 Task: Add an event with the title Second Marketing Campaign Review and Optimization Strategies, date '2023/10/20', time 8:30 AM to 10:30 AMand add a description: Welcome to the Coffee Meeting with a Potential Investor, an exciting opportunity to connect, share your business vision, and explore potential investment opportunities. This meeting is designed to foster a mutually beneficial relationship between you and the investor, providing a platform to discuss your business goals, growth strategies, and the potential for collaboration.Select event color  Basil . Add location for the event as: 321 The Blue Mosque, Istanbul, Turkey, logged in from the account softage.10@softage.netand send the event invitation to softage.7@softage.net and softage.8@softage.net. Set a reminder for the event Annually on May 173
Action: Mouse moved to (68, 113)
Screenshot: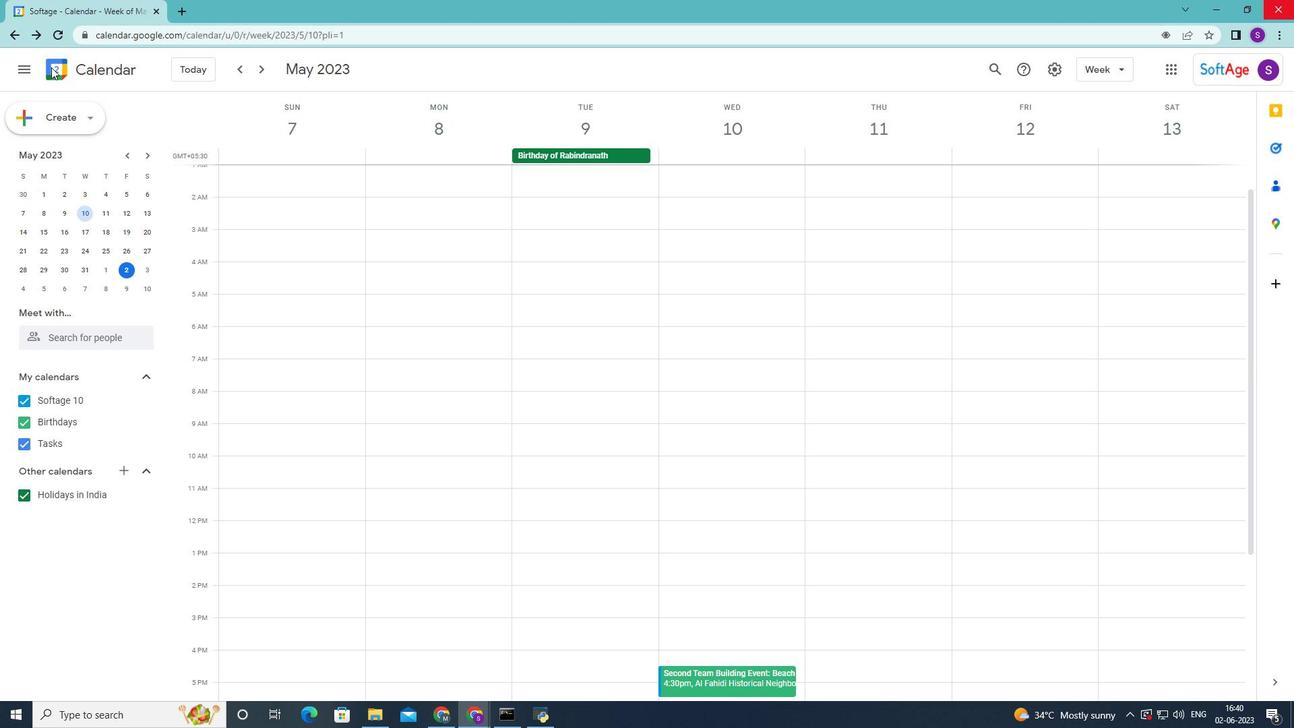 
Action: Mouse pressed left at (68, 113)
Screenshot: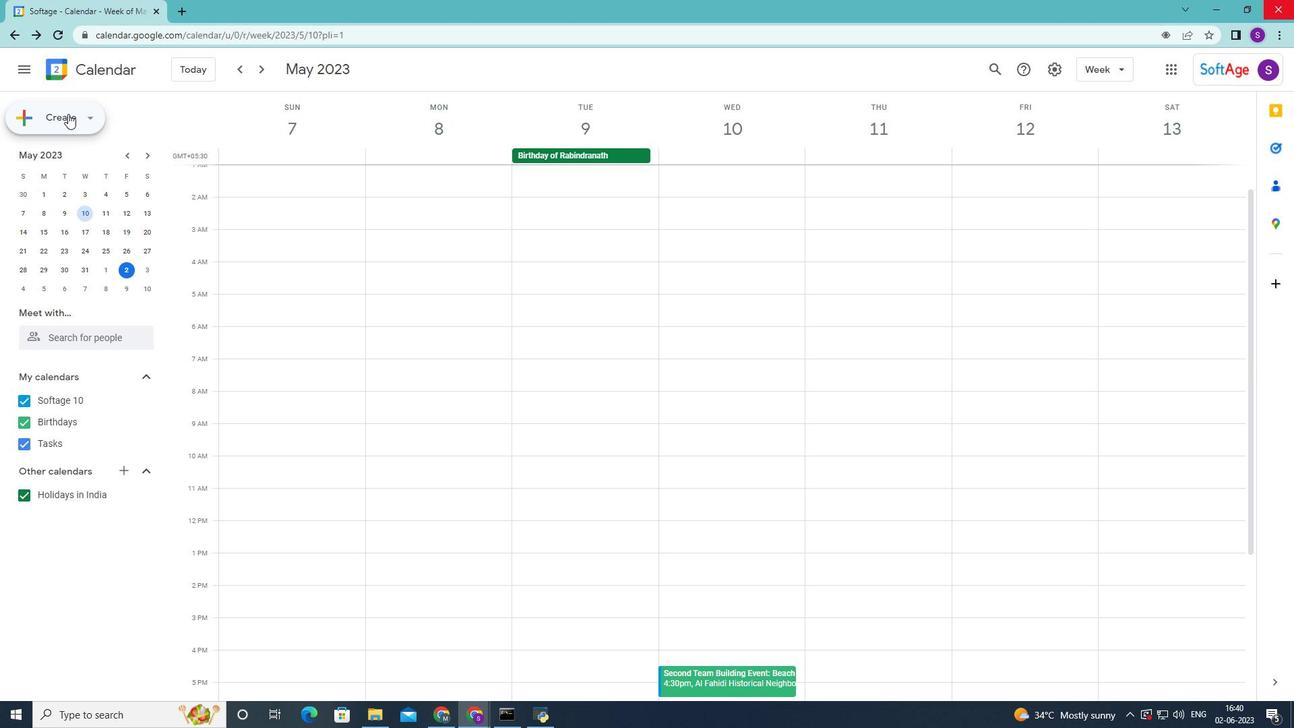 
Action: Mouse moved to (101, 156)
Screenshot: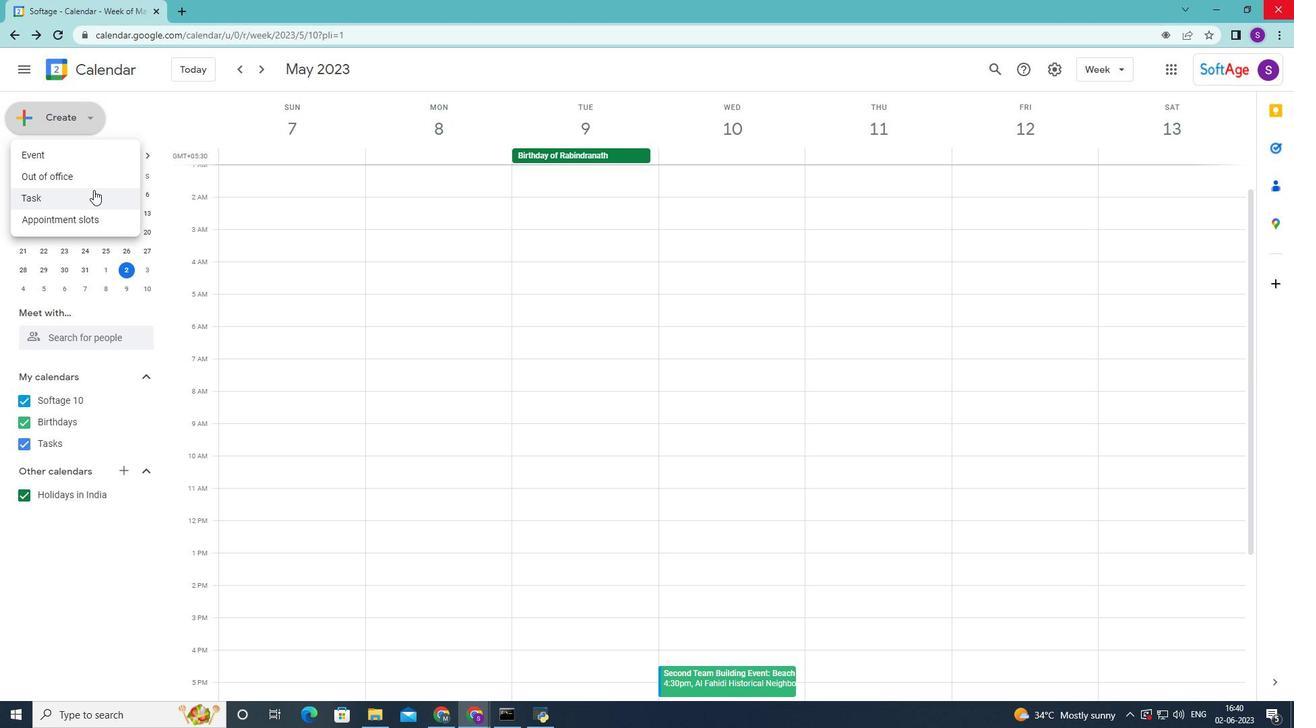 
Action: Mouse pressed left at (101, 156)
Screenshot: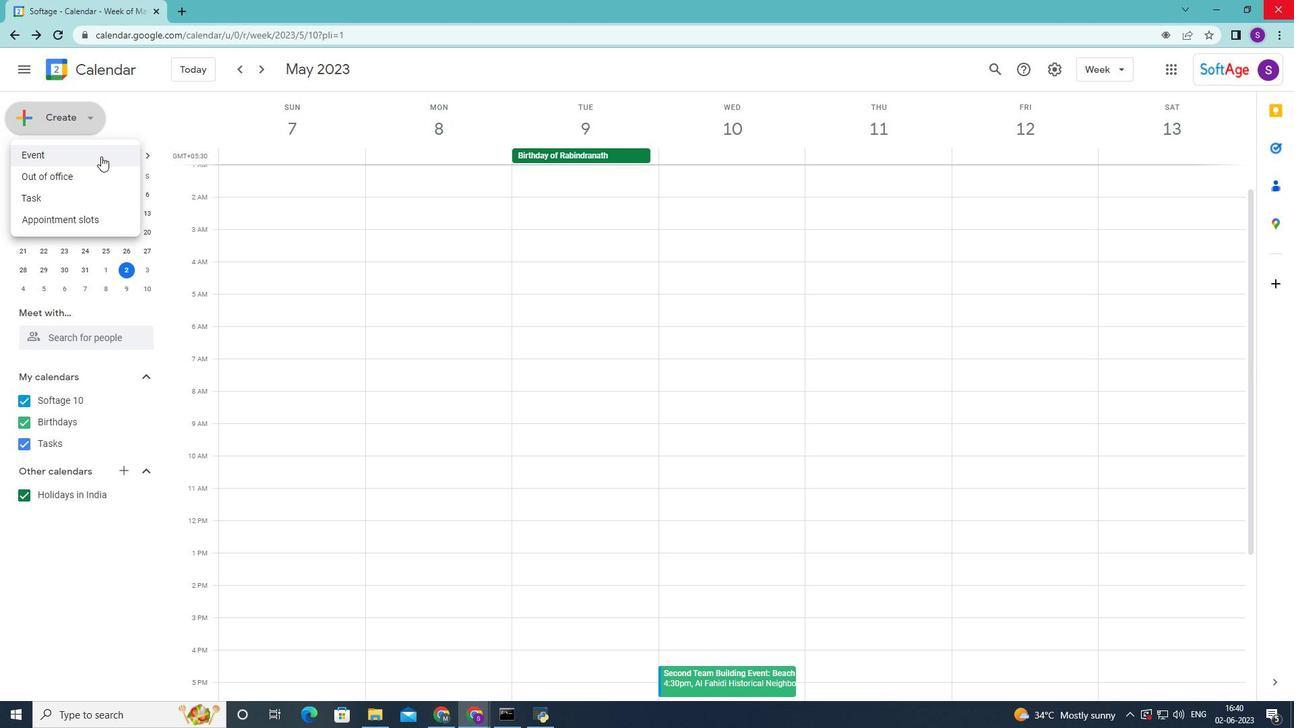 
Action: Mouse moved to (467, 367)
Screenshot: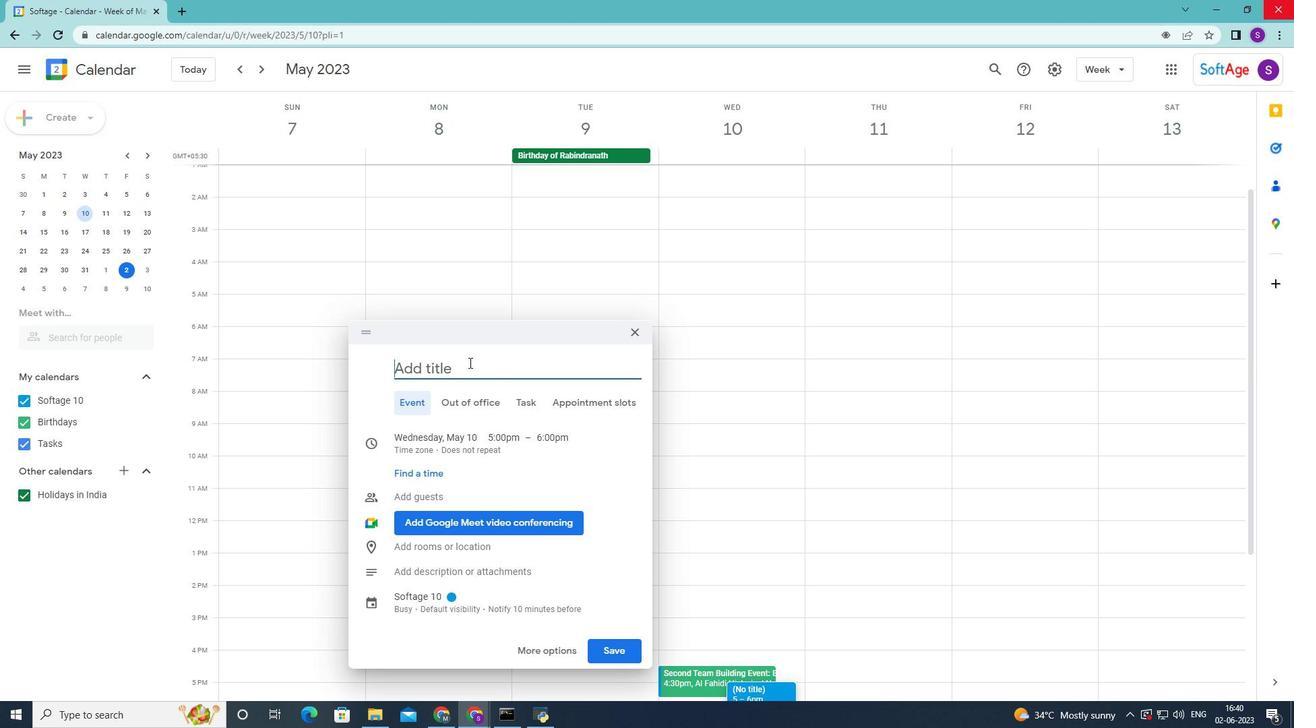 
Action: Mouse pressed left at (467, 367)
Screenshot: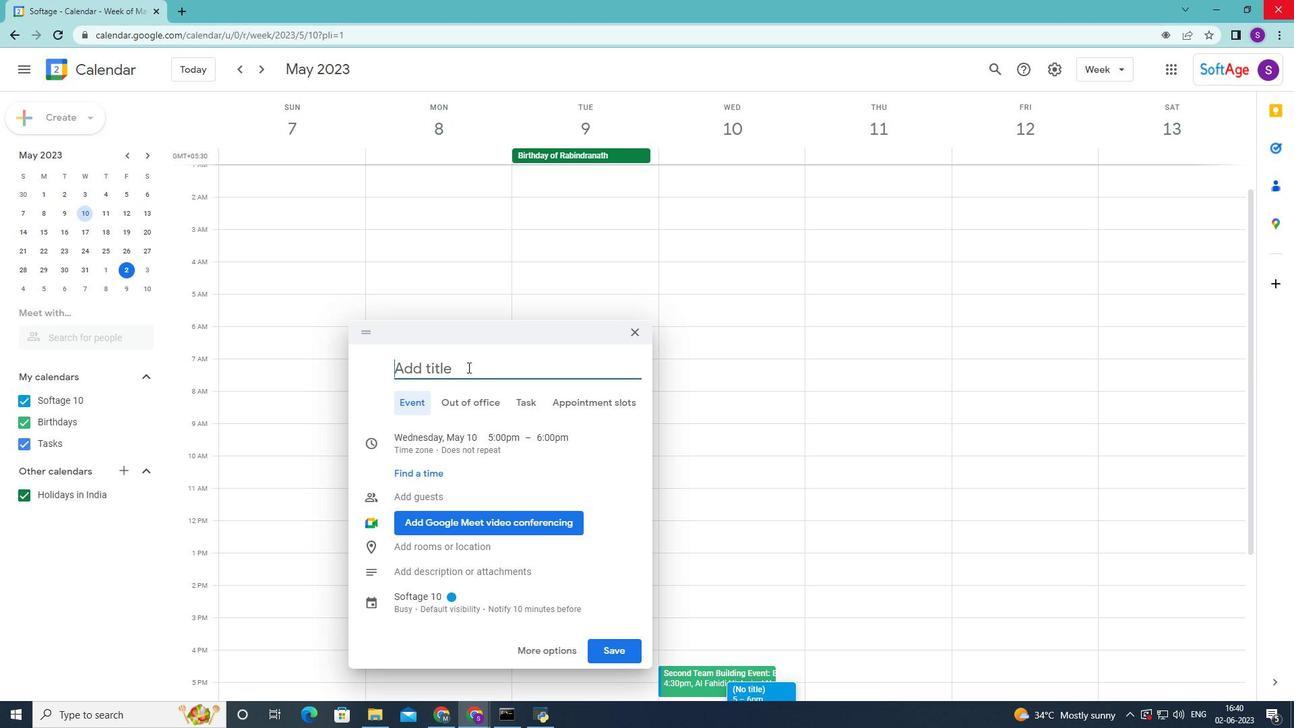 
Action: Mouse moved to (635, 537)
Screenshot: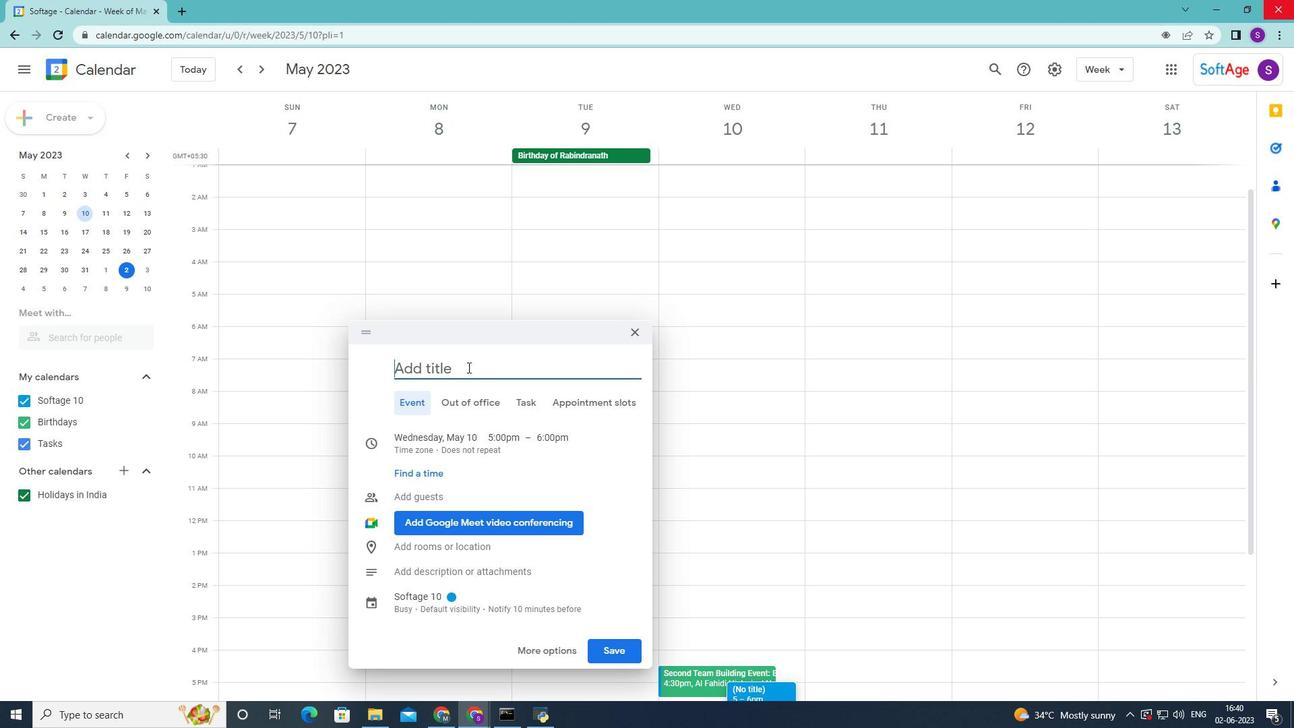 
Action: Key pressed <Key.shift>Marketing<Key.space><Key.shift>Campaign<Key.space><Key.shift>Review<Key.space>and<Key.space>optima<Key.backspace>izaton<Key.space><Key.backspace><Key.backspace><Key.backspace>ion<Key.space><Key.shift>Strategies<Key.space>
Screenshot: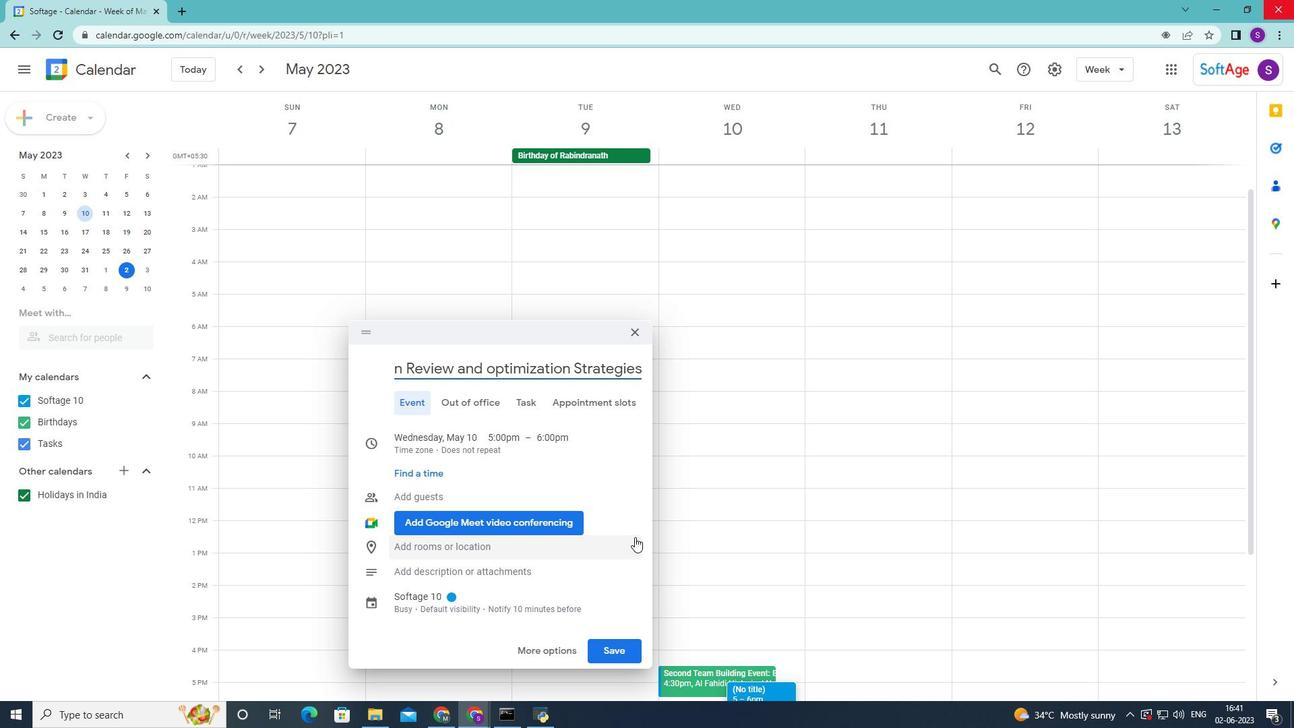 
Action: Mouse moved to (573, 555)
Screenshot: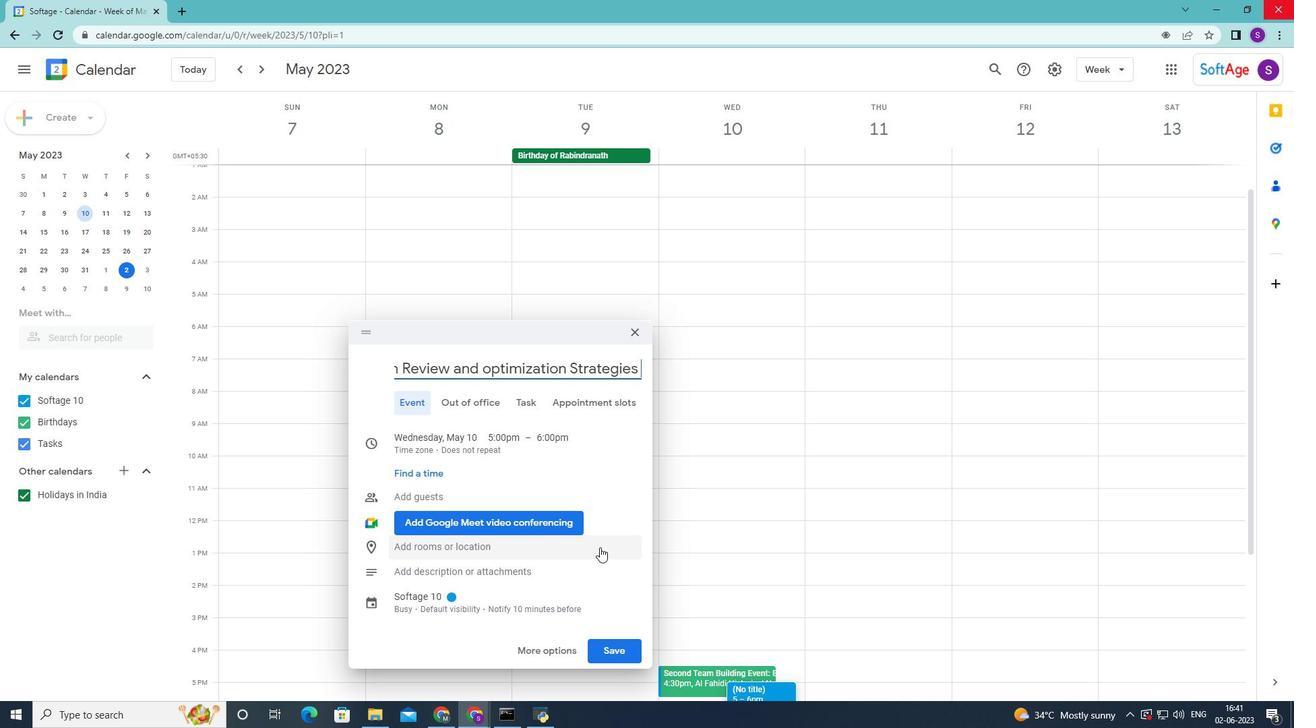 
Action: Mouse pressed left at (573, 555)
Screenshot: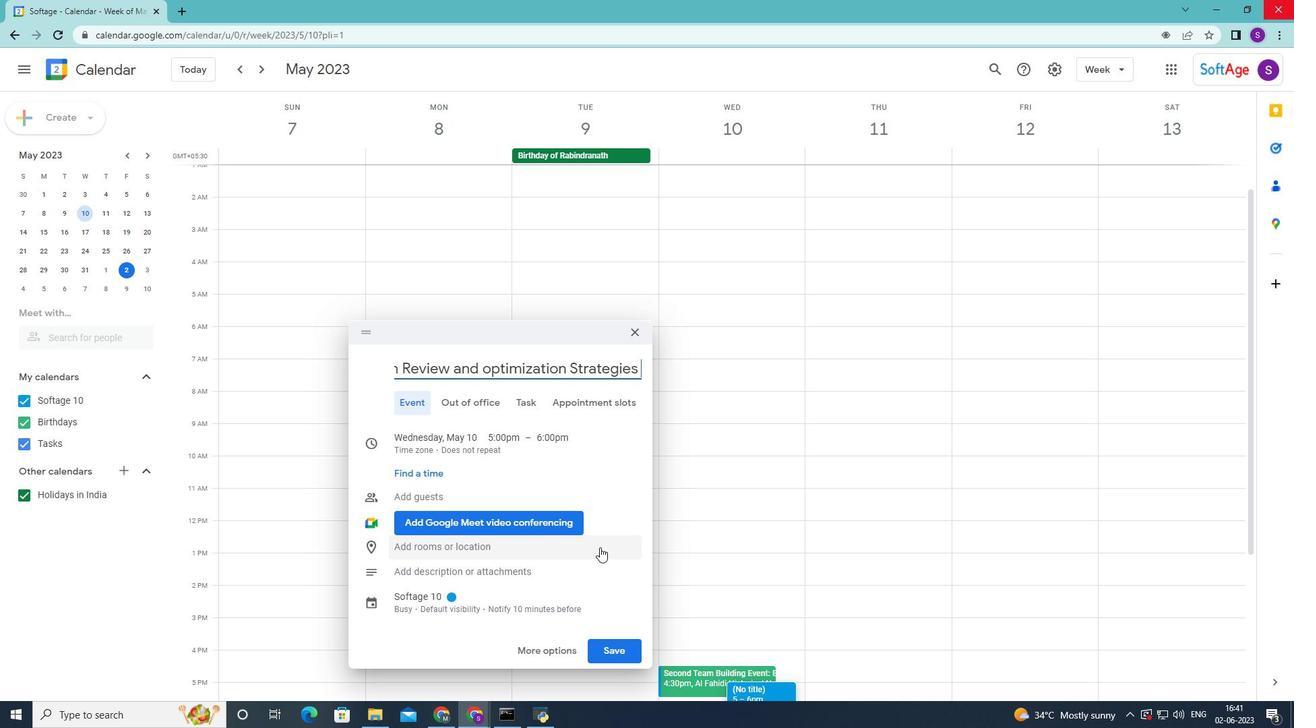 
Action: Mouse moved to (476, 440)
Screenshot: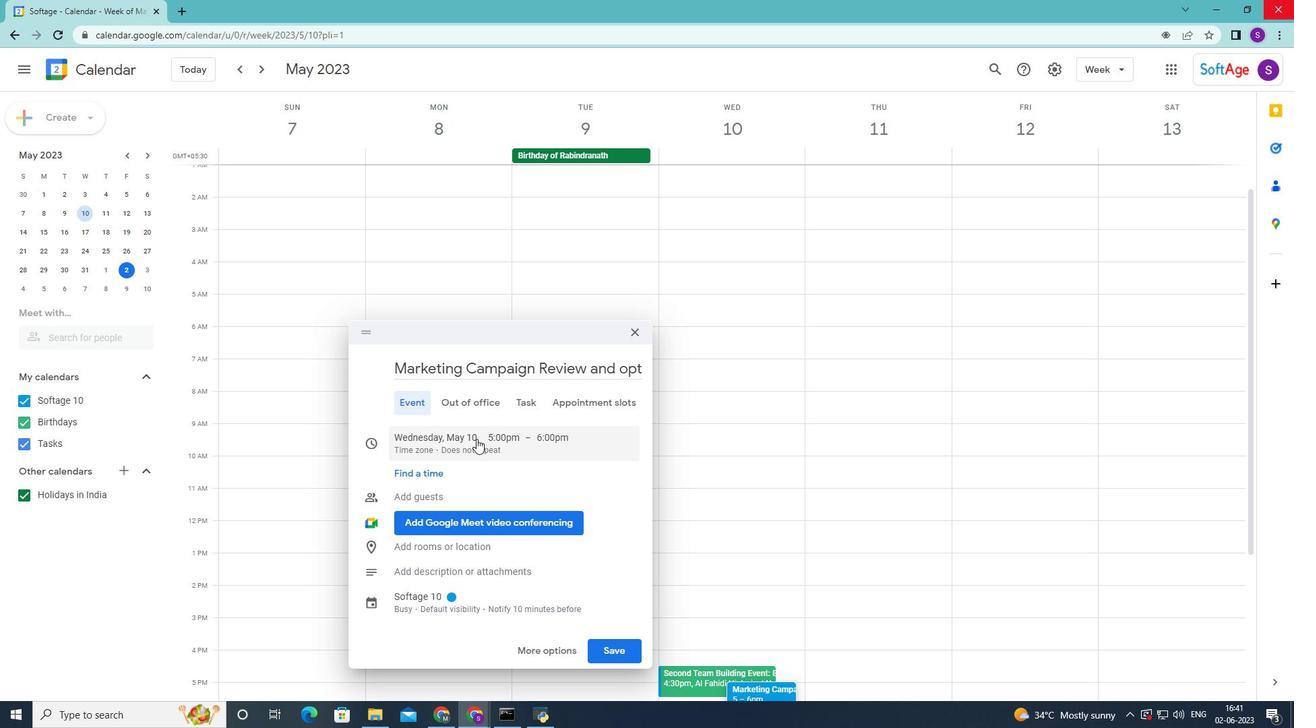 
Action: Mouse pressed left at (476, 440)
Screenshot: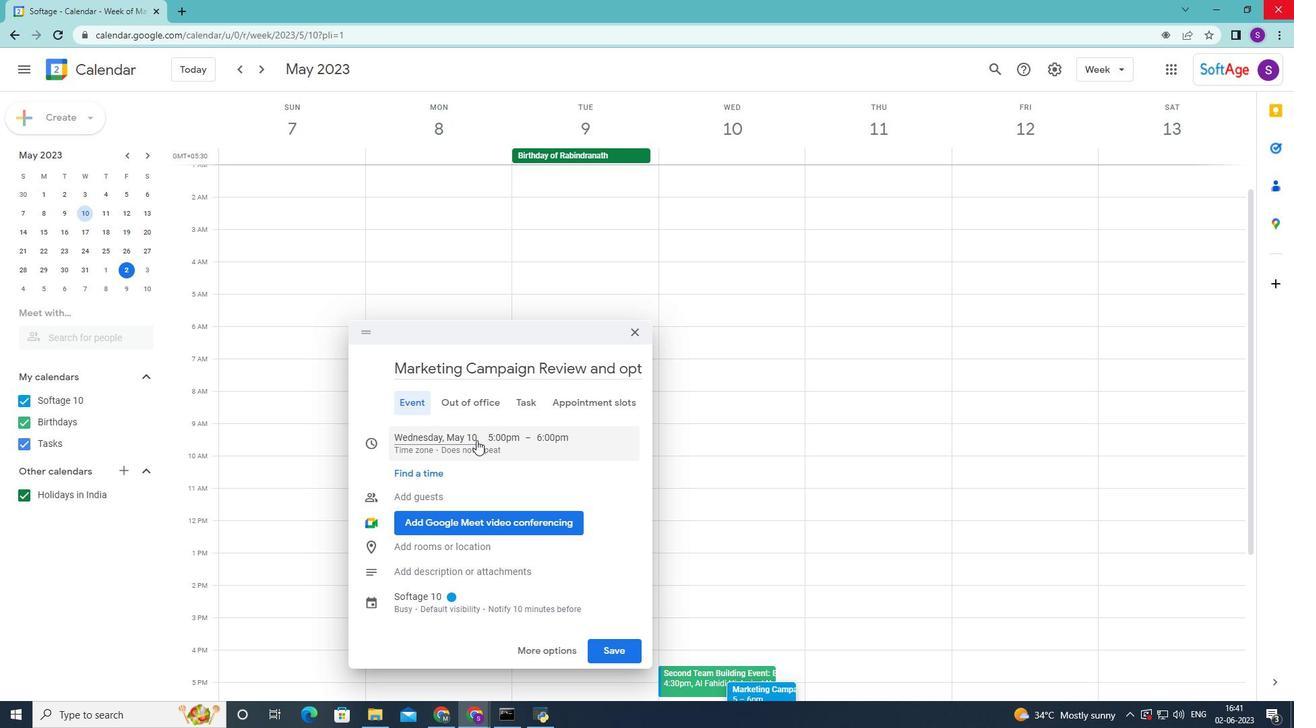 
Action: Mouse moved to (559, 427)
Screenshot: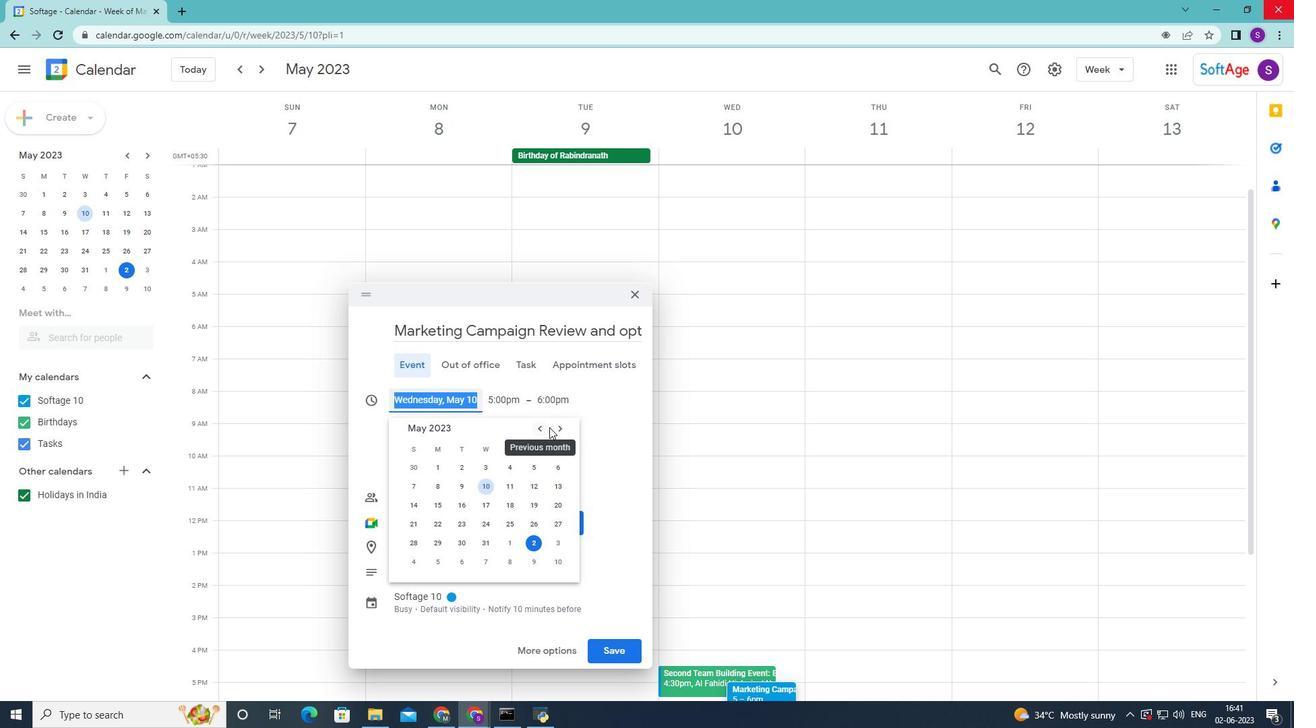 
Action: Mouse pressed left at (559, 427)
Screenshot: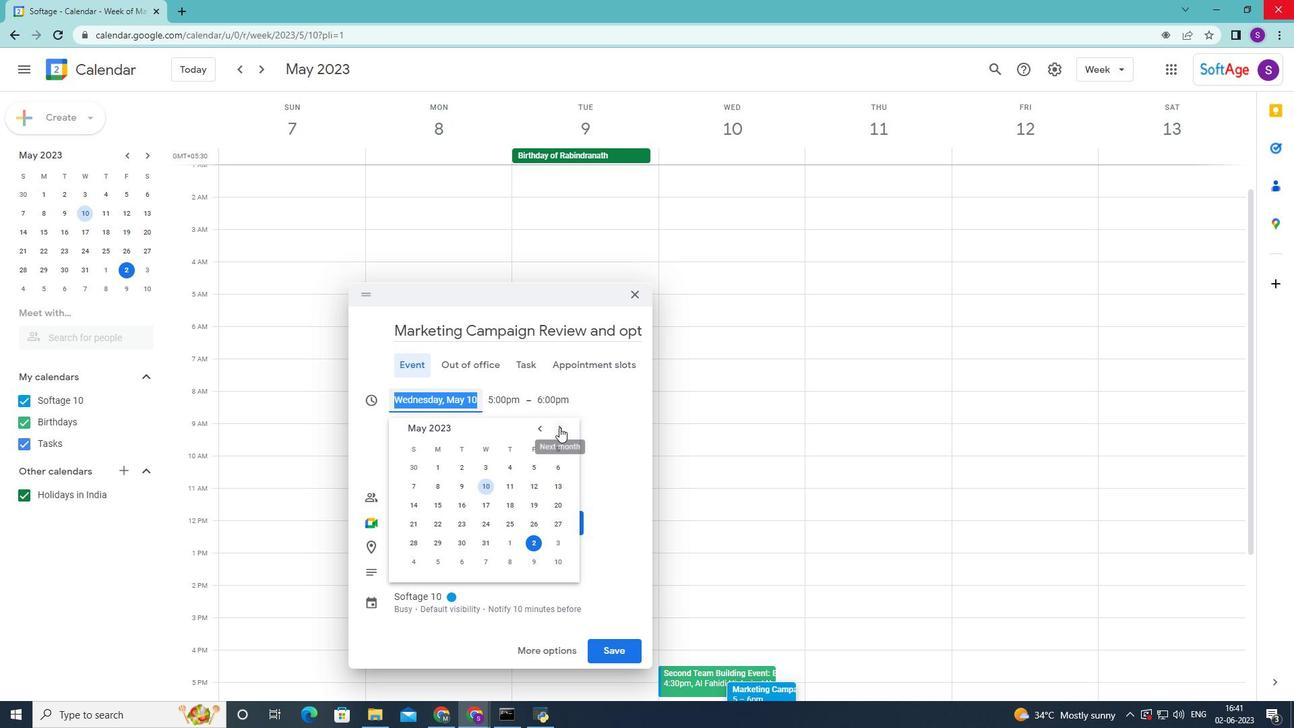 
Action: Mouse pressed left at (559, 427)
Screenshot: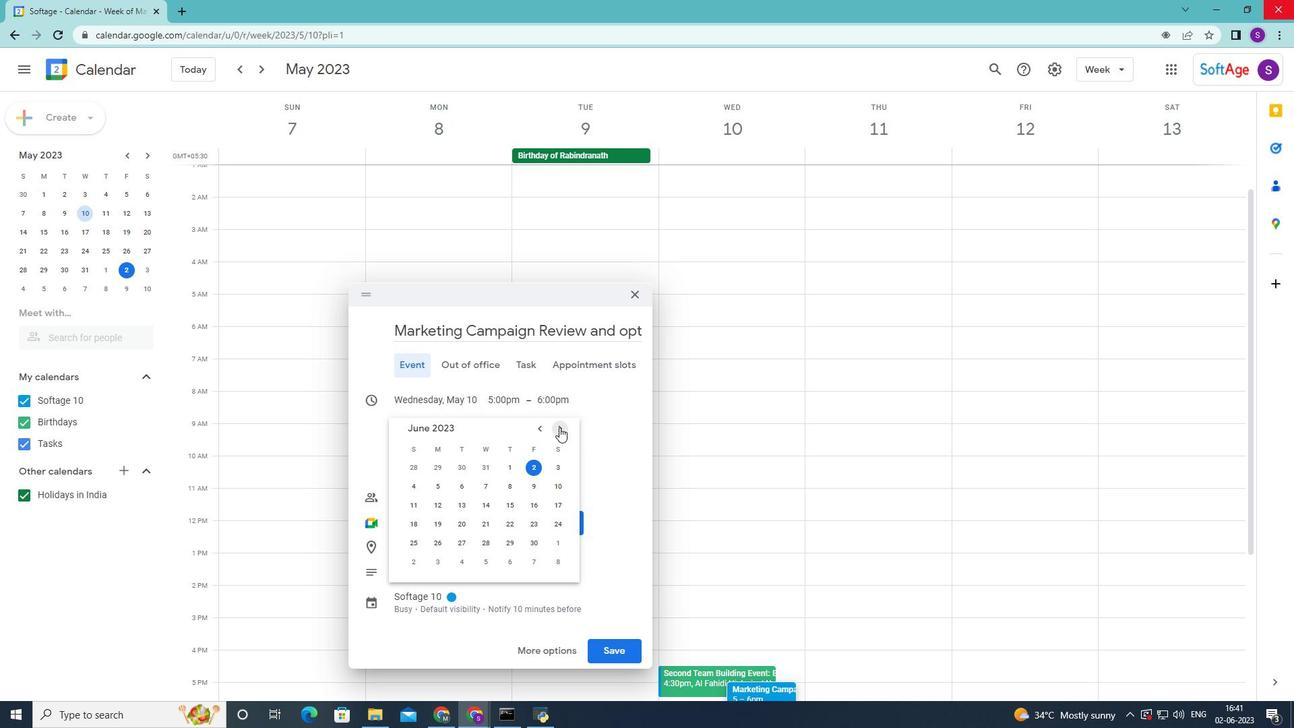 
Action: Mouse pressed left at (559, 427)
Screenshot: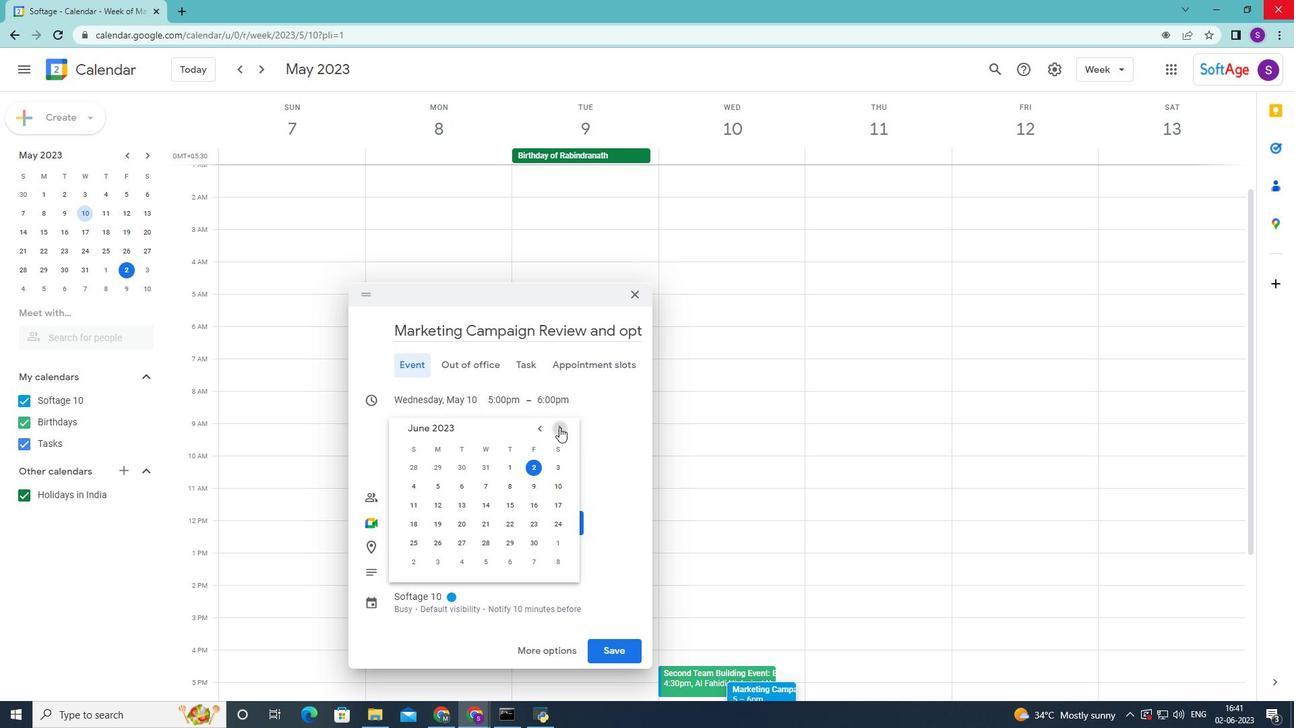 
Action: Mouse pressed left at (559, 427)
Screenshot: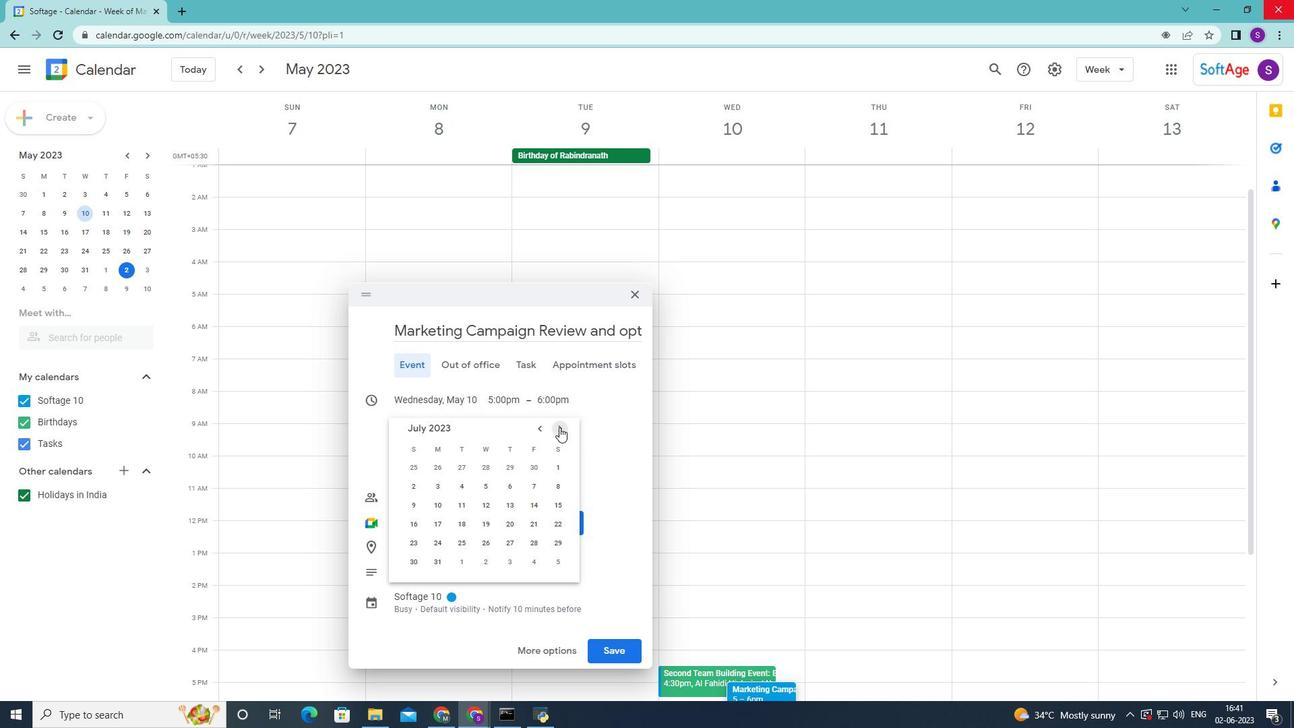 
Action: Mouse pressed left at (559, 427)
Screenshot: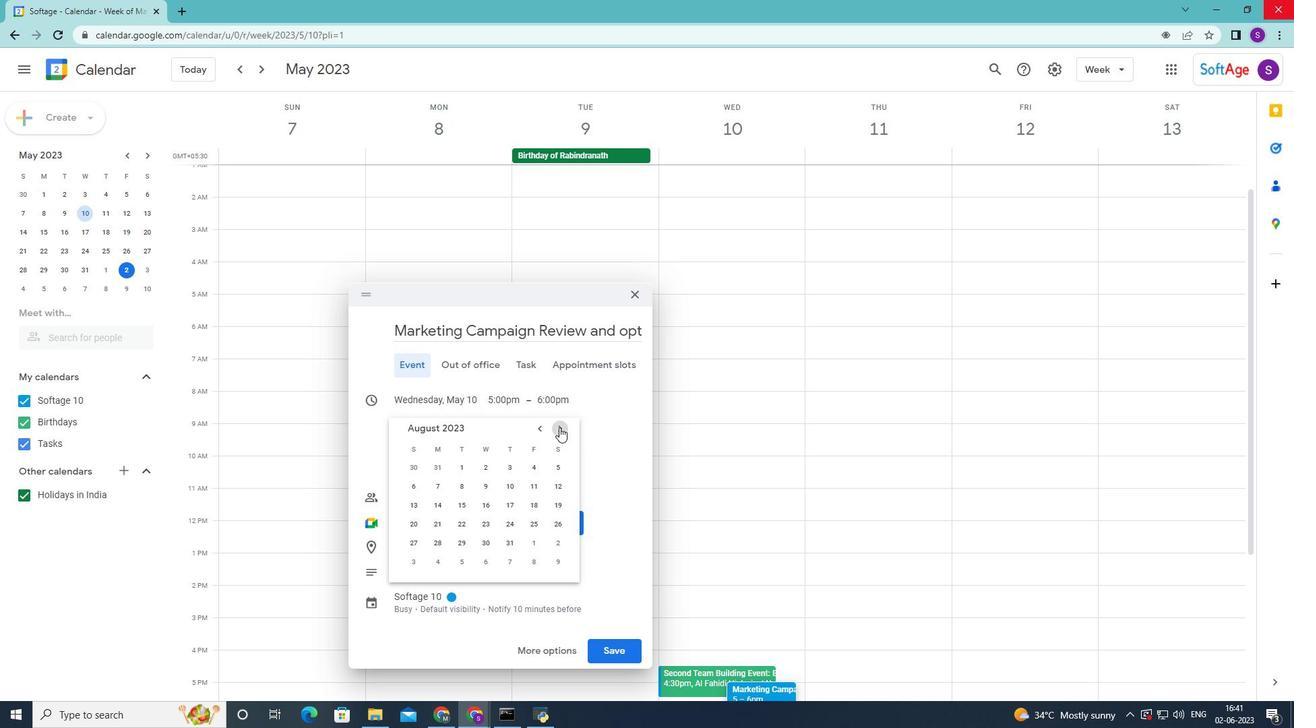 
Action: Mouse moved to (458, 485)
Screenshot: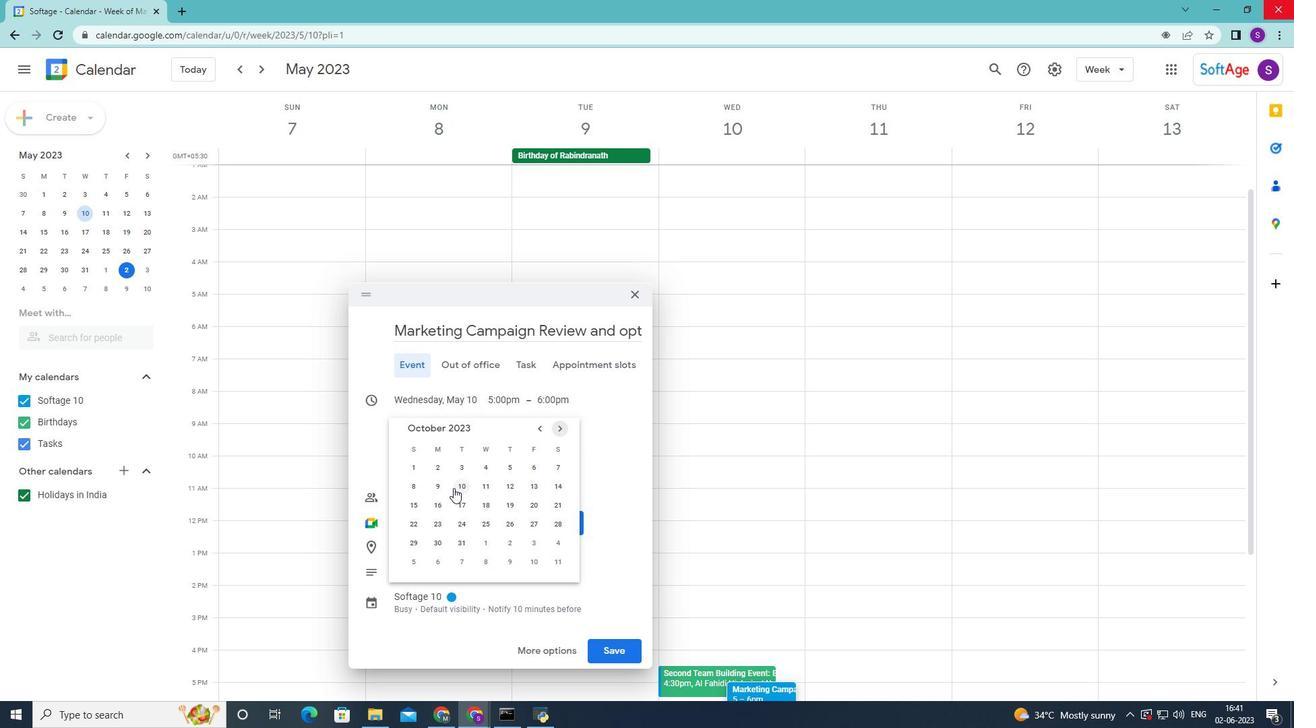 
Action: Mouse pressed left at (458, 485)
Screenshot: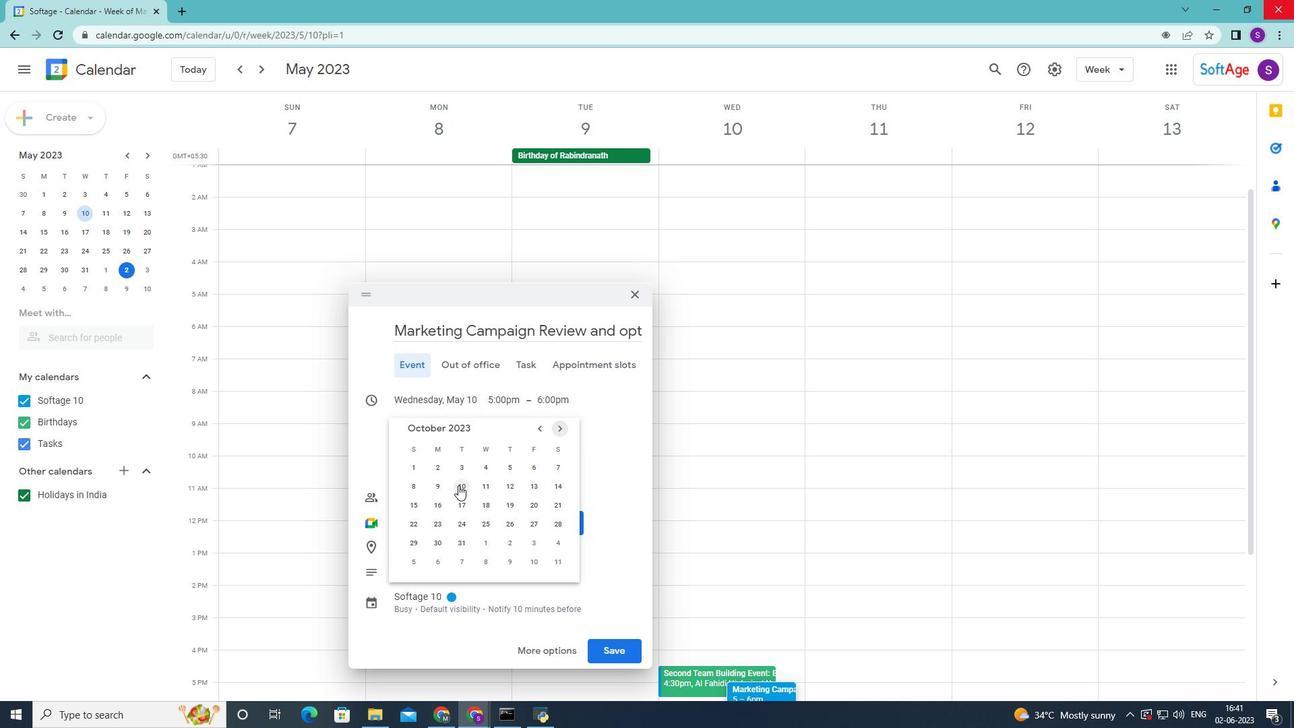 
Action: Mouse moved to (357, 403)
Screenshot: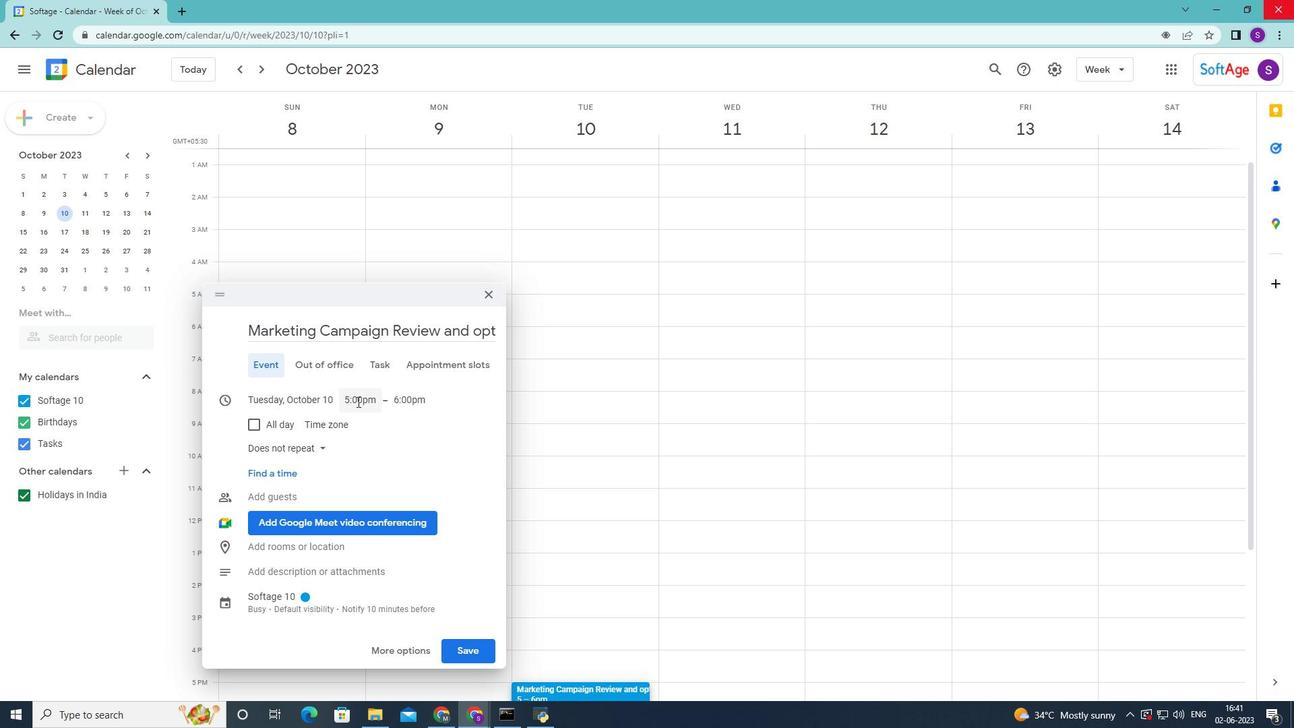 
Action: Mouse pressed left at (357, 403)
Screenshot: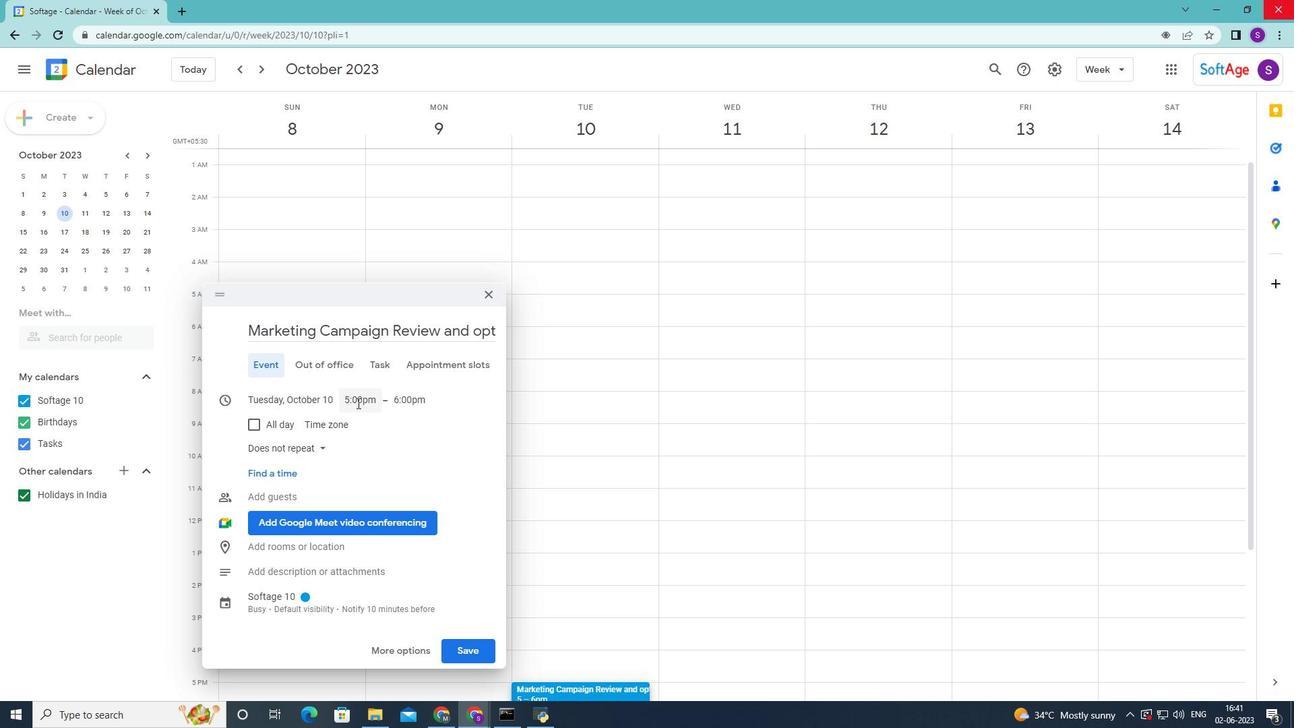 
Action: Mouse moved to (380, 469)
Screenshot: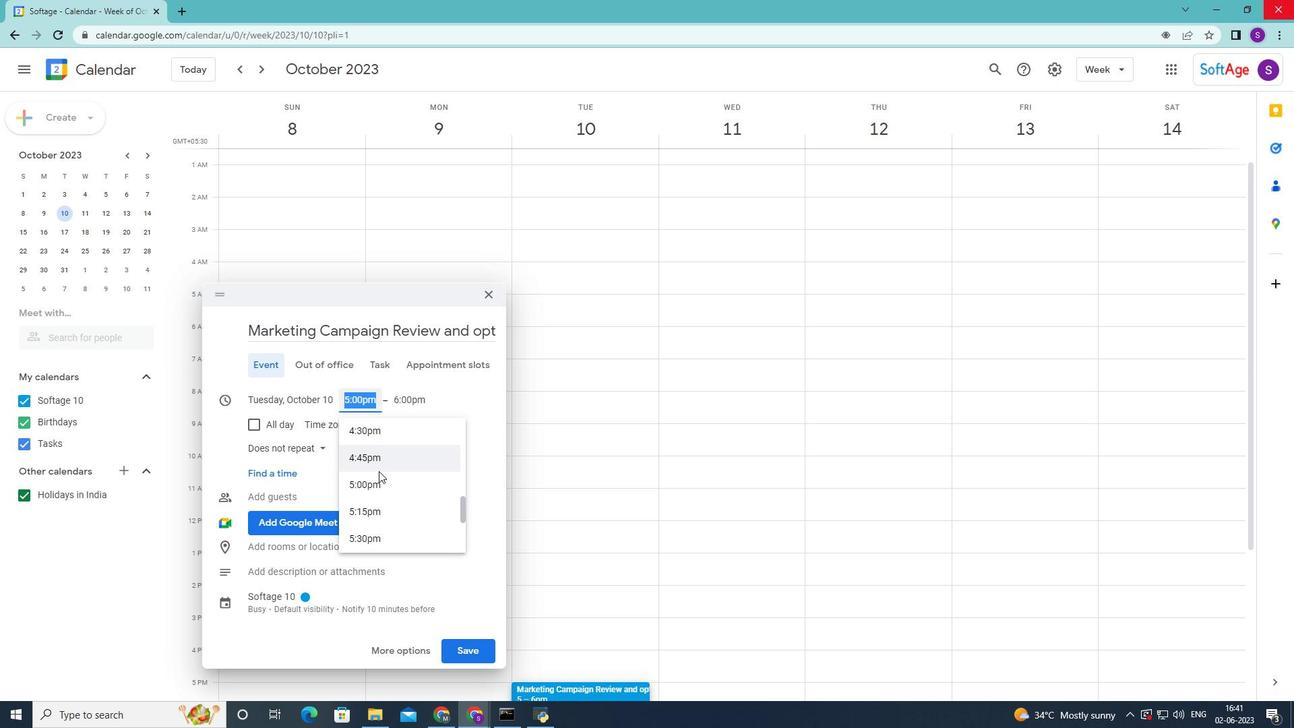 
Action: Mouse scrolled (380, 470) with delta (0, 0)
Screenshot: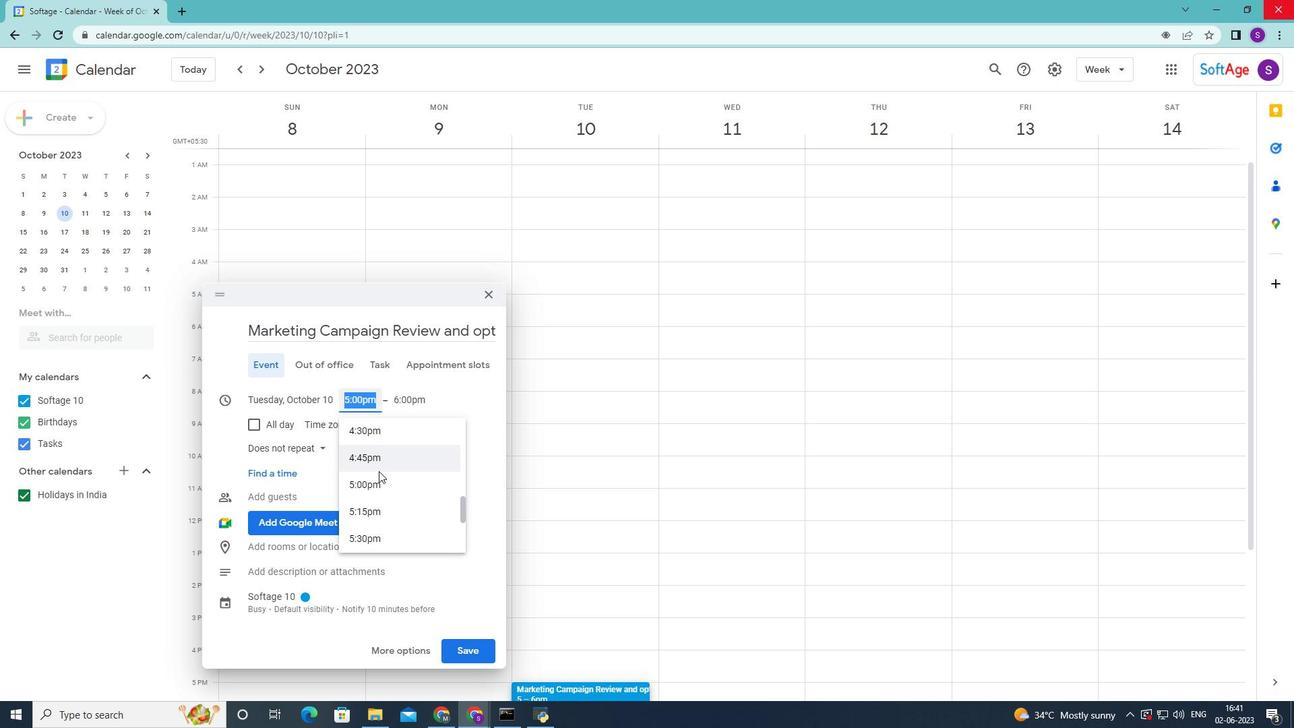 
Action: Mouse scrolled (380, 470) with delta (0, 0)
Screenshot: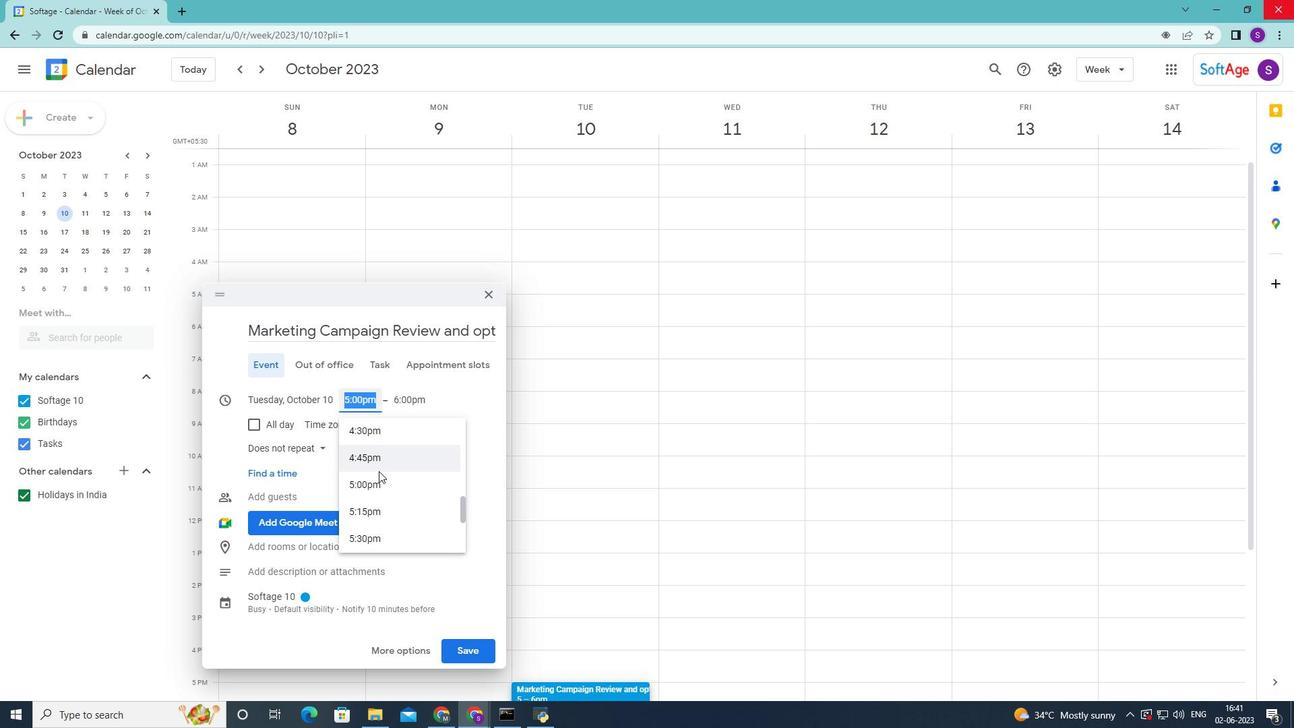 
Action: Mouse moved to (381, 467)
Screenshot: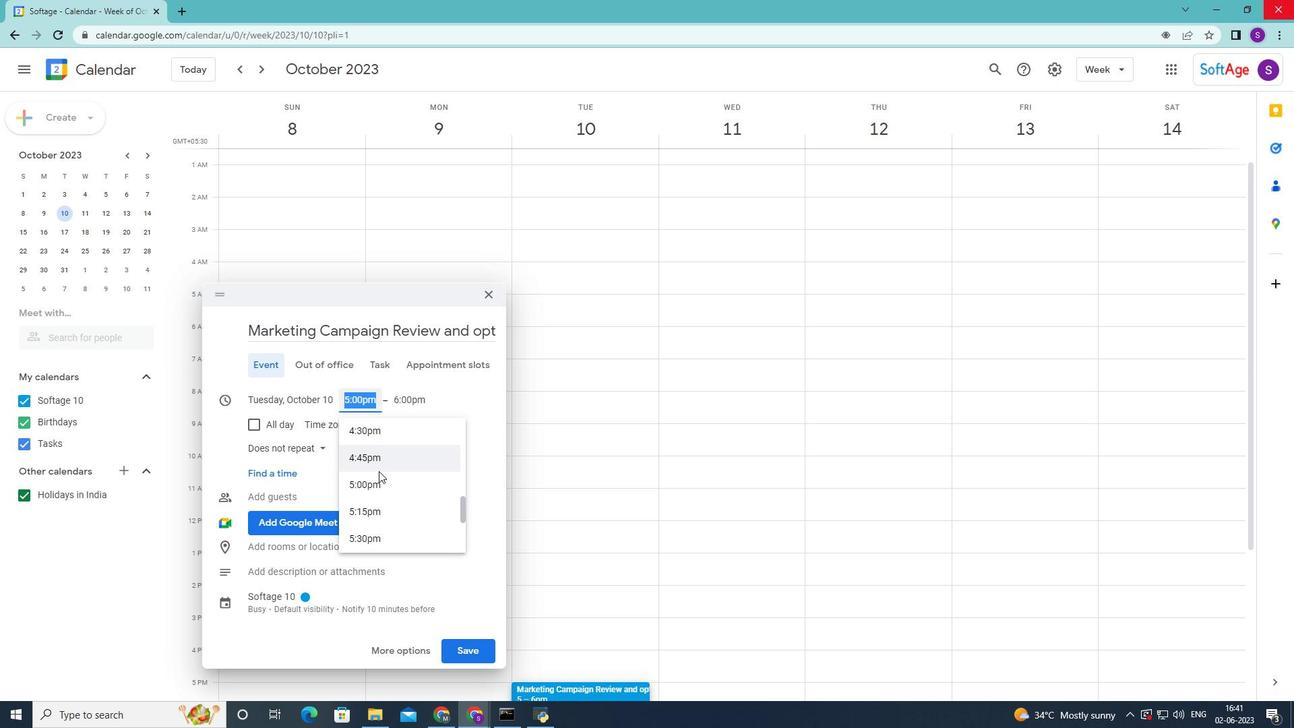 
Action: Mouse scrolled (380, 469) with delta (0, 0)
Screenshot: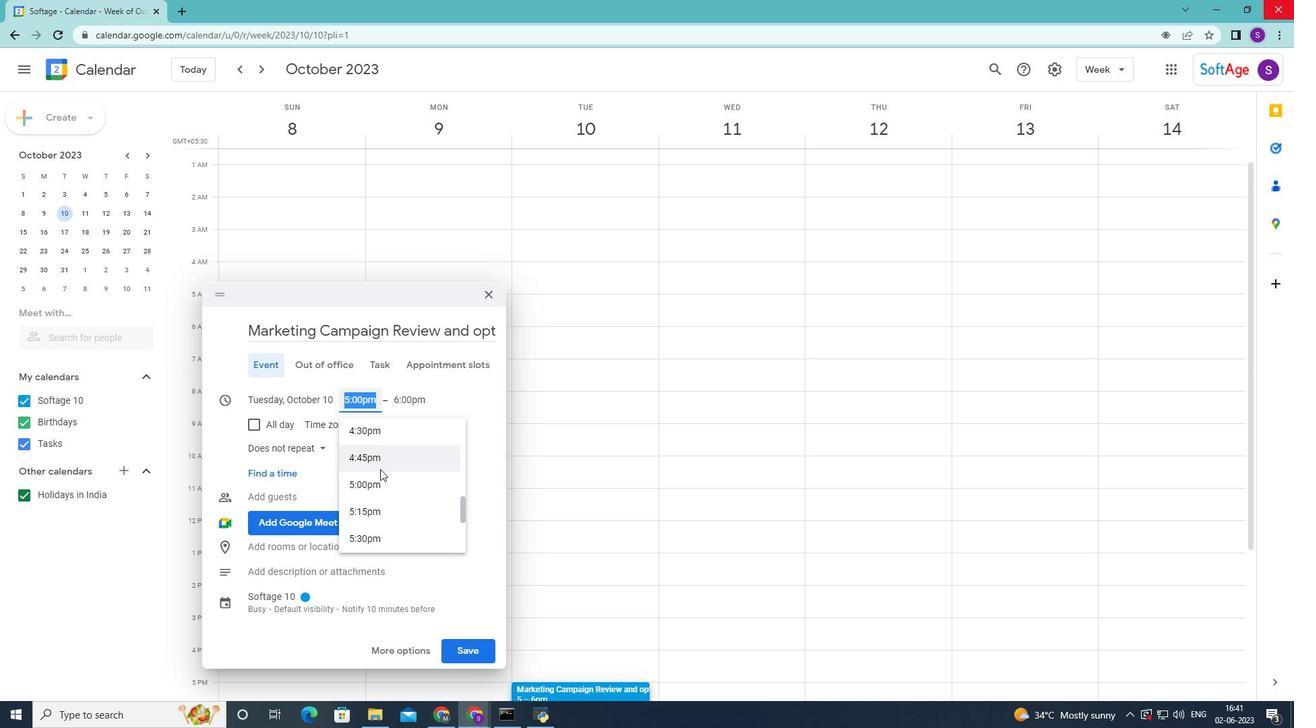 
Action: Mouse scrolled (381, 467) with delta (0, 0)
Screenshot: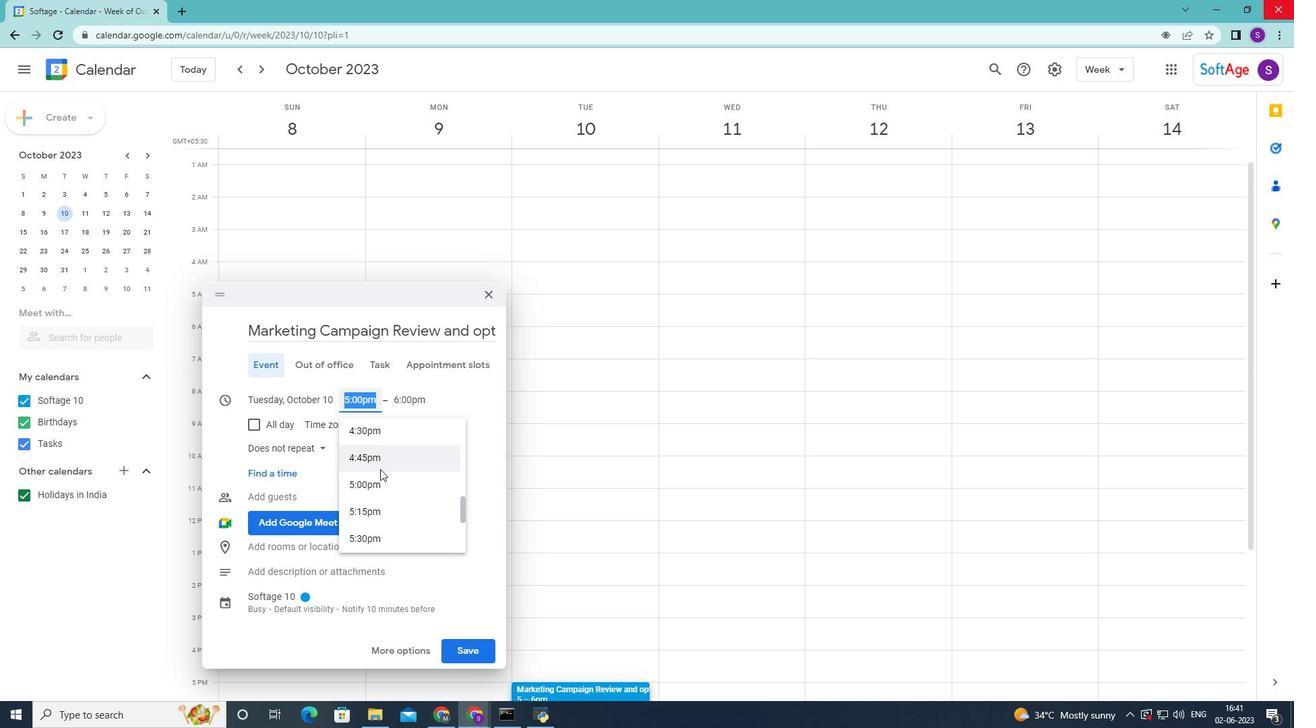 
Action: Mouse moved to (386, 468)
Screenshot: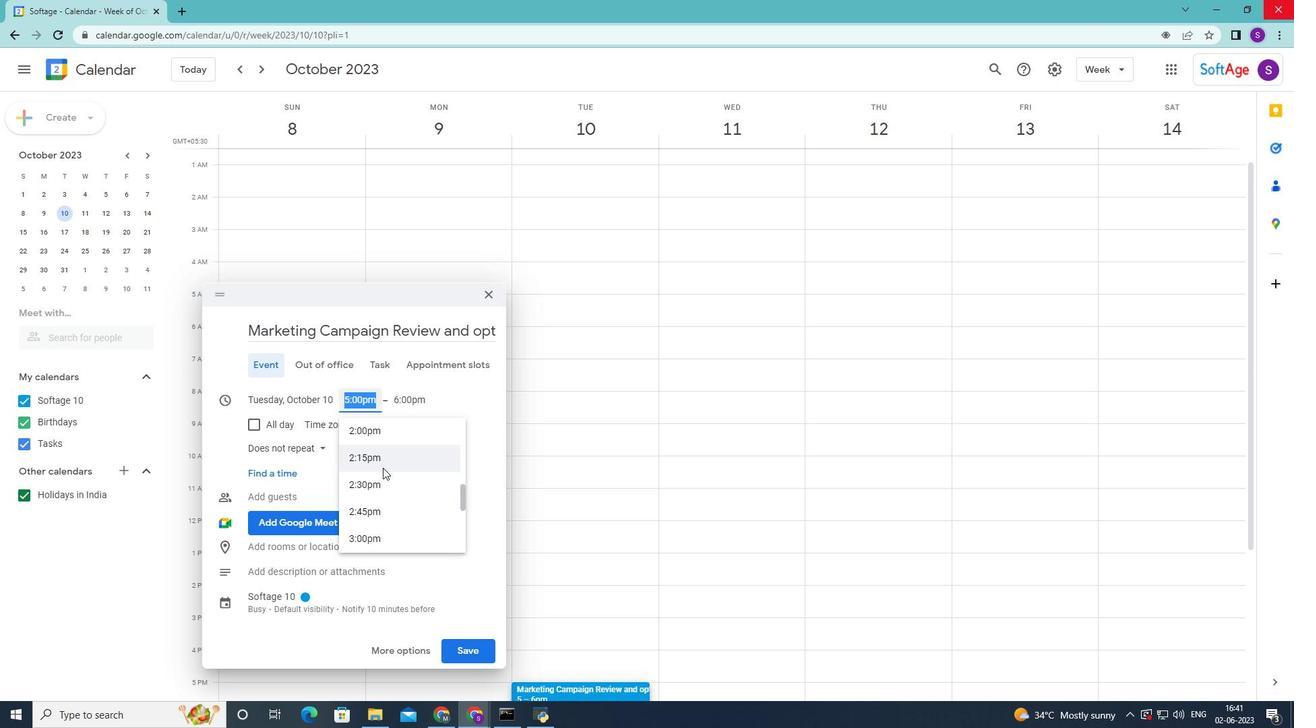 
Action: Mouse scrolled (386, 469) with delta (0, 0)
Screenshot: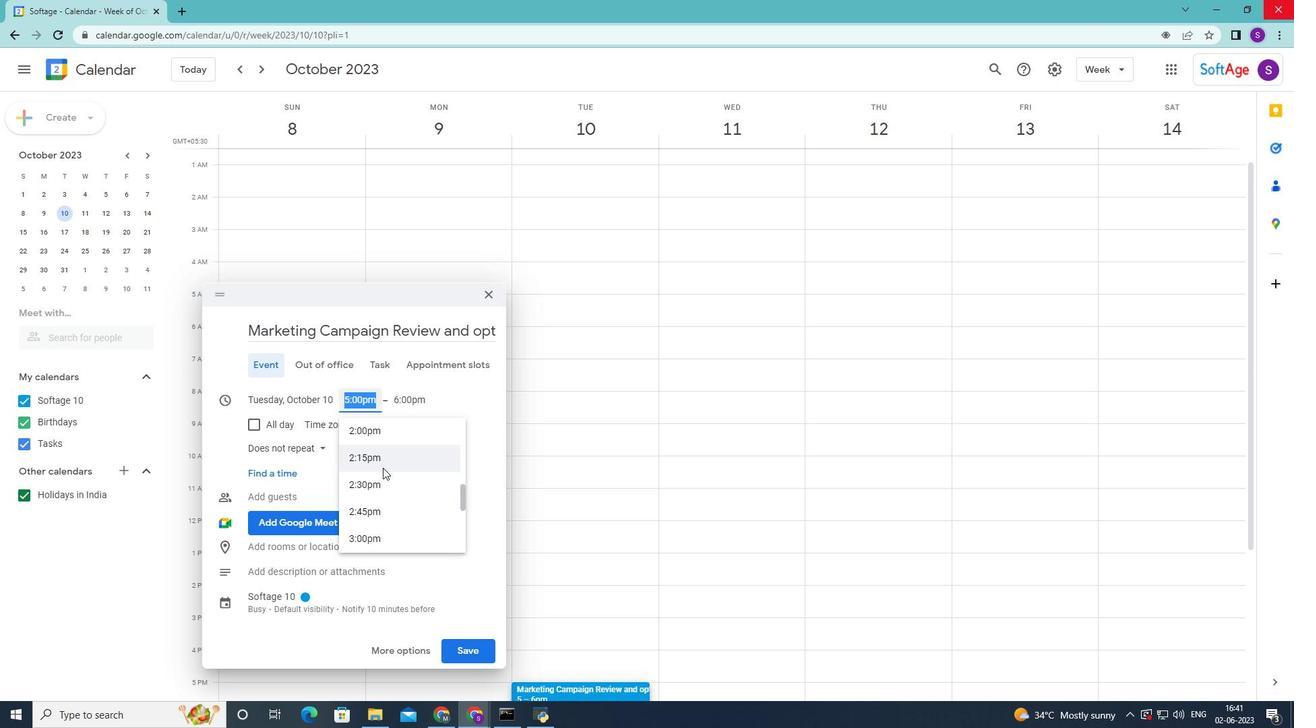 
Action: Mouse scrolled (386, 469) with delta (0, 0)
Screenshot: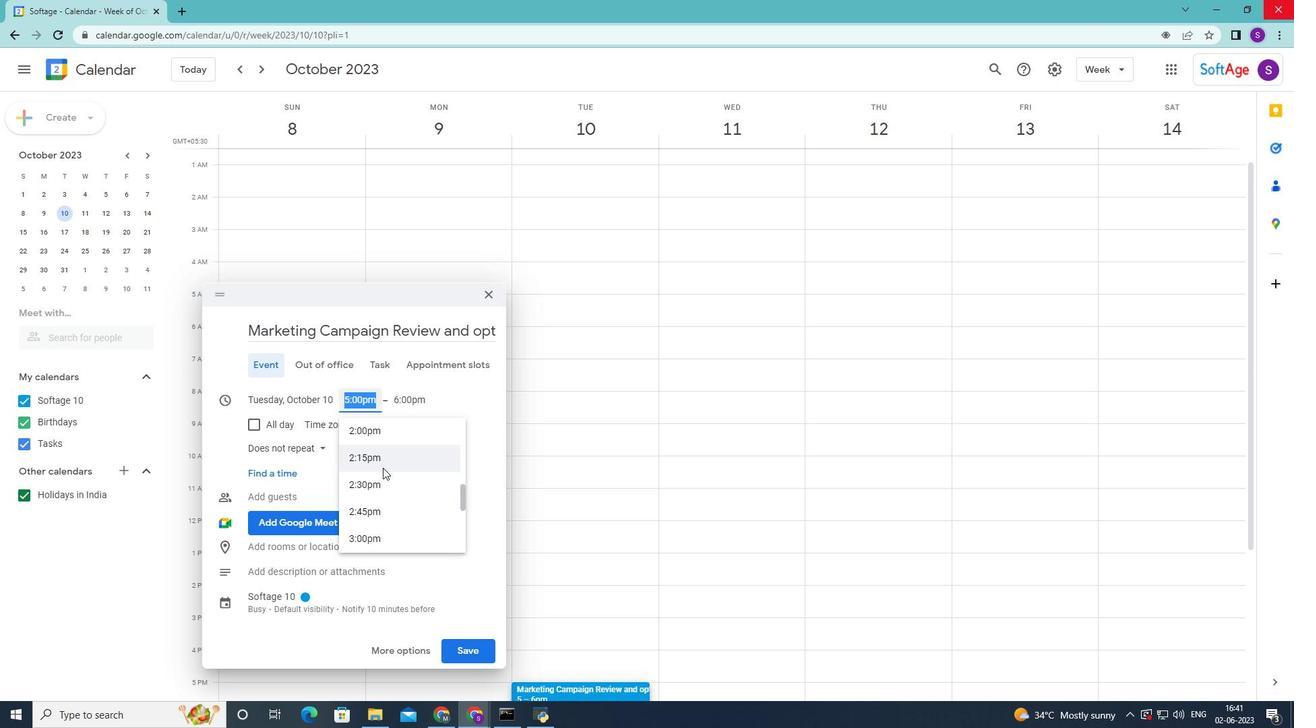 
Action: Mouse scrolled (386, 469) with delta (0, 0)
Screenshot: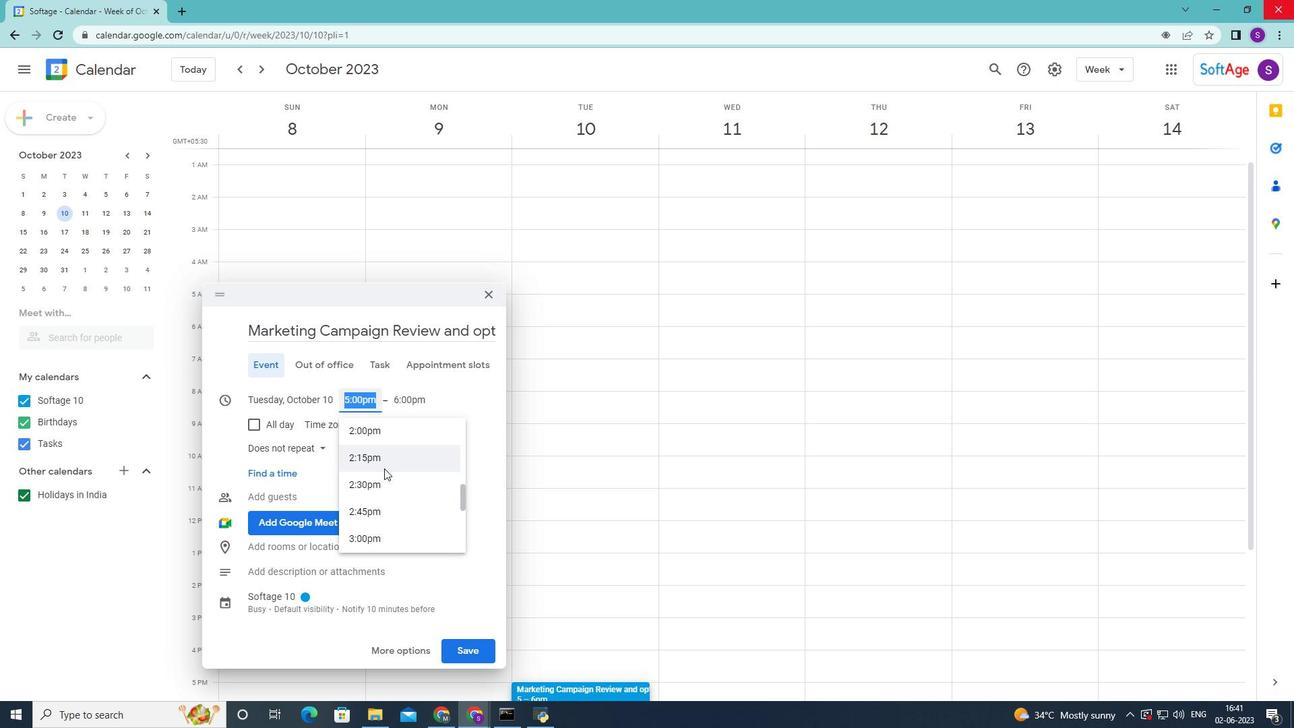 
Action: Mouse scrolled (386, 469) with delta (0, 0)
Screenshot: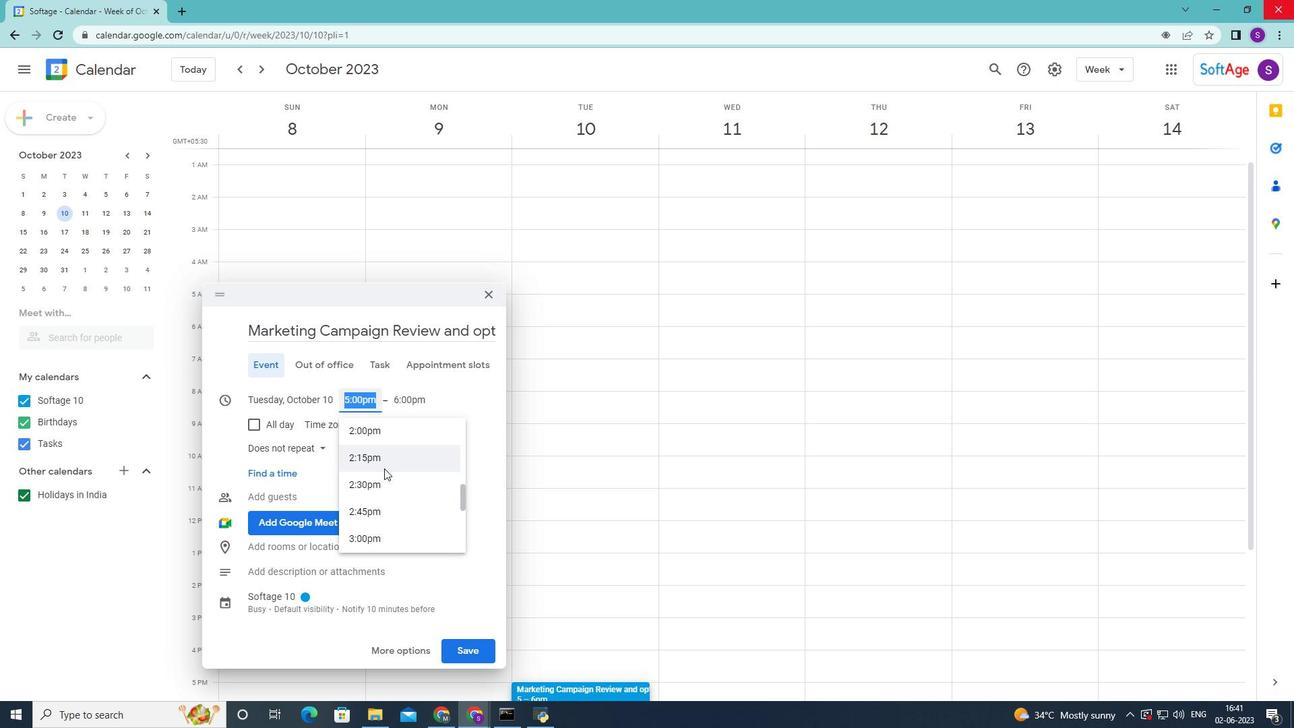 
Action: Mouse moved to (386, 468)
Screenshot: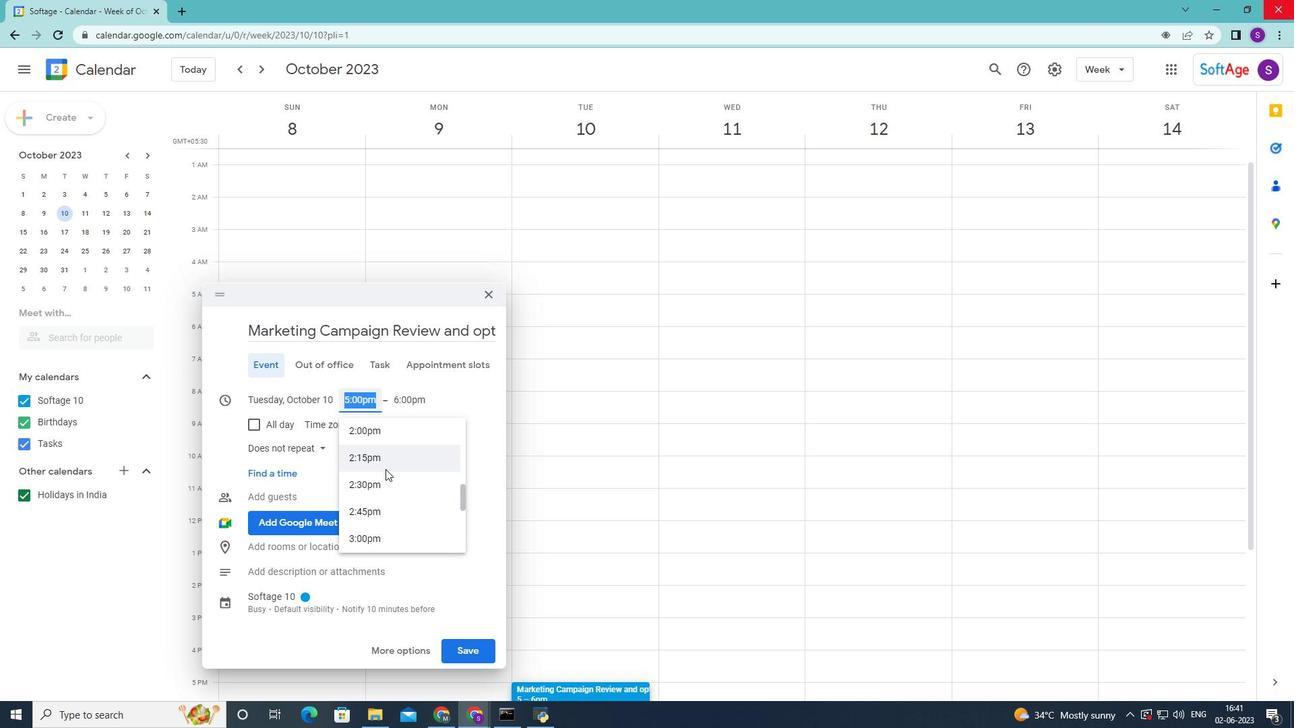 
Action: Mouse scrolled (386, 469) with delta (0, 0)
Screenshot: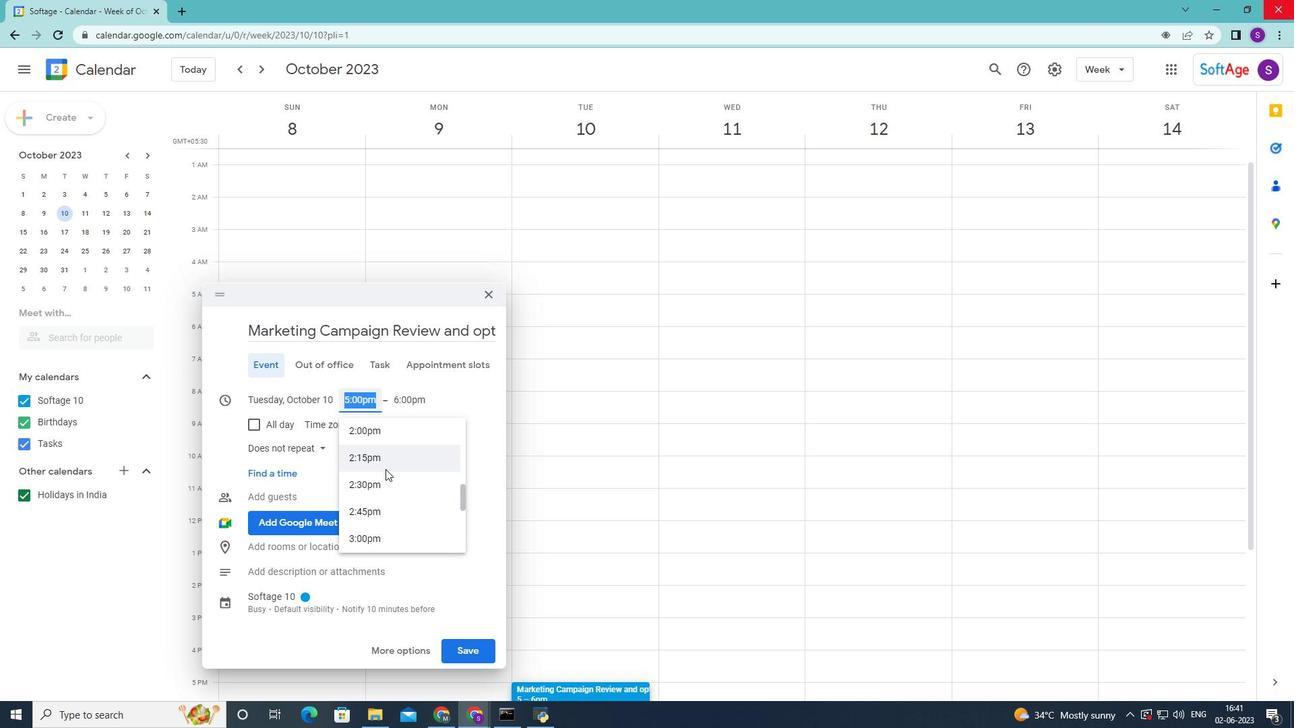 
Action: Mouse moved to (387, 468)
Screenshot: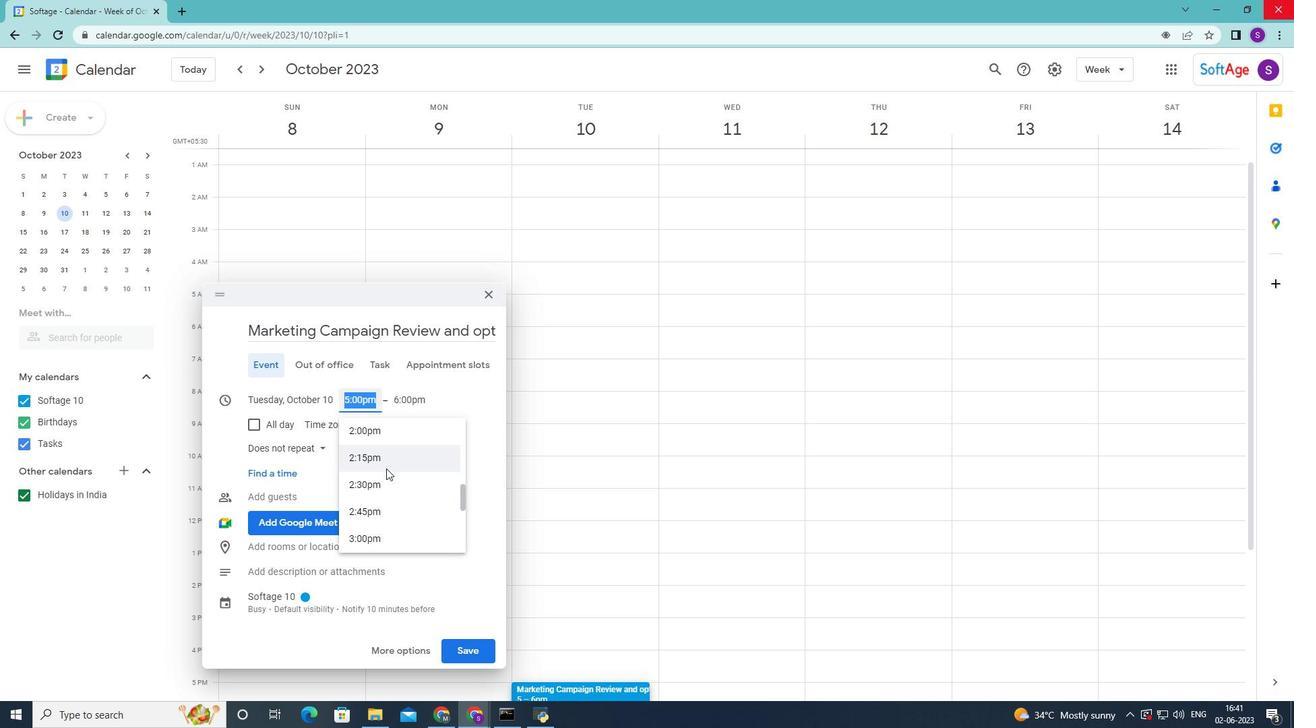 
Action: Mouse scrolled (387, 469) with delta (0, 0)
Screenshot: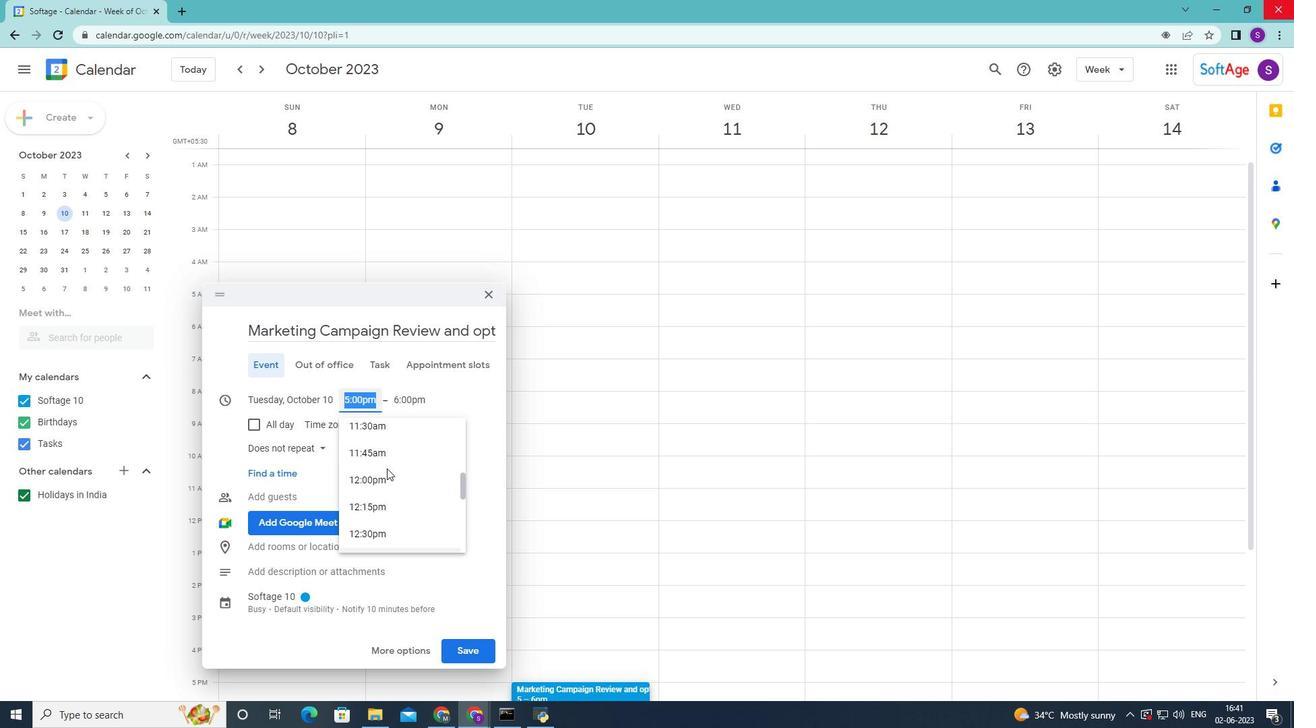 
Action: Mouse scrolled (387, 469) with delta (0, 0)
Screenshot: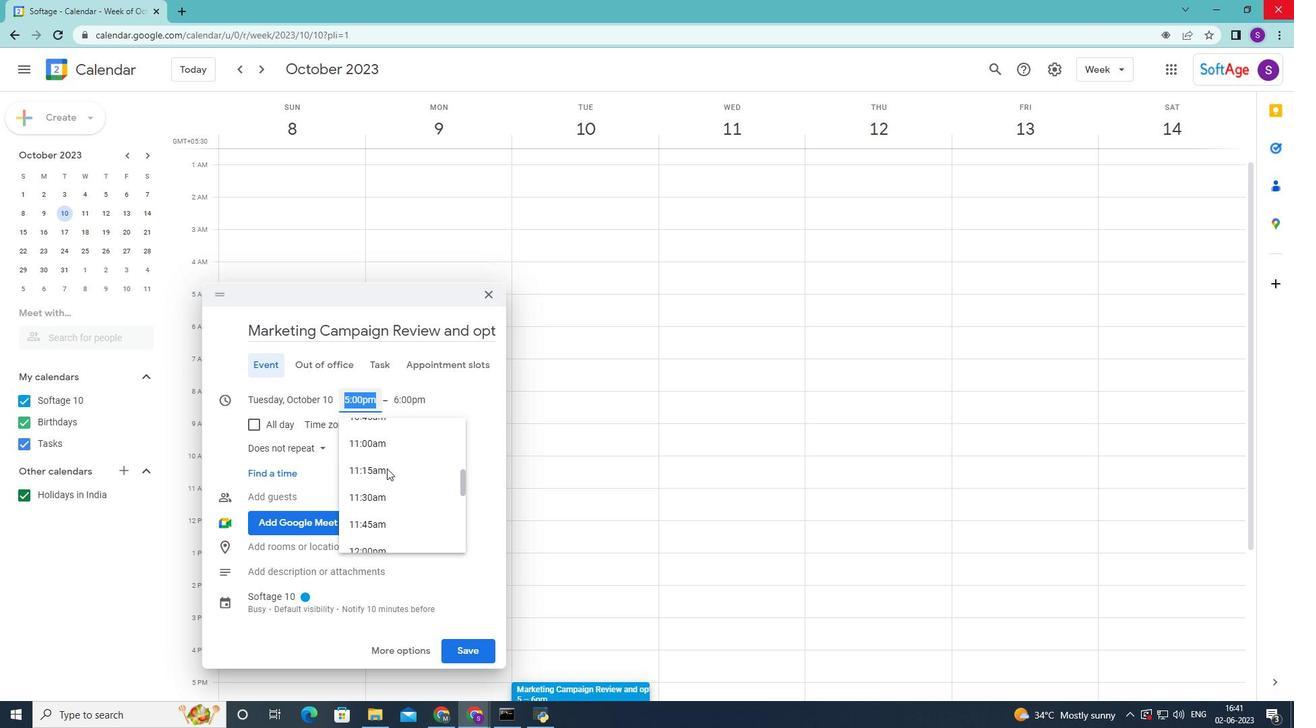 
Action: Mouse scrolled (387, 469) with delta (0, 0)
Screenshot: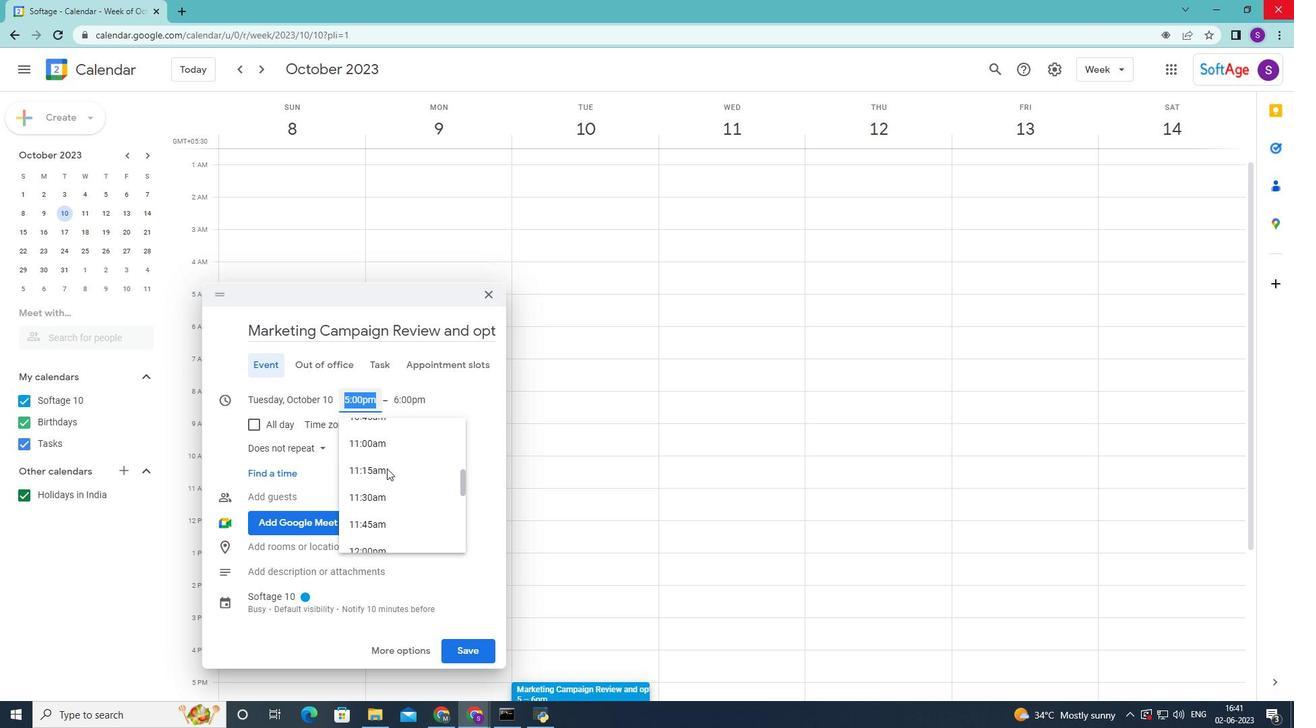 
Action: Mouse scrolled (387, 469) with delta (0, 0)
Screenshot: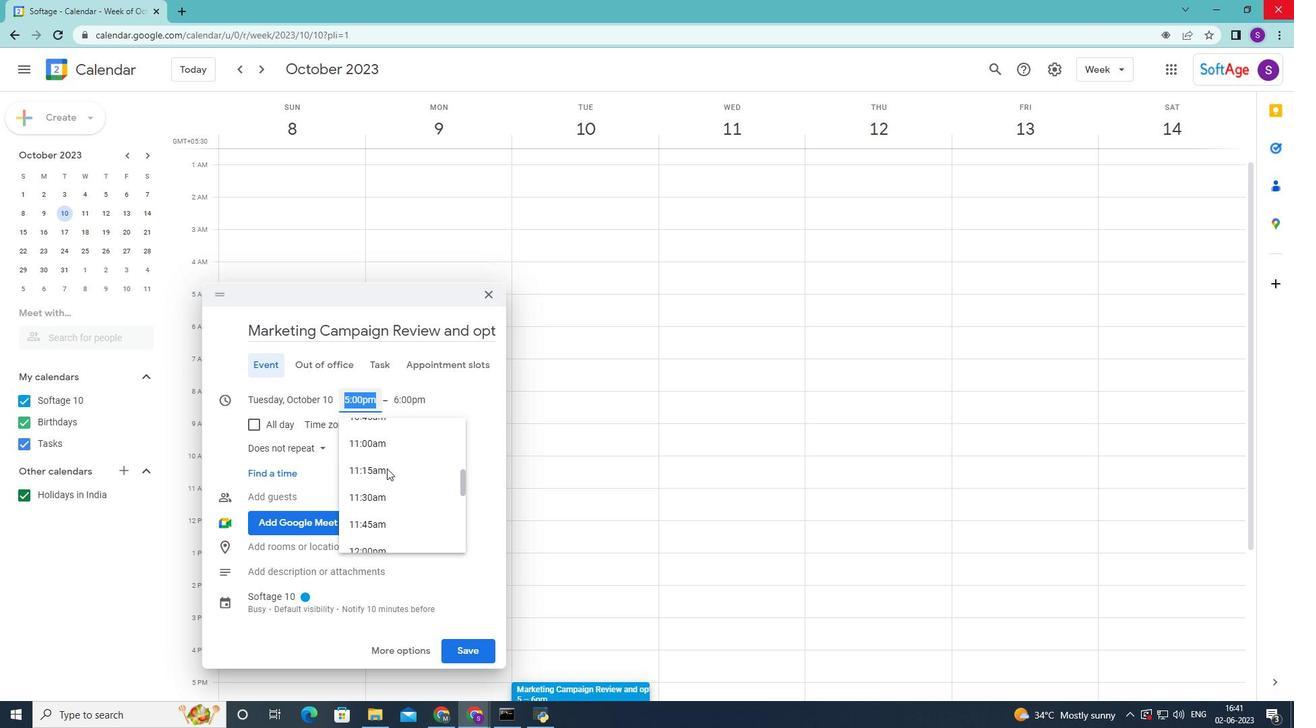 
Action: Mouse scrolled (387, 469) with delta (0, 0)
Screenshot: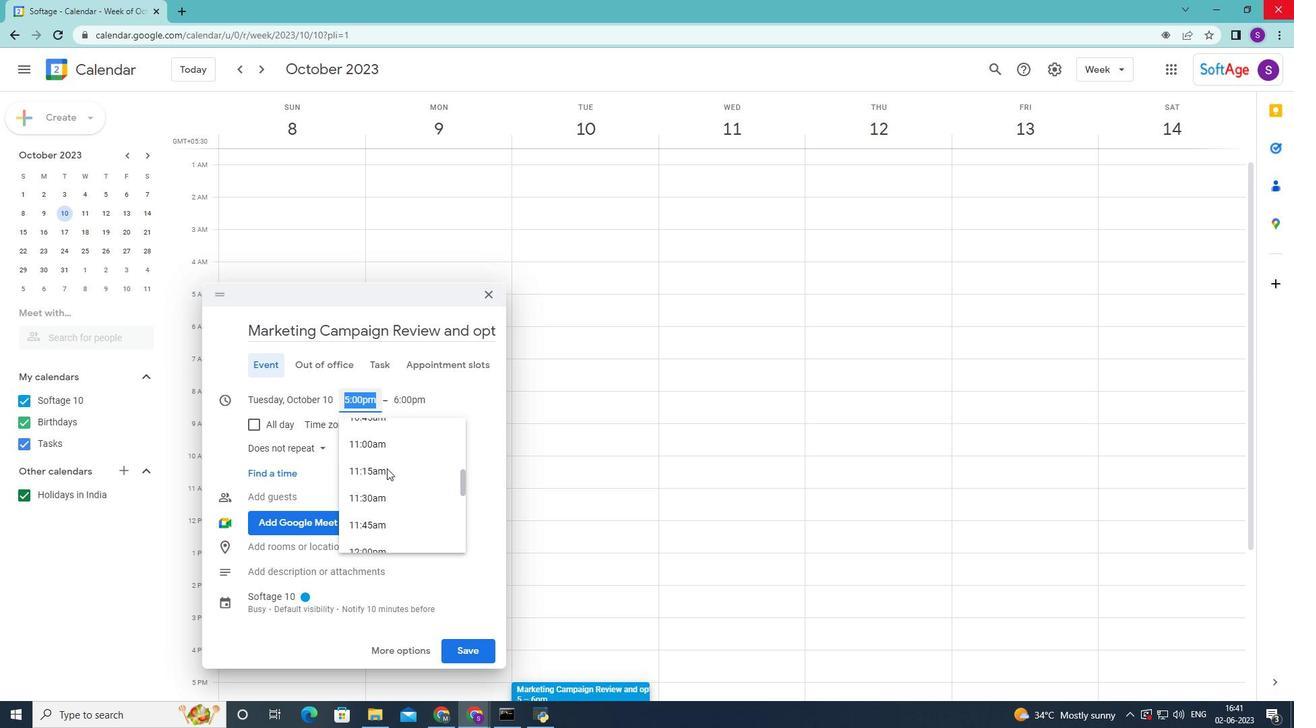 
Action: Mouse moved to (395, 511)
Screenshot: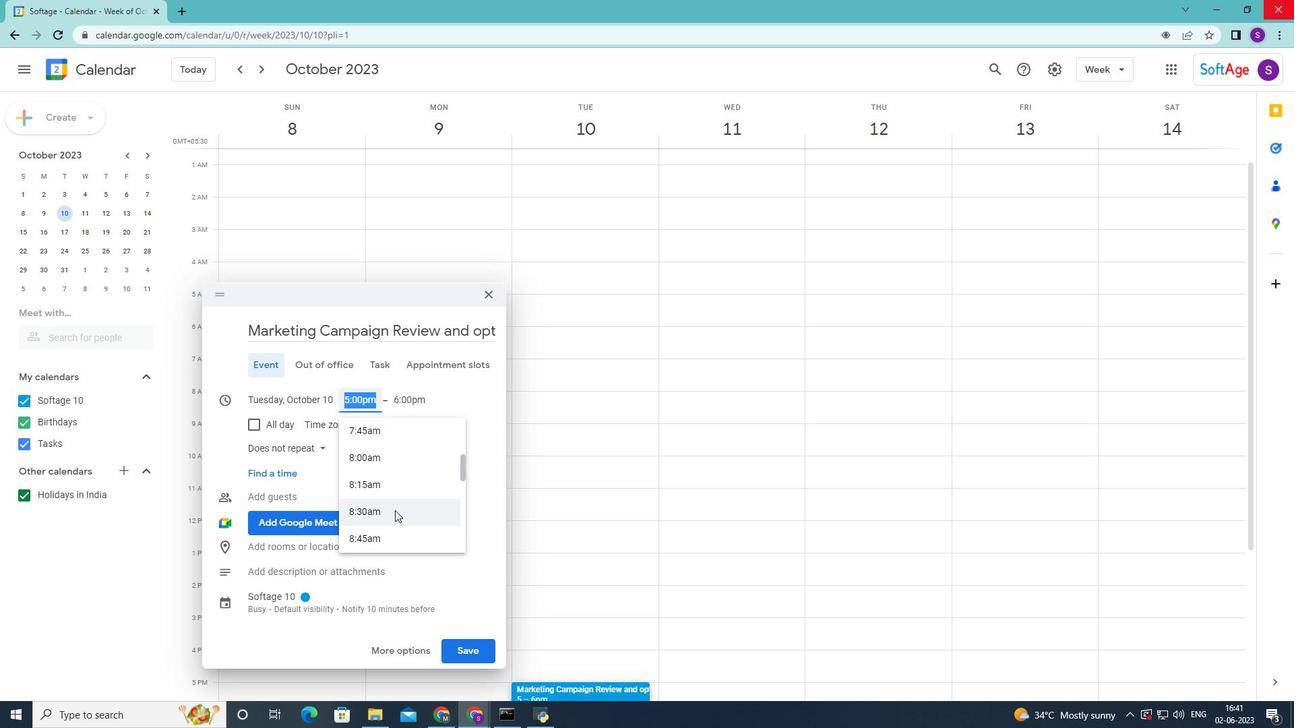 
Action: Mouse pressed left at (395, 511)
Screenshot: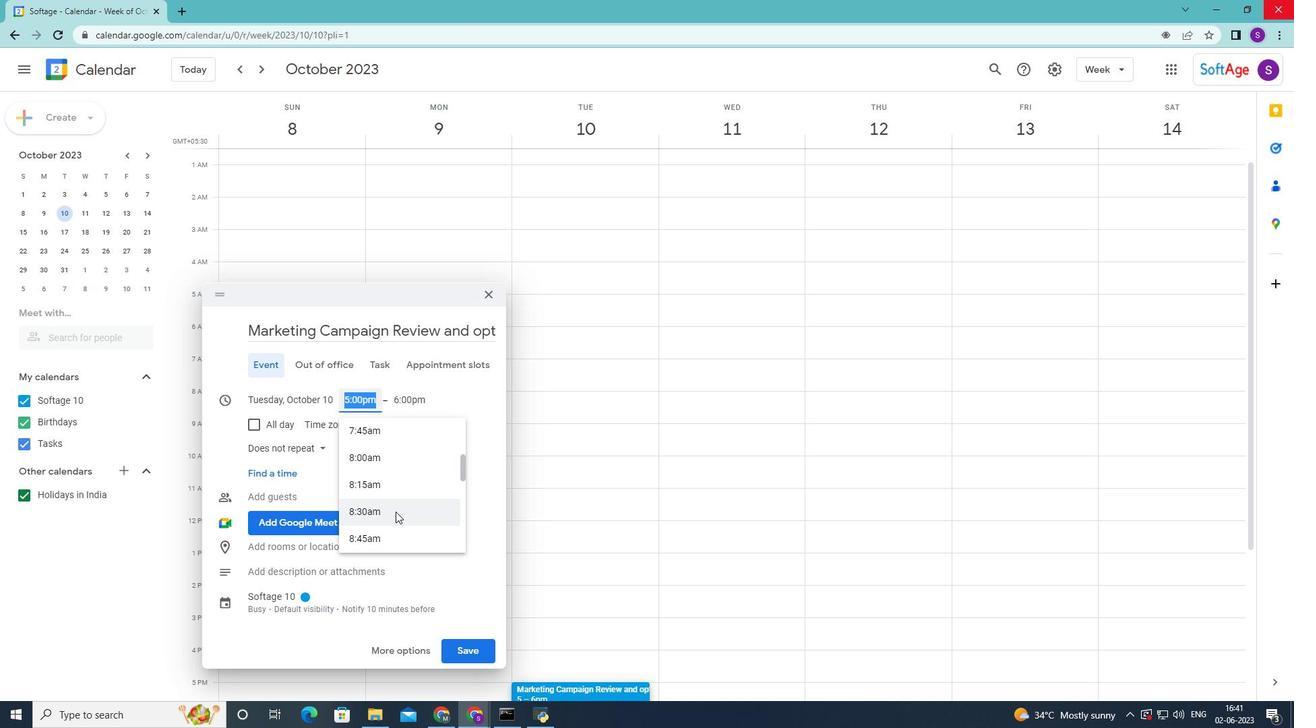 
Action: Mouse moved to (417, 318)
Screenshot: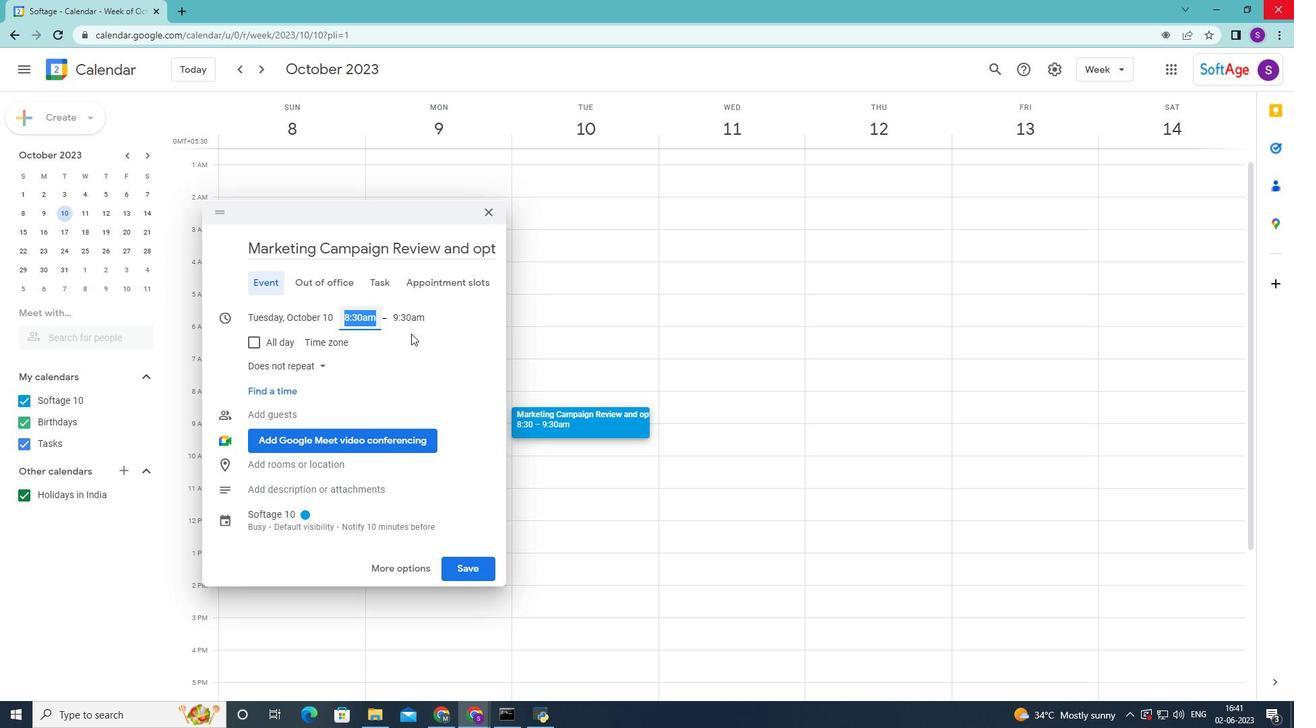 
Action: Mouse pressed left at (417, 318)
Screenshot: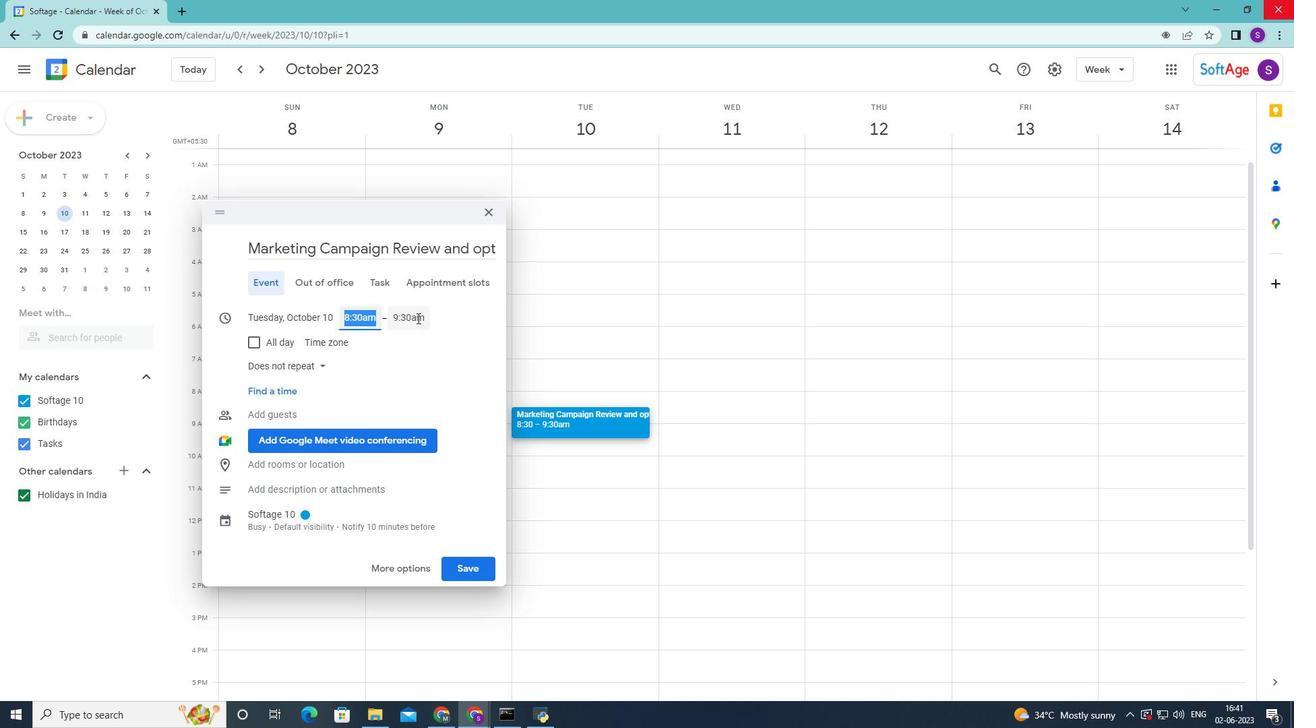 
Action: Mouse moved to (439, 407)
Screenshot: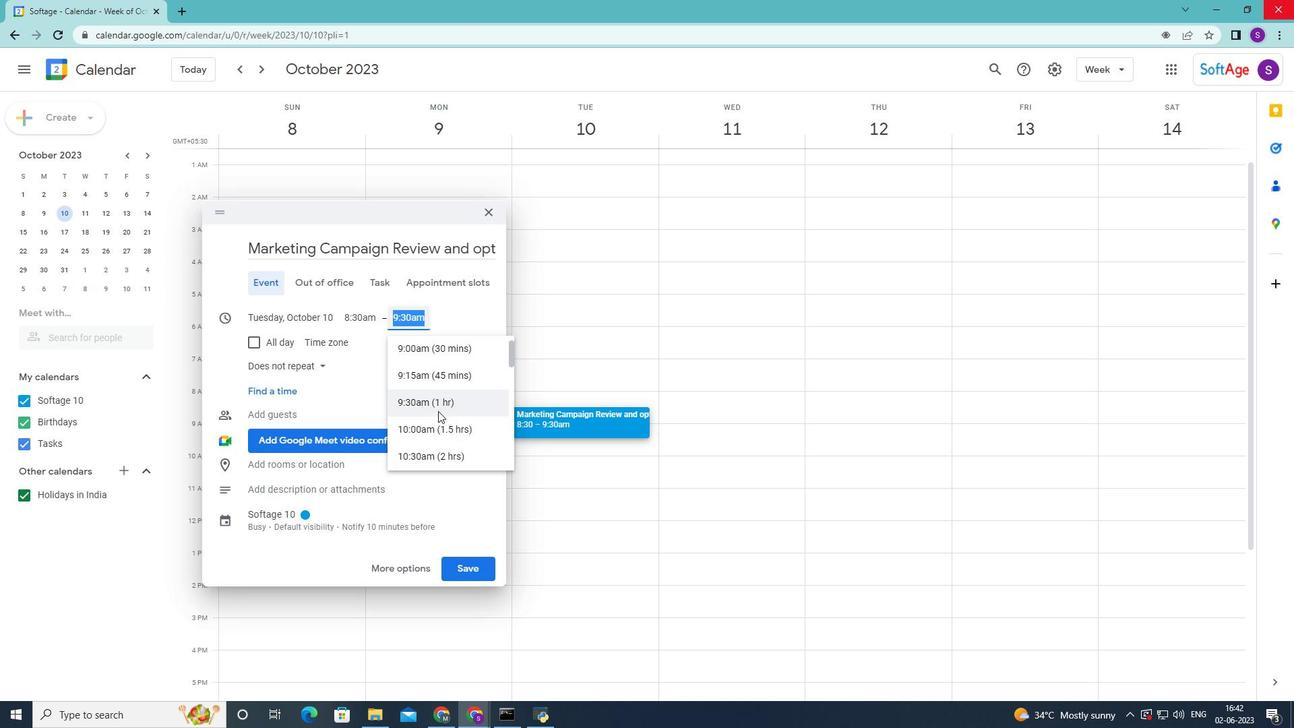 
Action: Mouse scrolled (439, 407) with delta (0, 0)
Screenshot: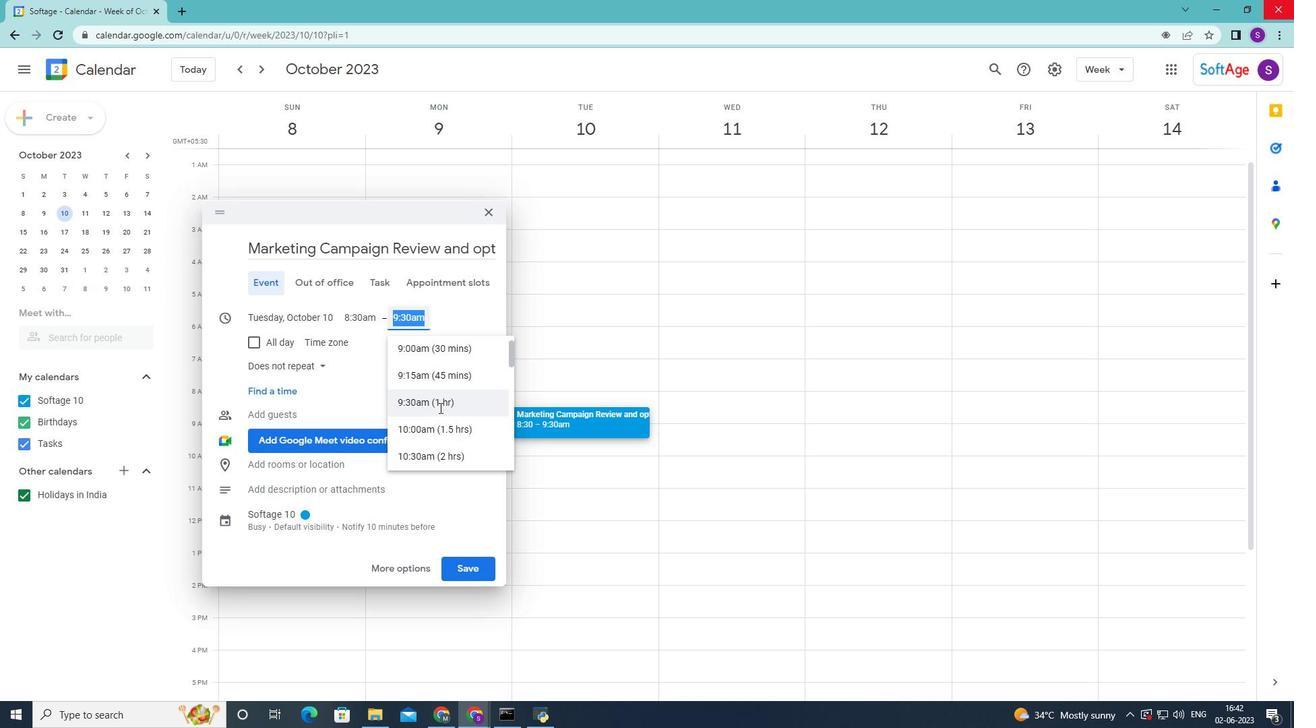 
Action: Mouse moved to (449, 392)
Screenshot: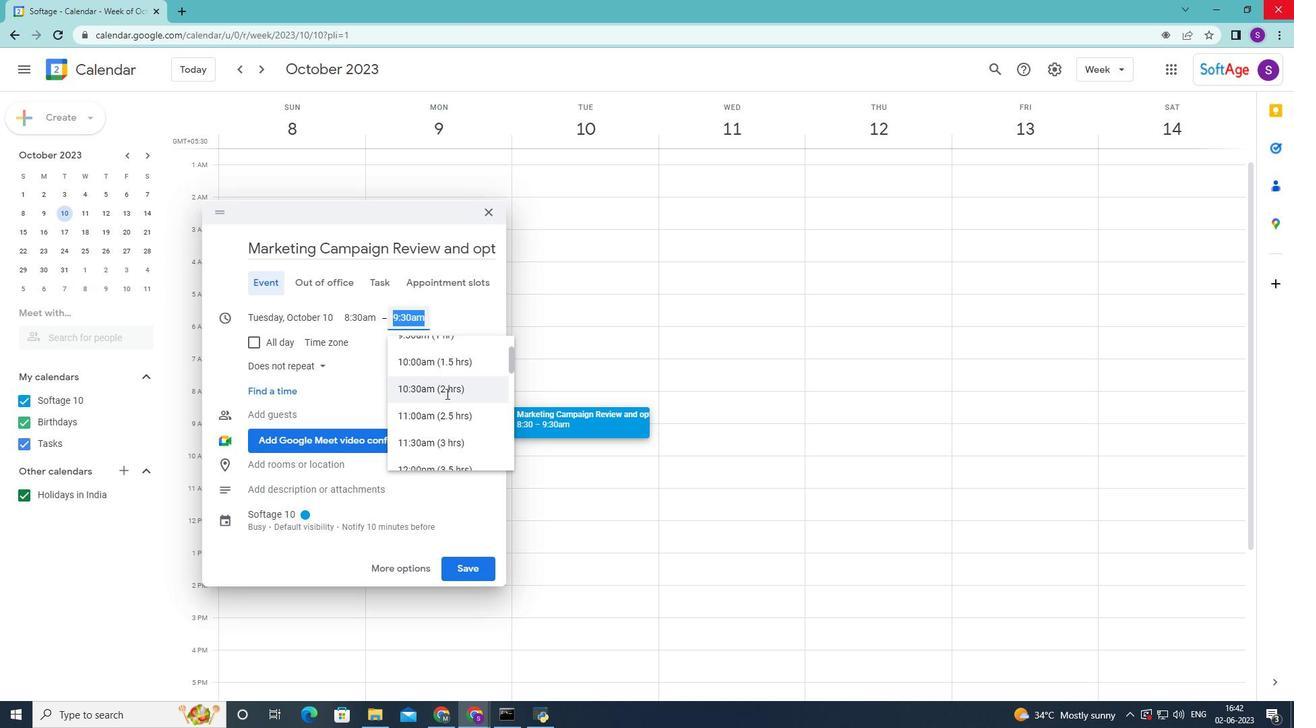 
Action: Mouse pressed left at (449, 392)
Screenshot: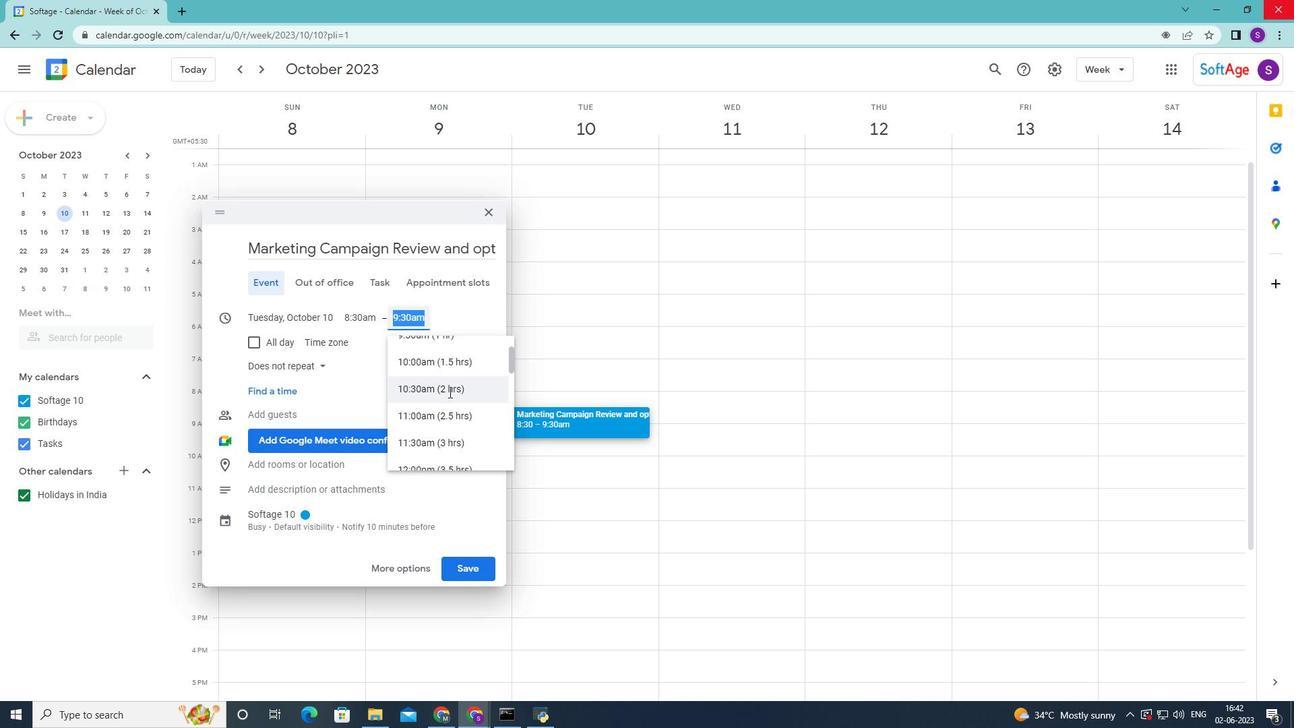 
Action: Mouse moved to (390, 578)
Screenshot: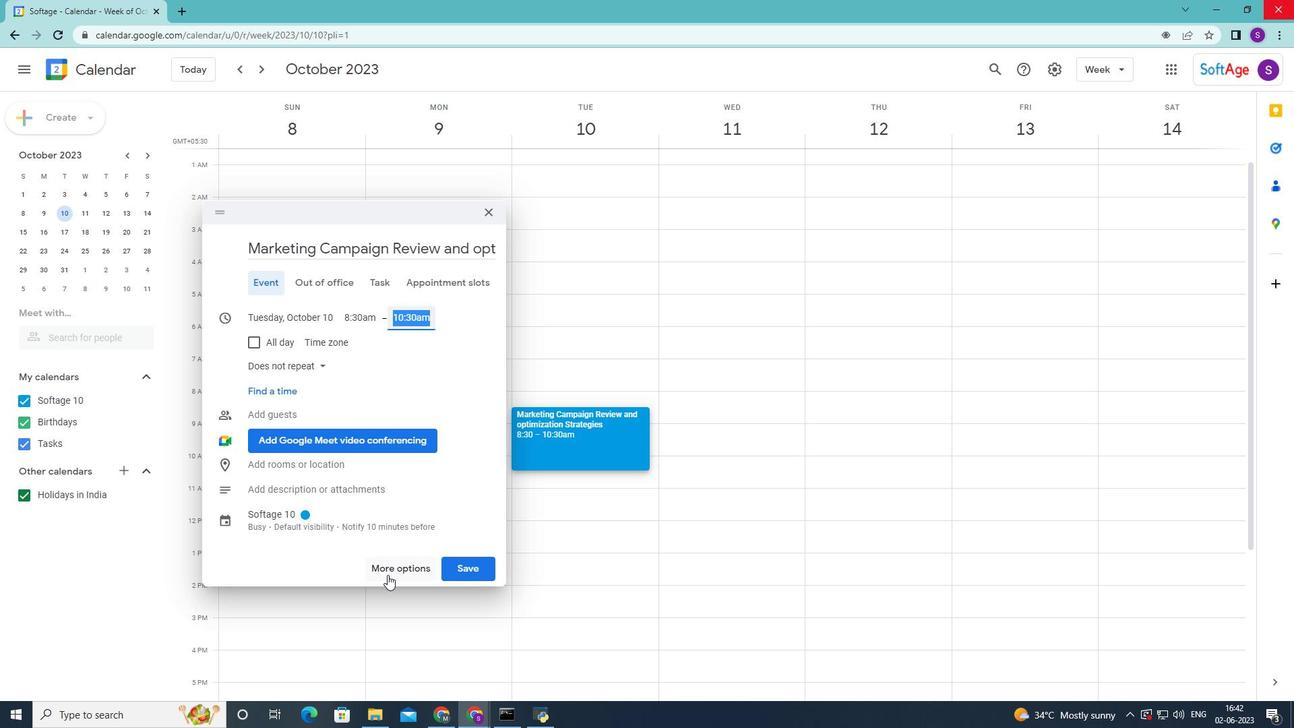 
Action: Mouse pressed left at (390, 578)
Screenshot: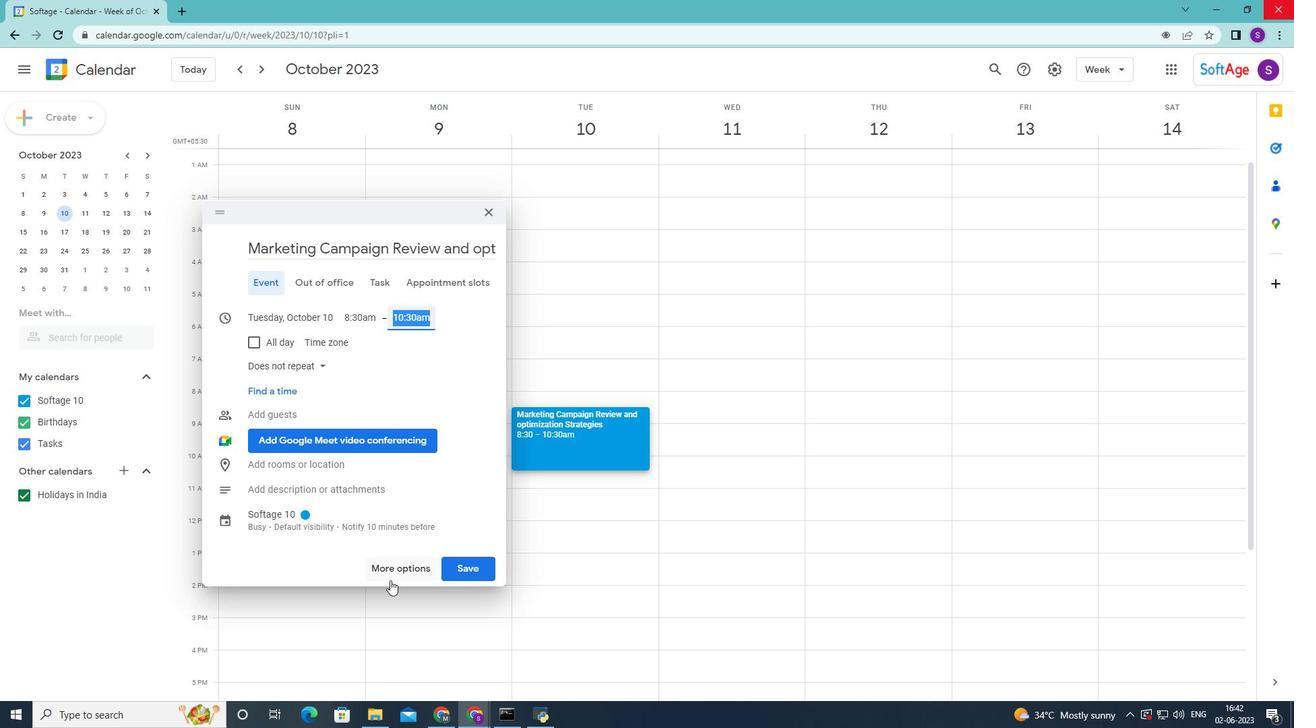 
Action: Mouse moved to (255, 480)
Screenshot: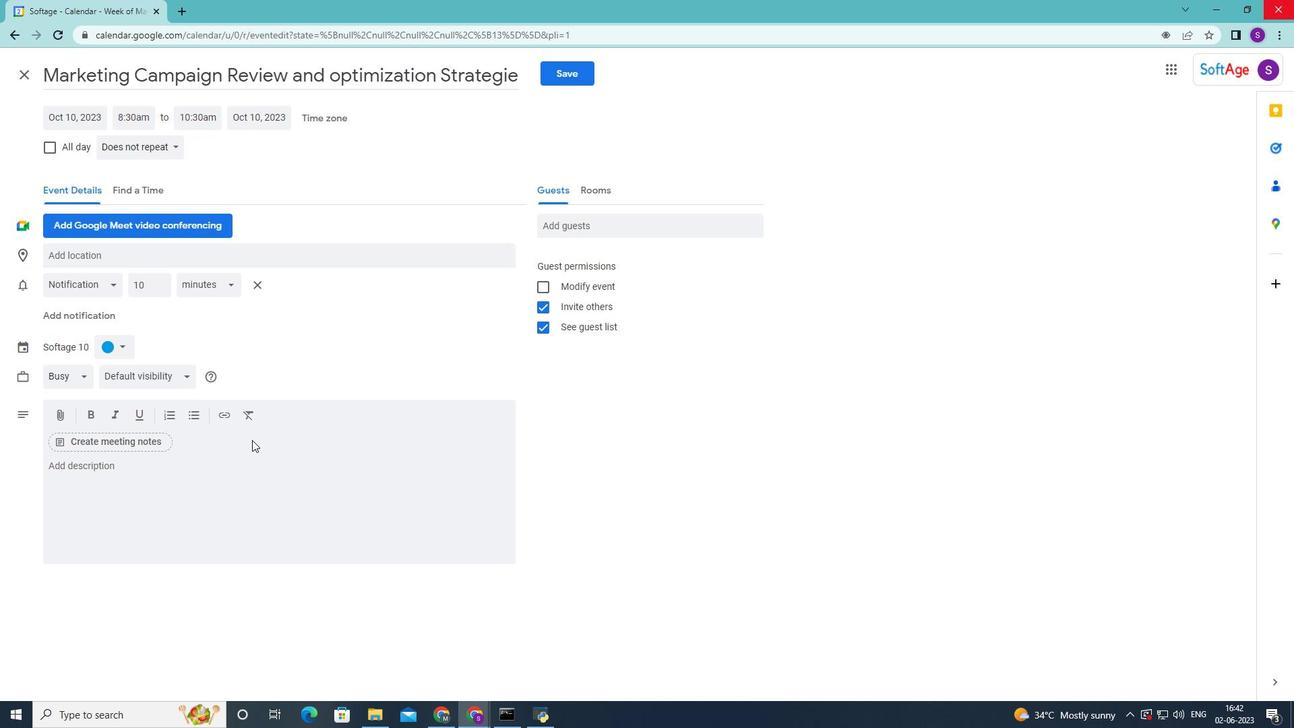 
Action: Mouse pressed left at (255, 480)
Screenshot: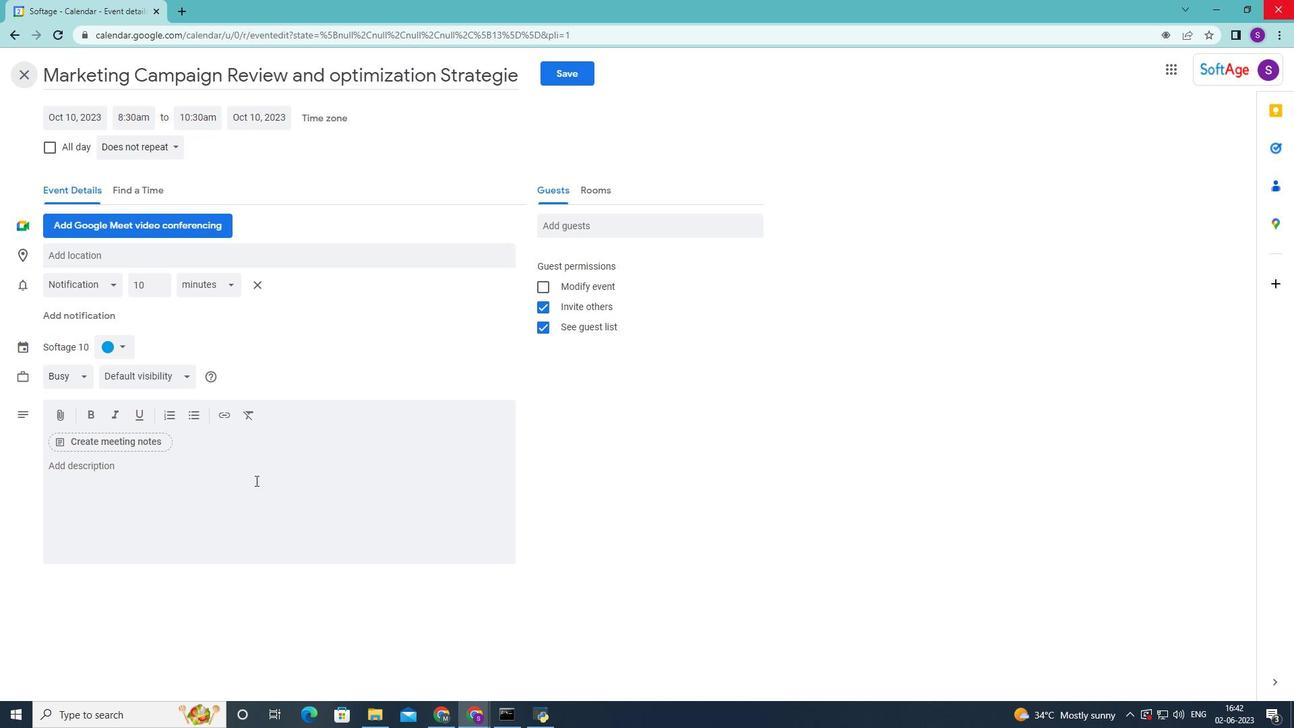 
Action: Mouse moved to (306, 445)
Screenshot: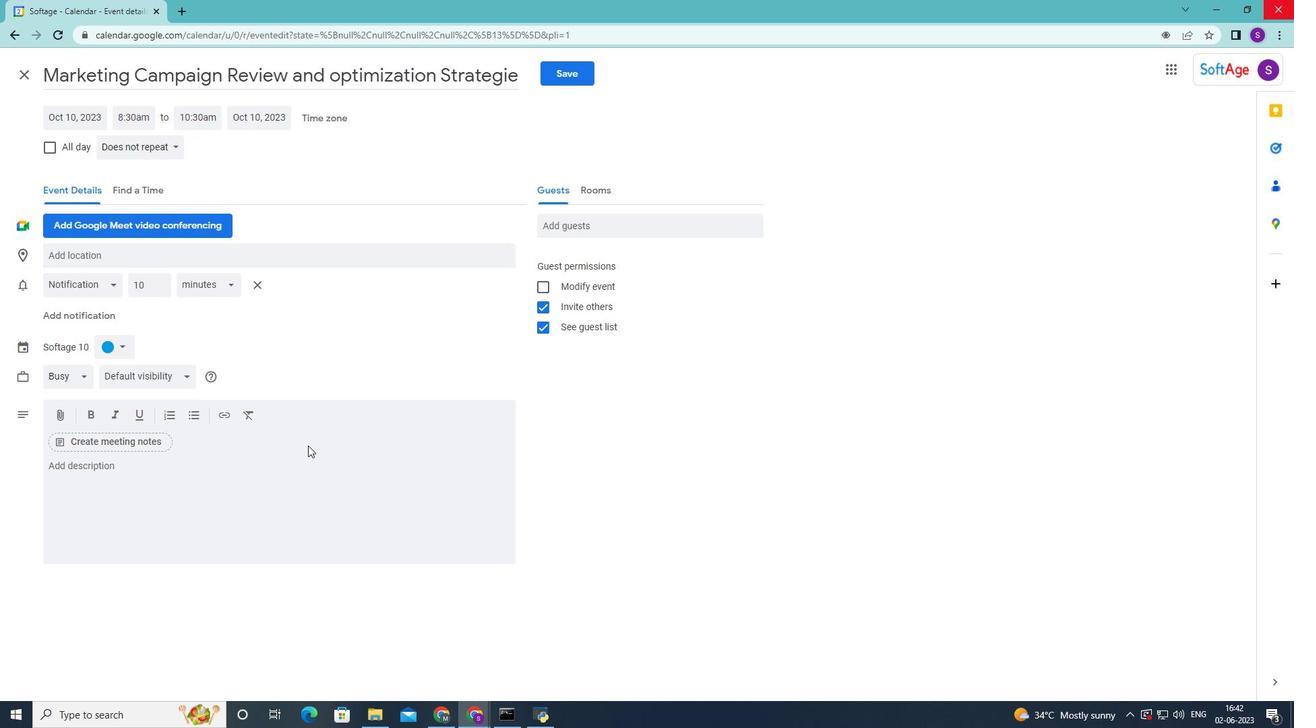 
Action: Key pressed <Key.shift>Welcome<Key.space>to<Key.space>the<Key.space>cofee<Key.space><Key.shift>Meeting<Key.space>
Screenshot: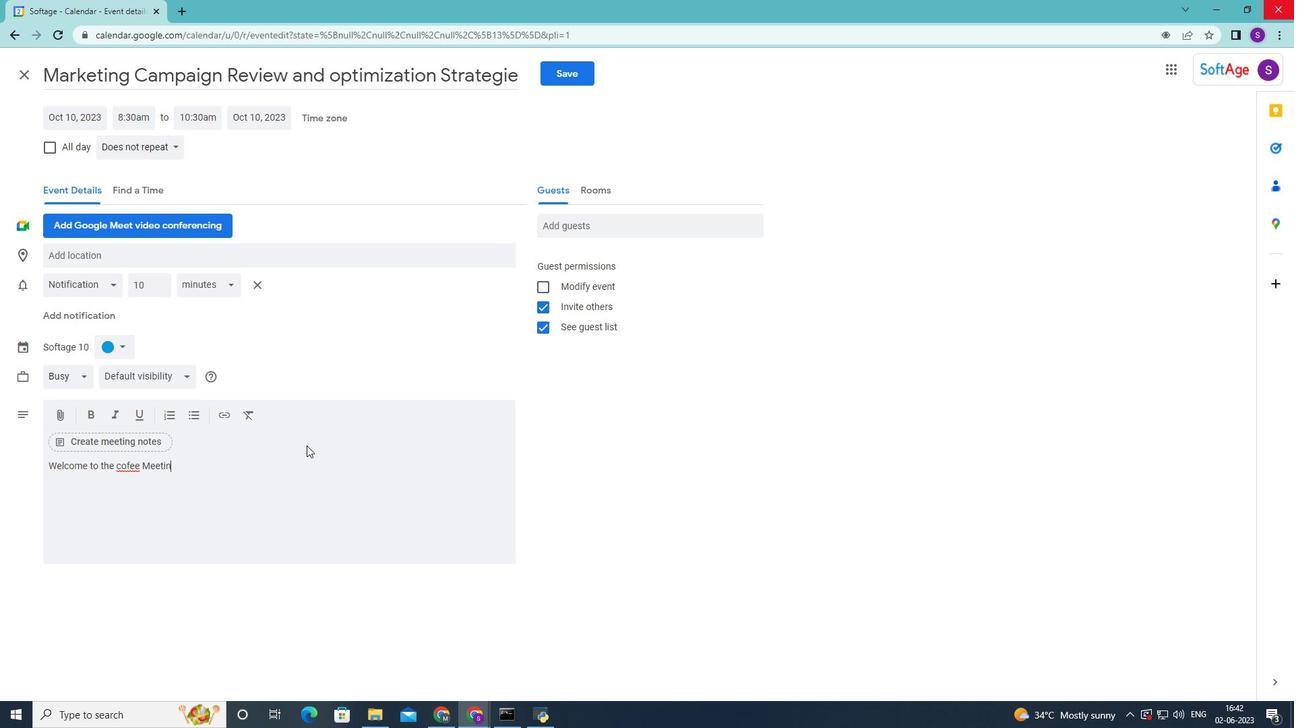 
Action: Mouse moved to (125, 467)
Screenshot: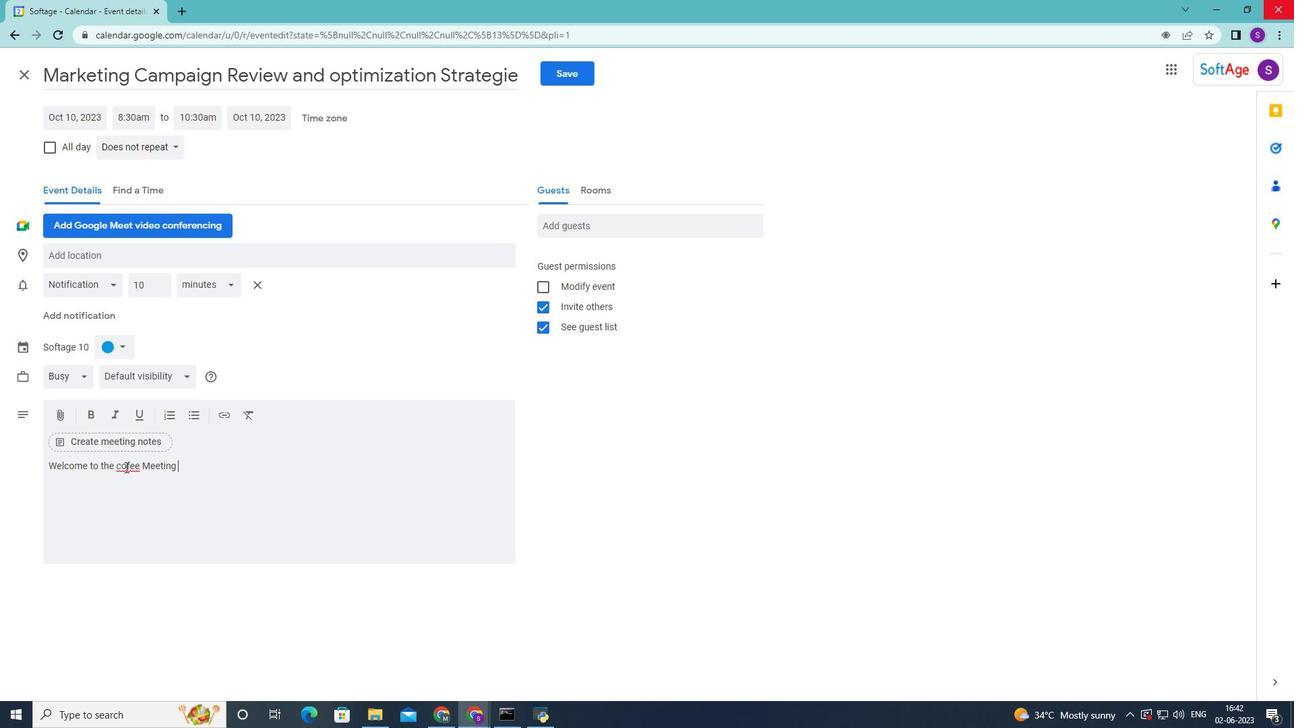 
Action: Mouse pressed left at (125, 467)
Screenshot: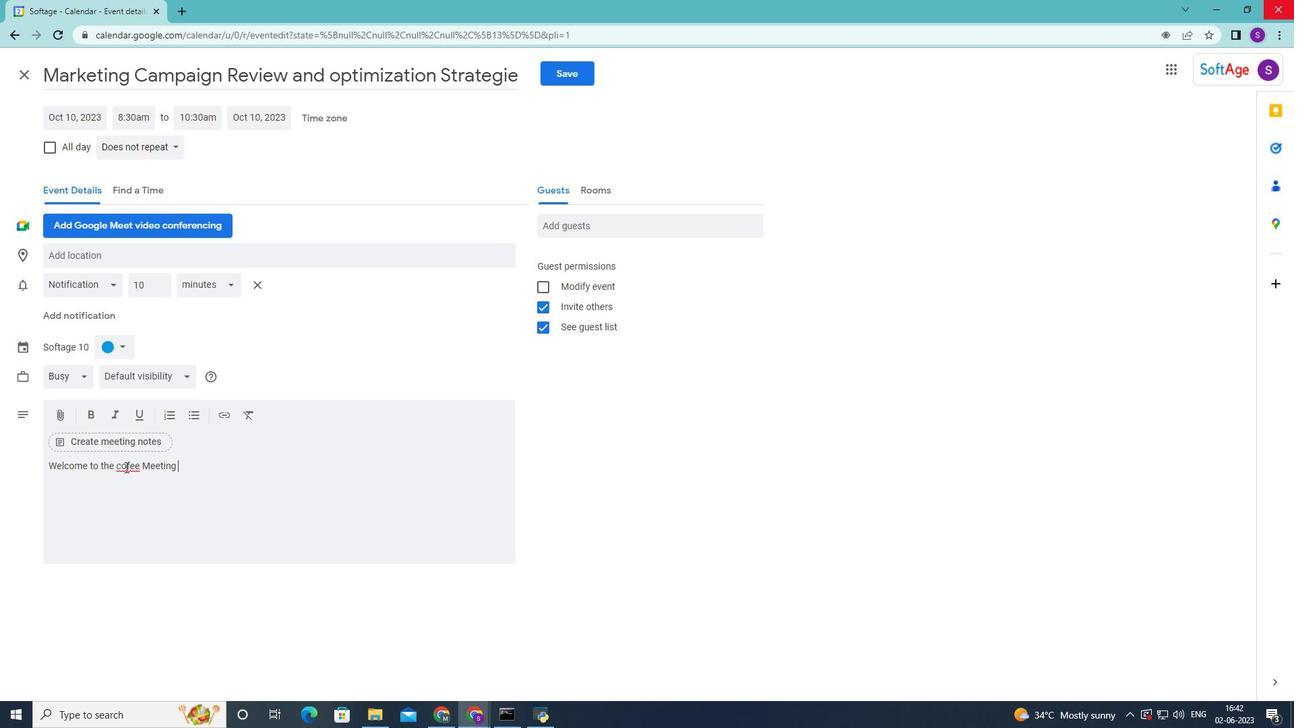 
Action: Mouse moved to (148, 474)
Screenshot: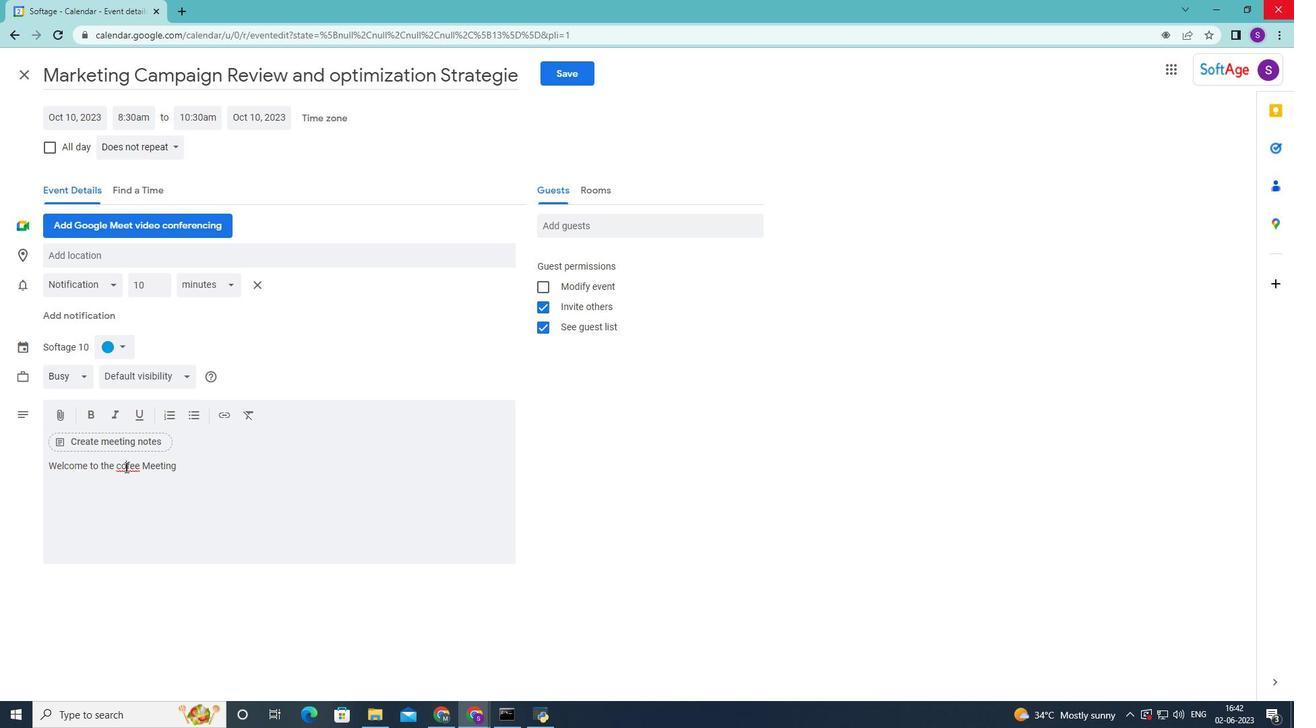 
Action: Key pressed <Key.left><Key.backspace><Key.shift>C
Screenshot: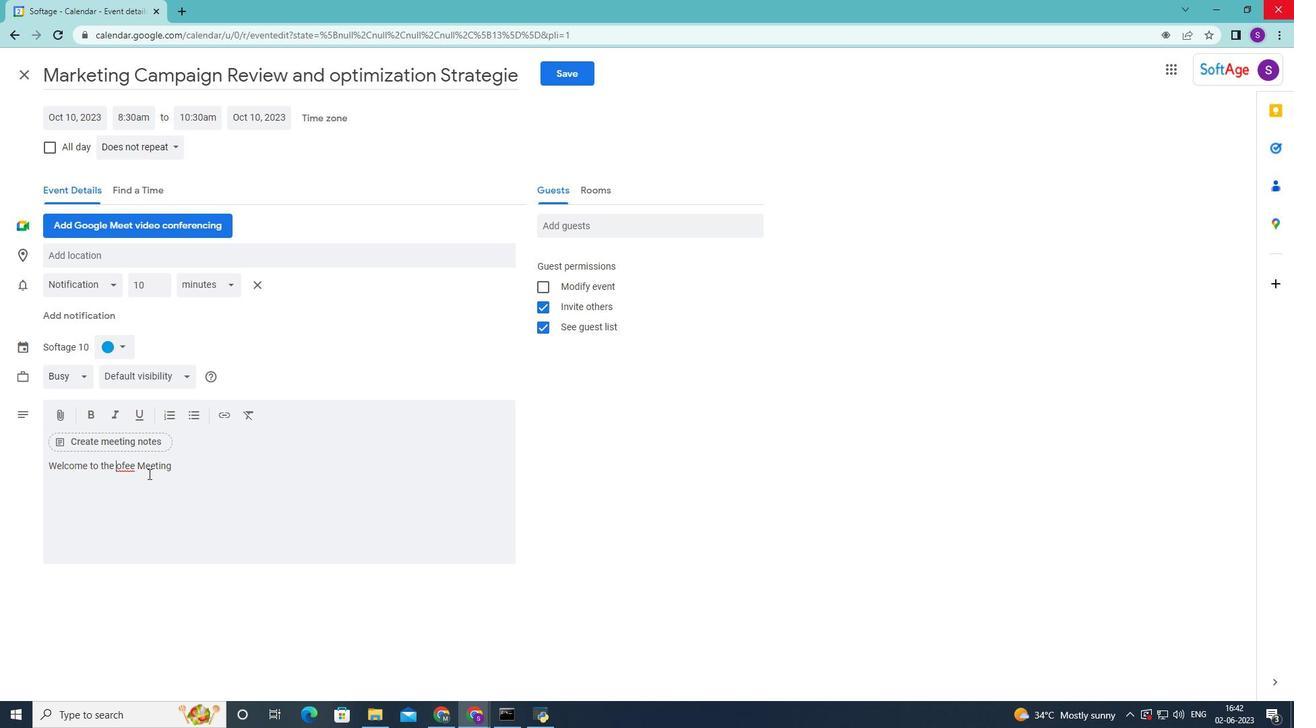 
Action: Mouse moved to (210, 475)
Screenshot: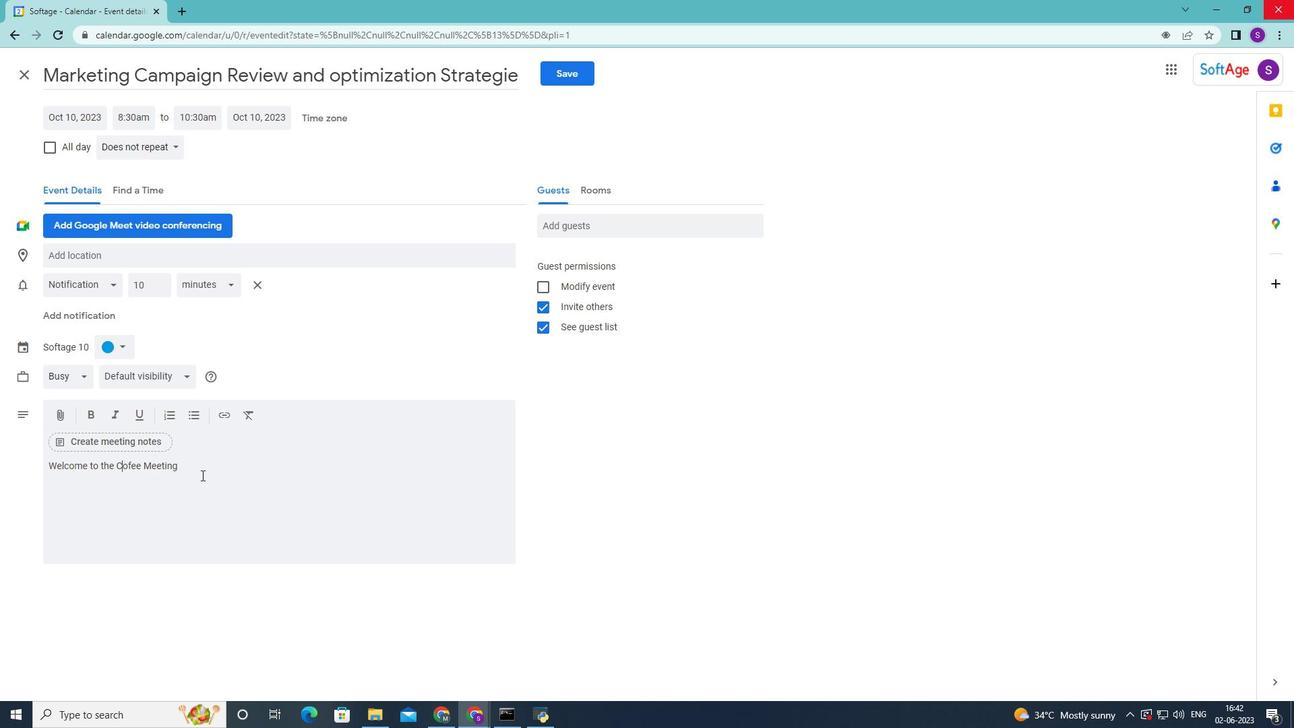 
Action: Mouse pressed left at (210, 475)
Screenshot: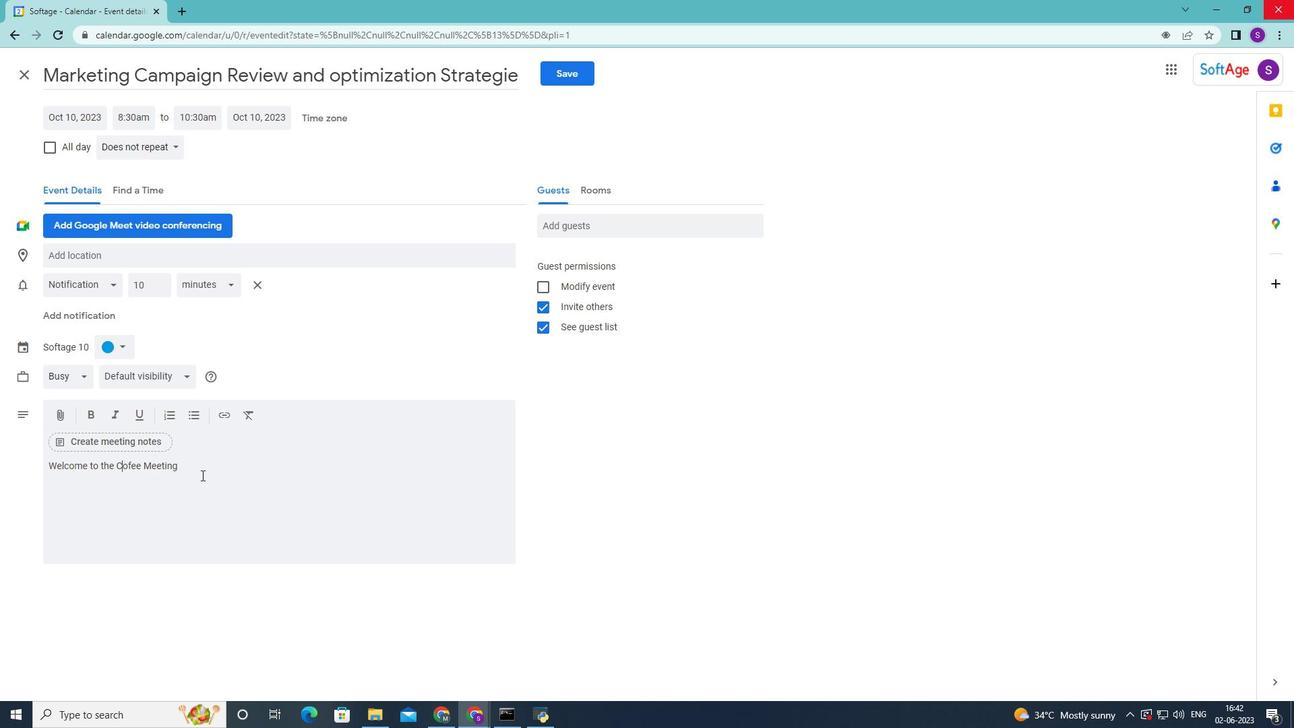 
Action: Key pressed with<Key.space>a<Key.space><Key.shift>P
Screenshot: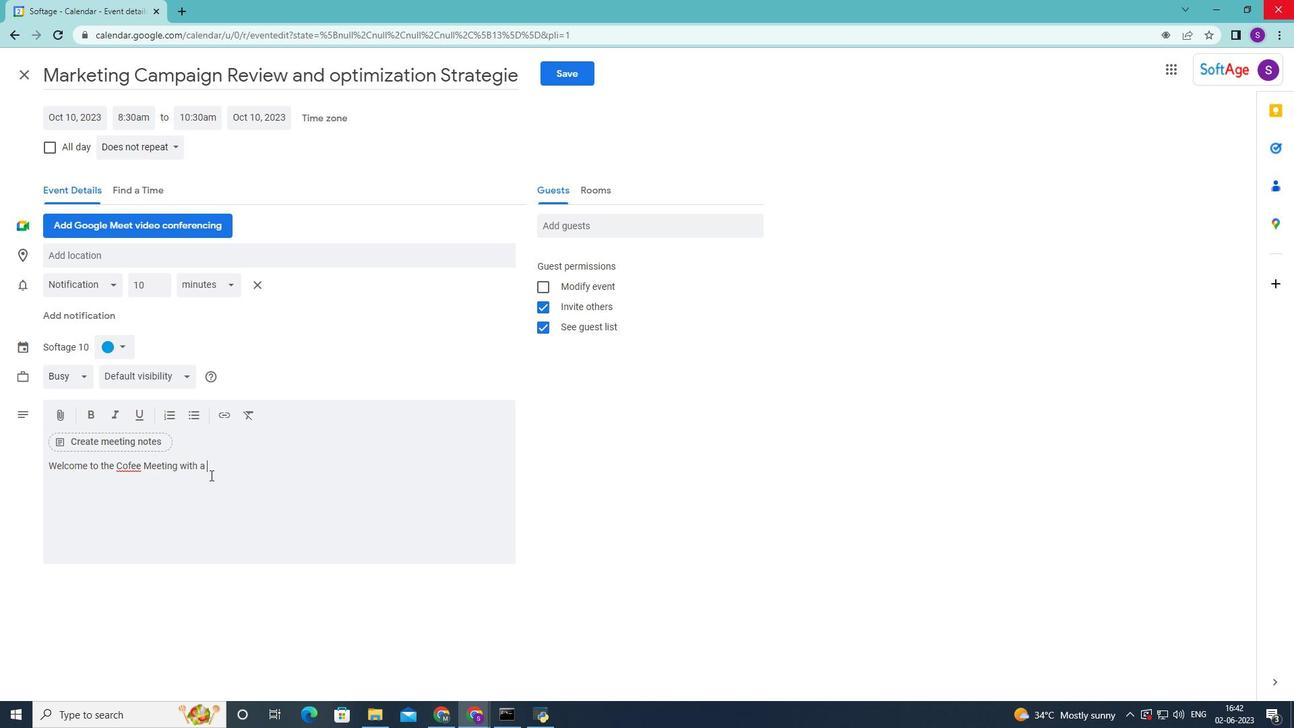 
Action: Mouse moved to (150, 447)
Screenshot: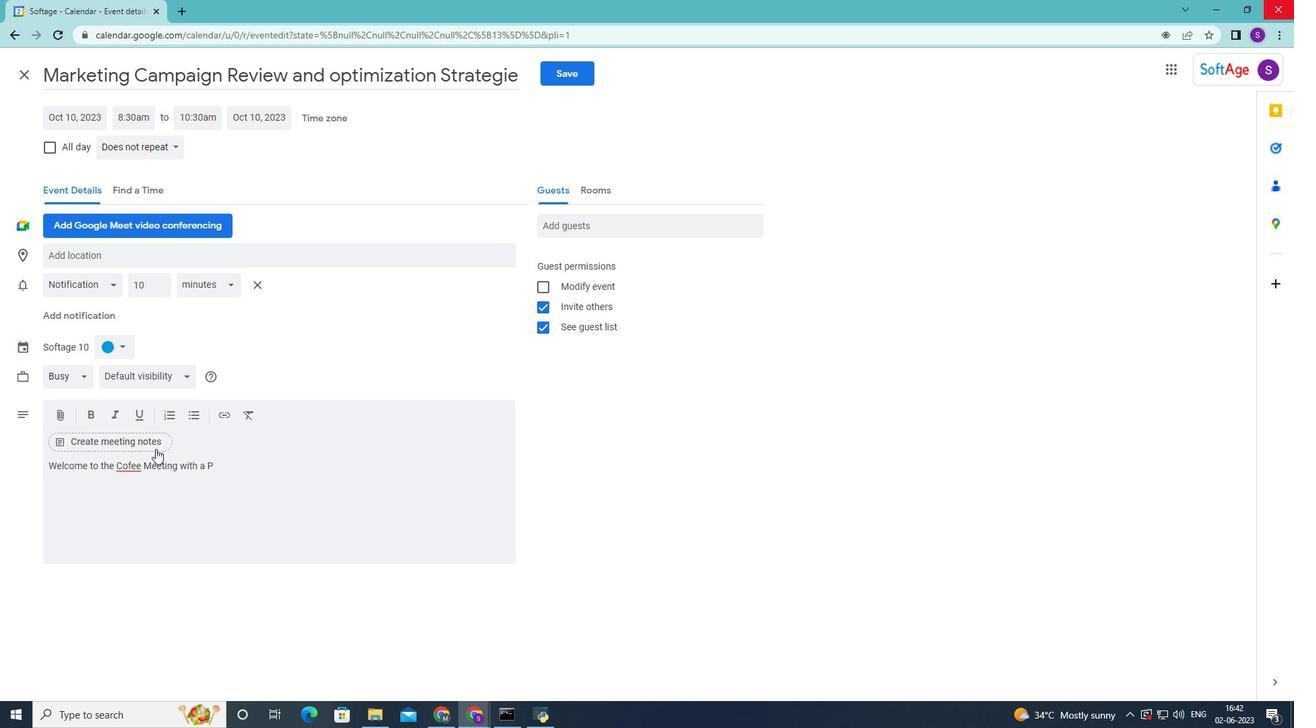 
Action: Mouse pressed left at (150, 447)
Screenshot: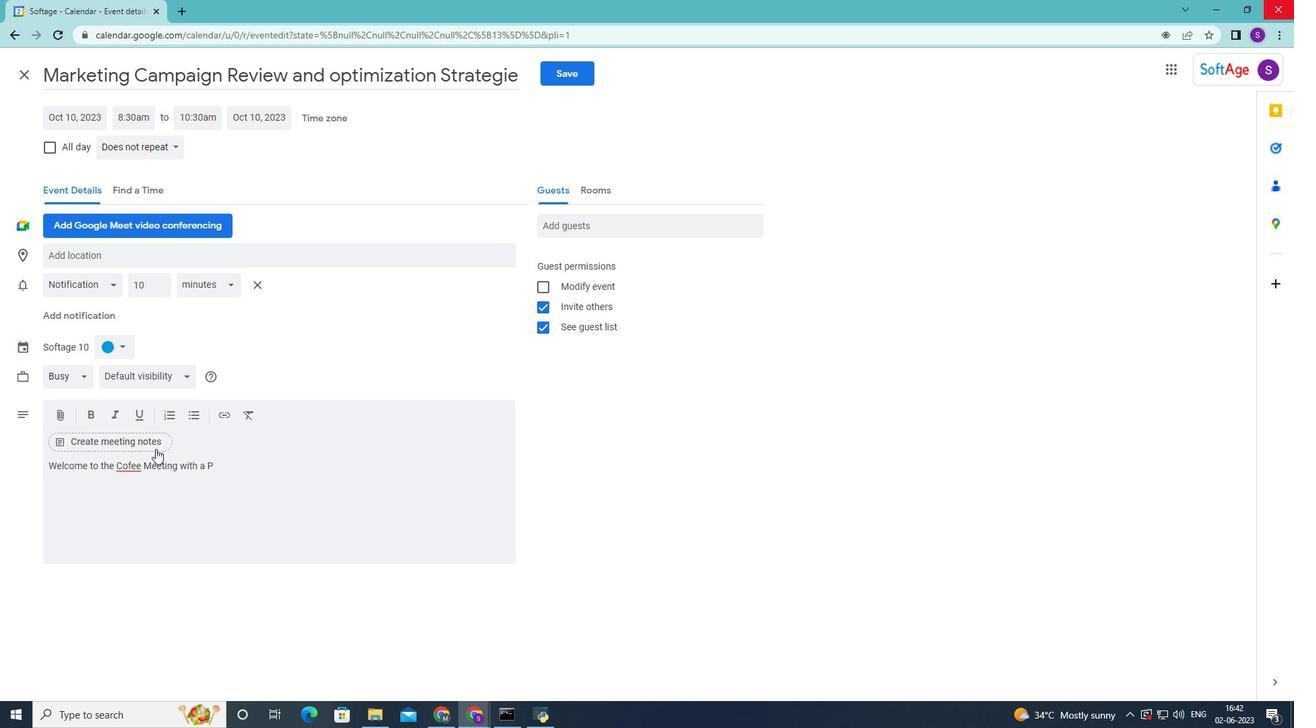 
Action: Mouse moved to (122, 469)
Screenshot: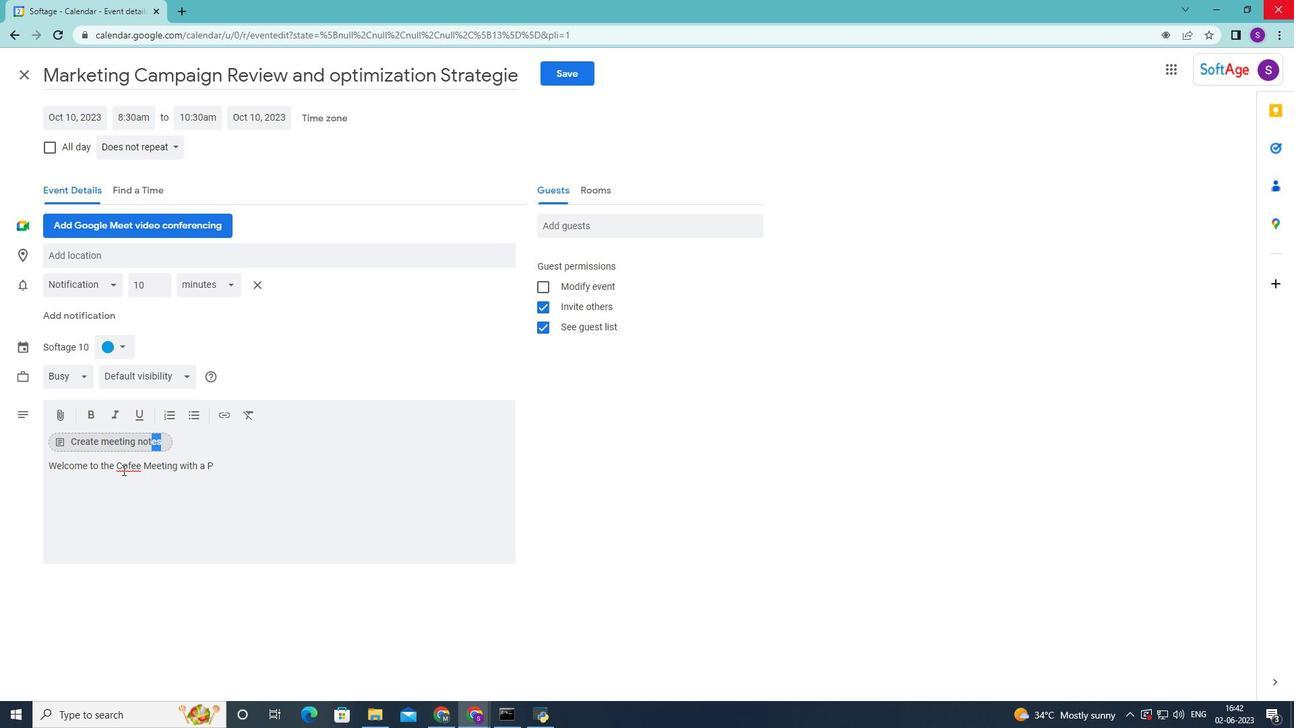 
Action: Mouse pressed left at (122, 469)
Screenshot: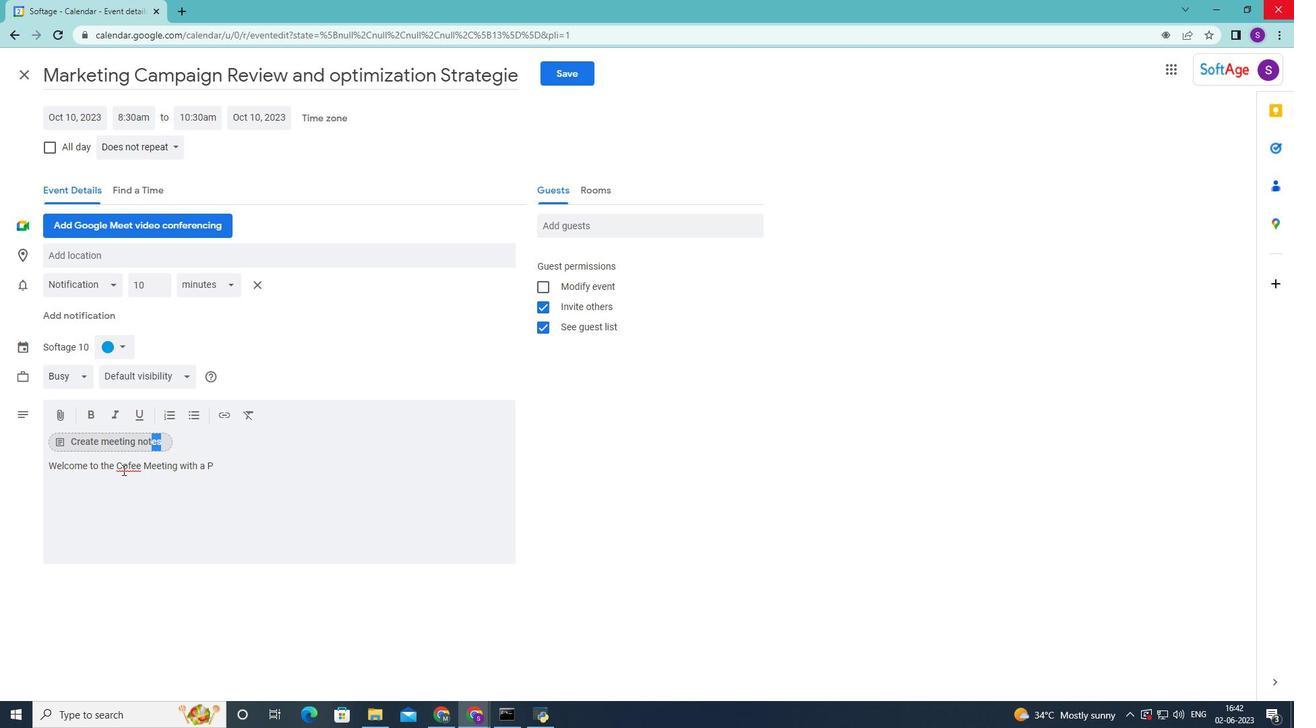 
Action: Mouse moved to (132, 465)
Screenshot: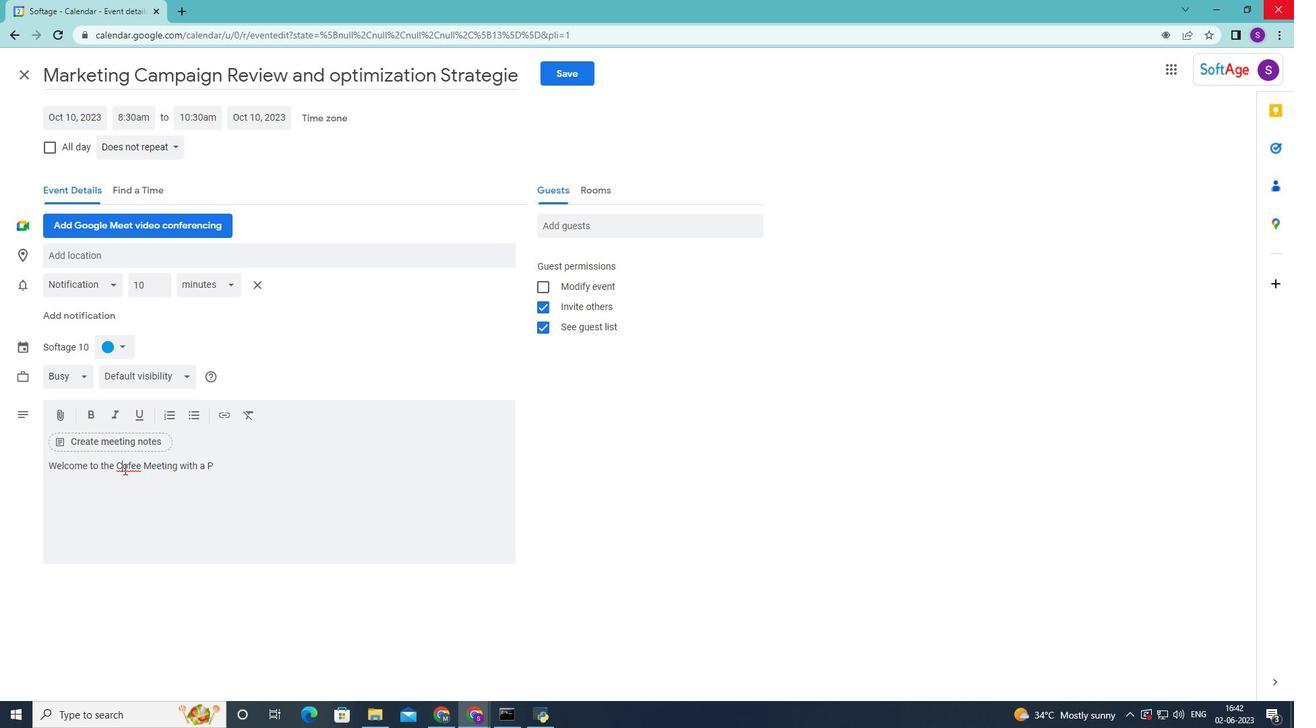 
Action: Mouse pressed left at (132, 465)
Screenshot: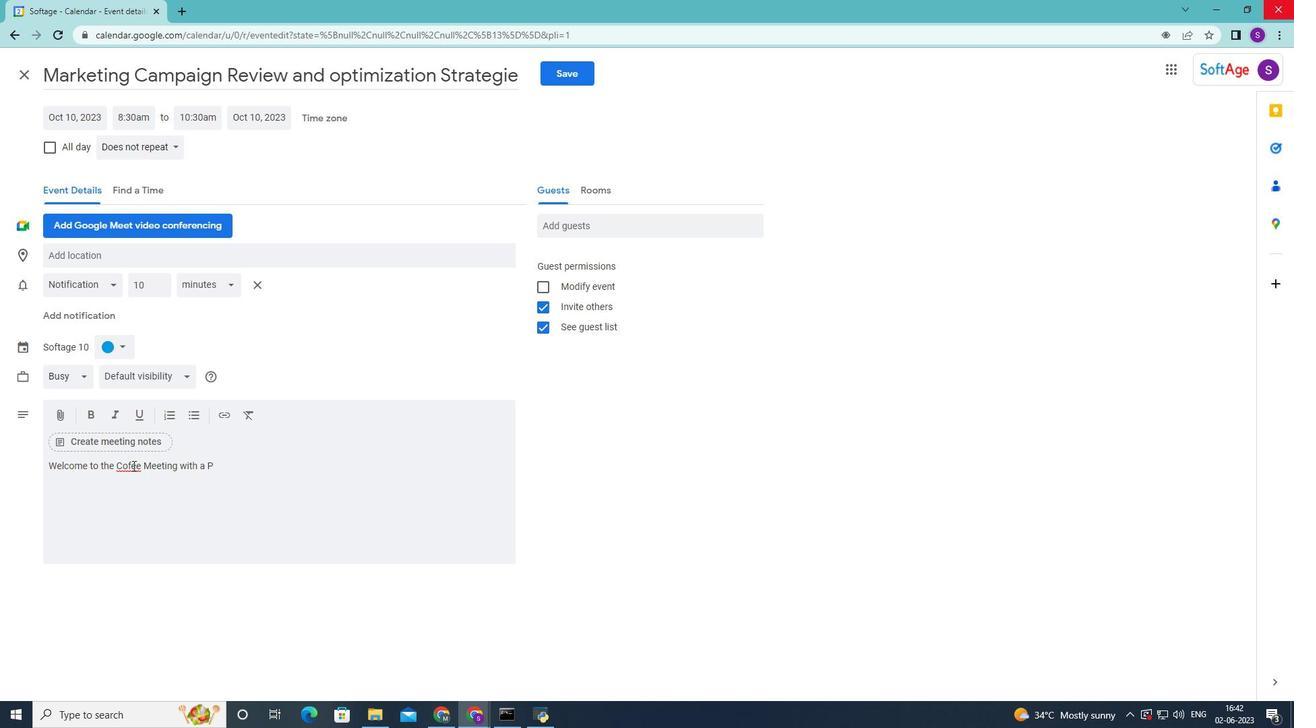 
Action: Mouse moved to (138, 463)
Screenshot: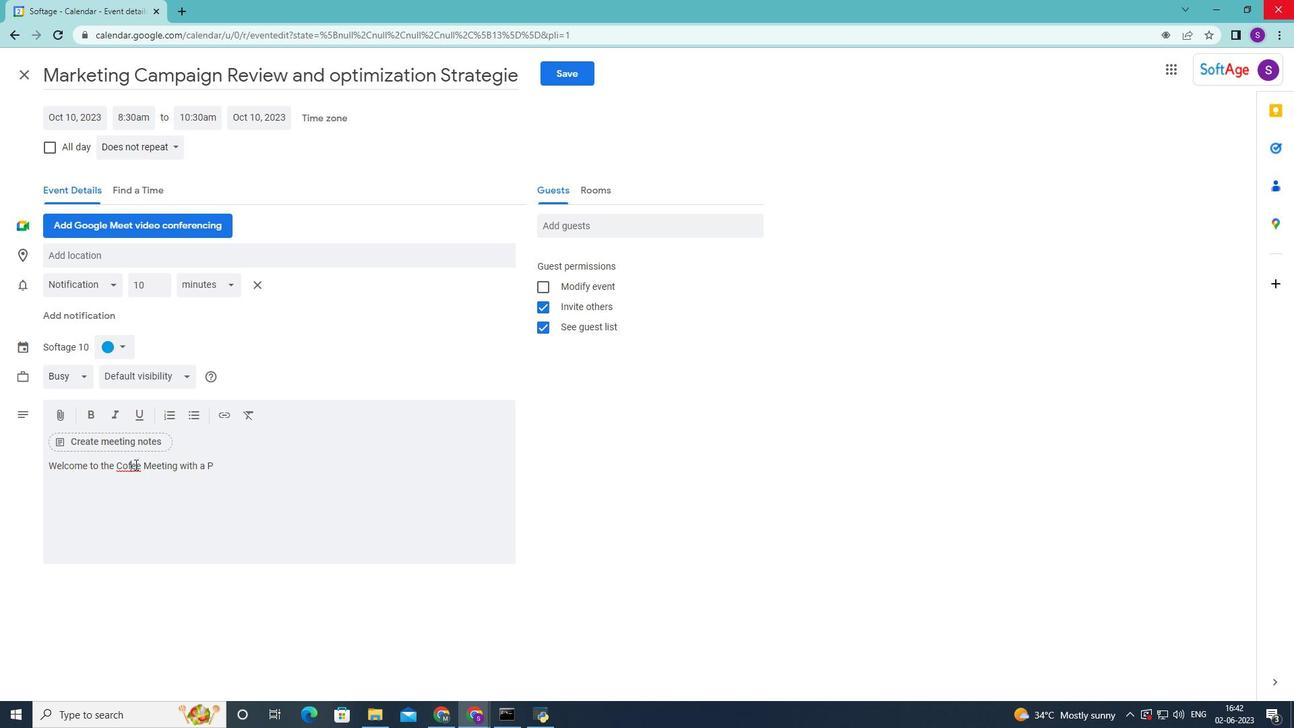 
Action: Key pressed s<Key.backspace>f
Screenshot: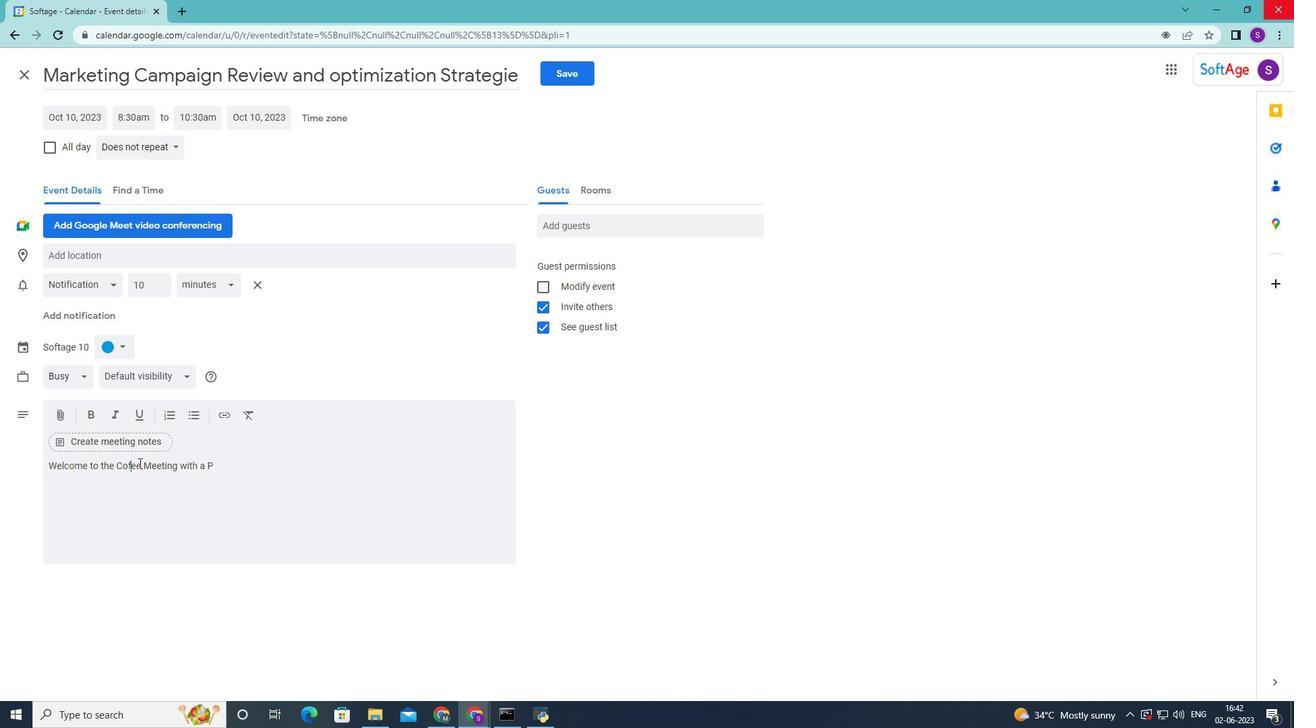 
Action: Mouse moved to (239, 467)
Screenshot: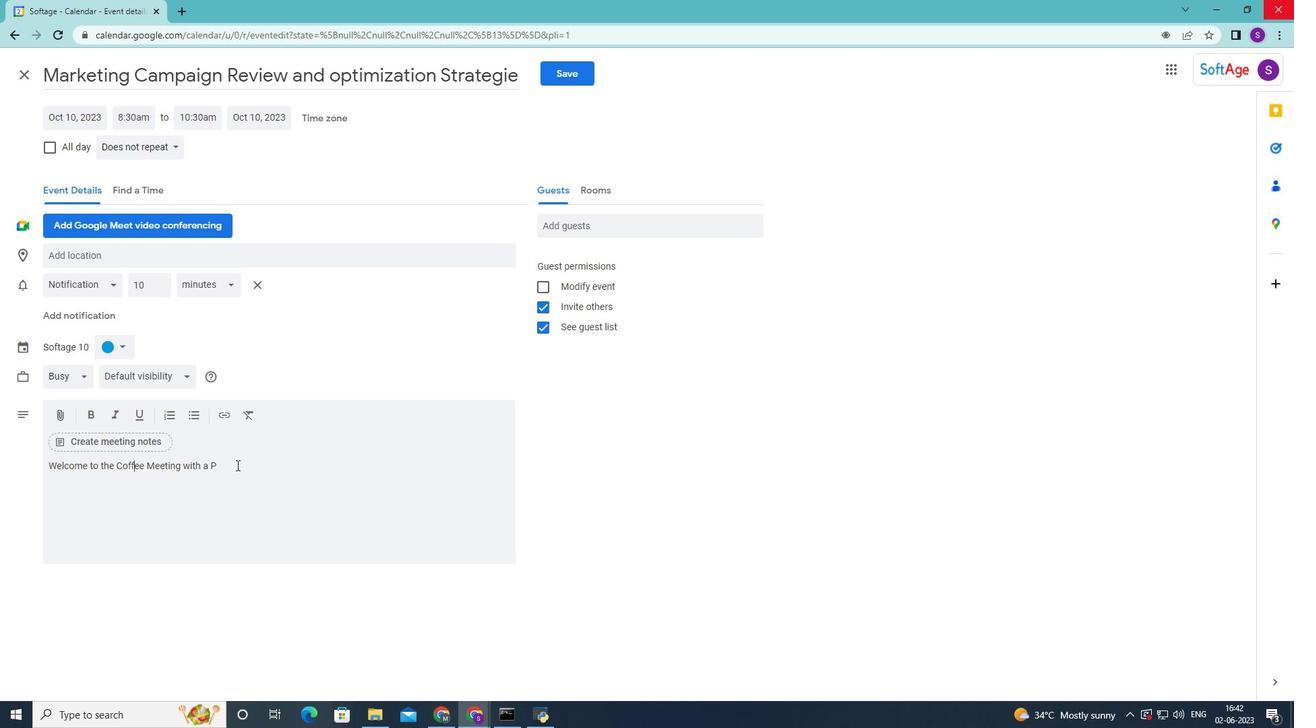 
Action: Mouse pressed left at (239, 467)
Screenshot: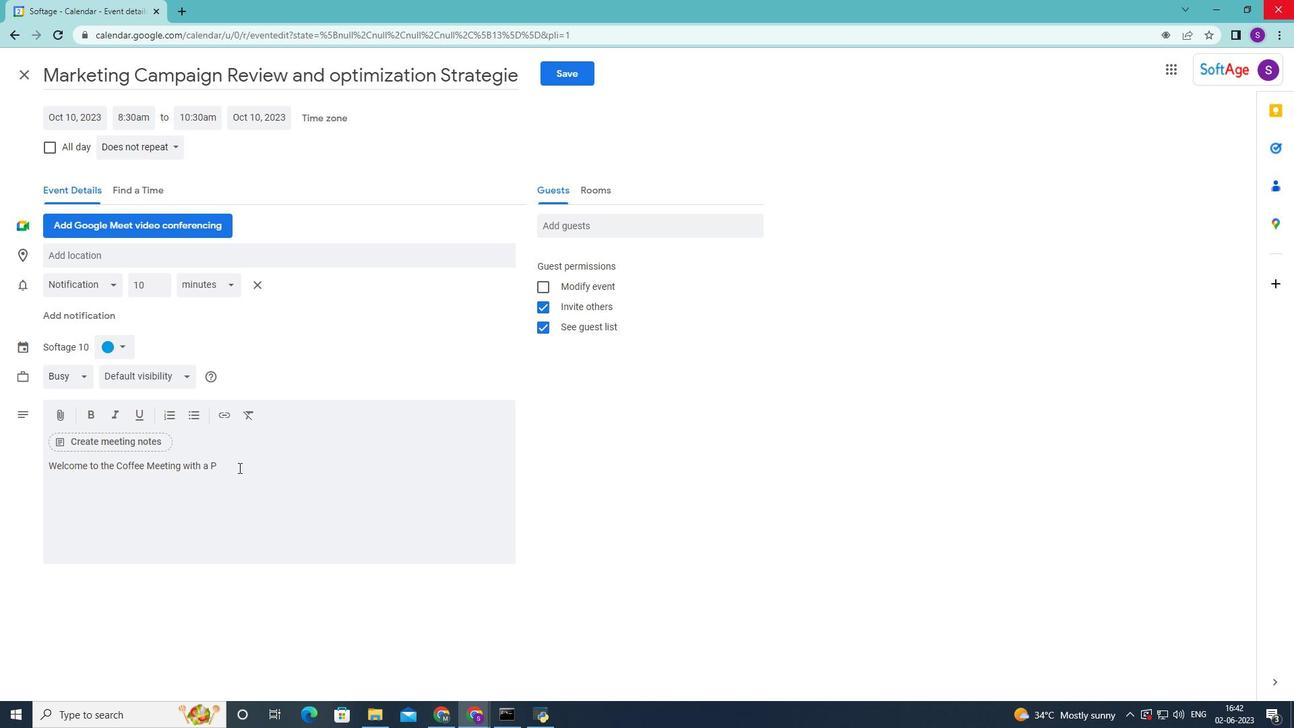 
Action: Key pressed otential<Key.space><Key.shift>
Screenshot: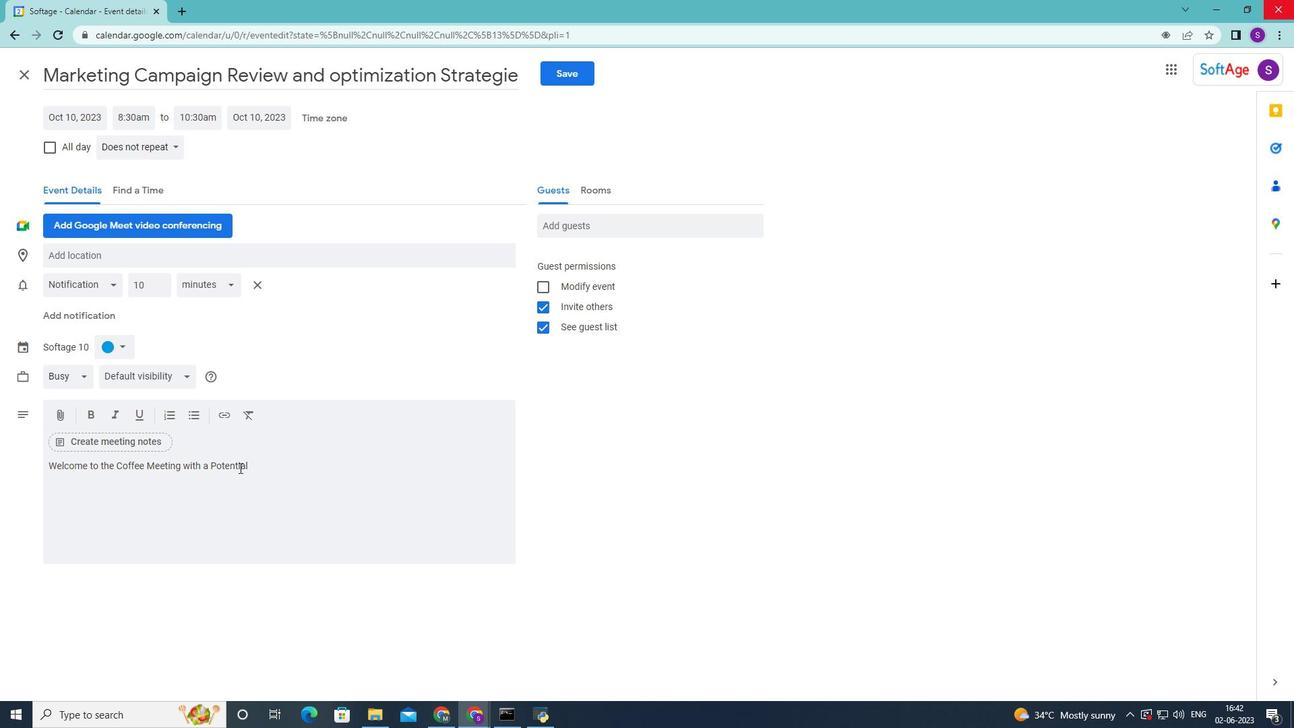 
Action: Mouse moved to (239, 468)
Screenshot: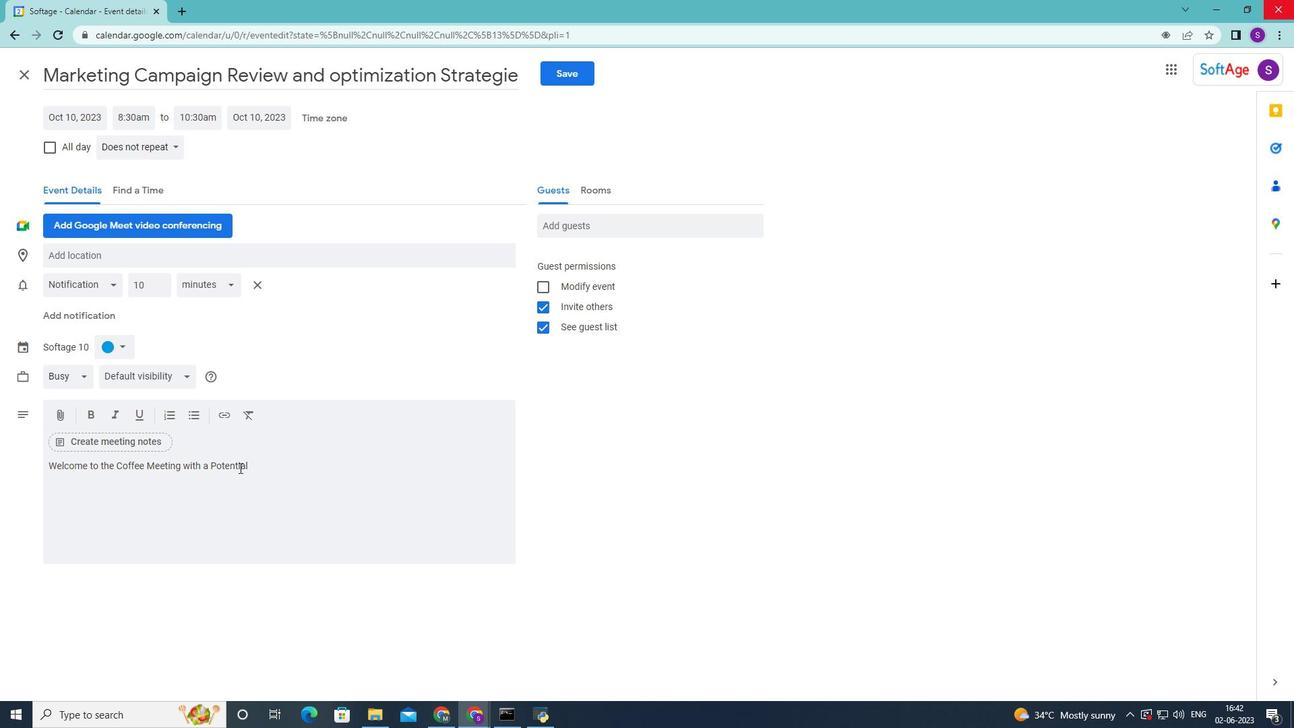 
Action: Key pressed Invesr<Key.backspace>tor<Key.space><Key.backspace>,<Key.space>an<Key.space>exciting<Key.space>opporti<Key.backspace>unity<Key.space>to<Key.space>connect,<Key.space>share<Key.space>yr<Key.backspace>out<Key.backspace>r<Key.space>business<Key.space>vision,<Key.space>and<Key.space>explore<Key.space>potential<Key.space>investmnet<Key.backspace><Key.backspace><Key.backspace><Key.backspace>ment<Key.space>opportunities<Key.space><Key.backspace>.<Key.space><Key.shift>This<Key.space>meeting<Key.space>is<Key.space>designed<Key.space>to<Key.space>foster<Key.space>a<Key.space>ma<Key.backspace>utu<Key.backspace>ually<Key.space>beneficial<Key.space>relationsho<Key.backspace>i<Key.space><Key.backspace>p<Key.space>between<Key.space>ypu<Key.backspace><Key.backspace>ou<Key.space>and<Key.space>the<Key.space>investor,p<Key.backspace><Key.space>providing<Key.space>a<Key.space>platform<Key.space>to<Key.space>discuss<Key.space>yur<Key.space>business<Key.space>gi<Key.backspace>oals,<Key.space>
Screenshot: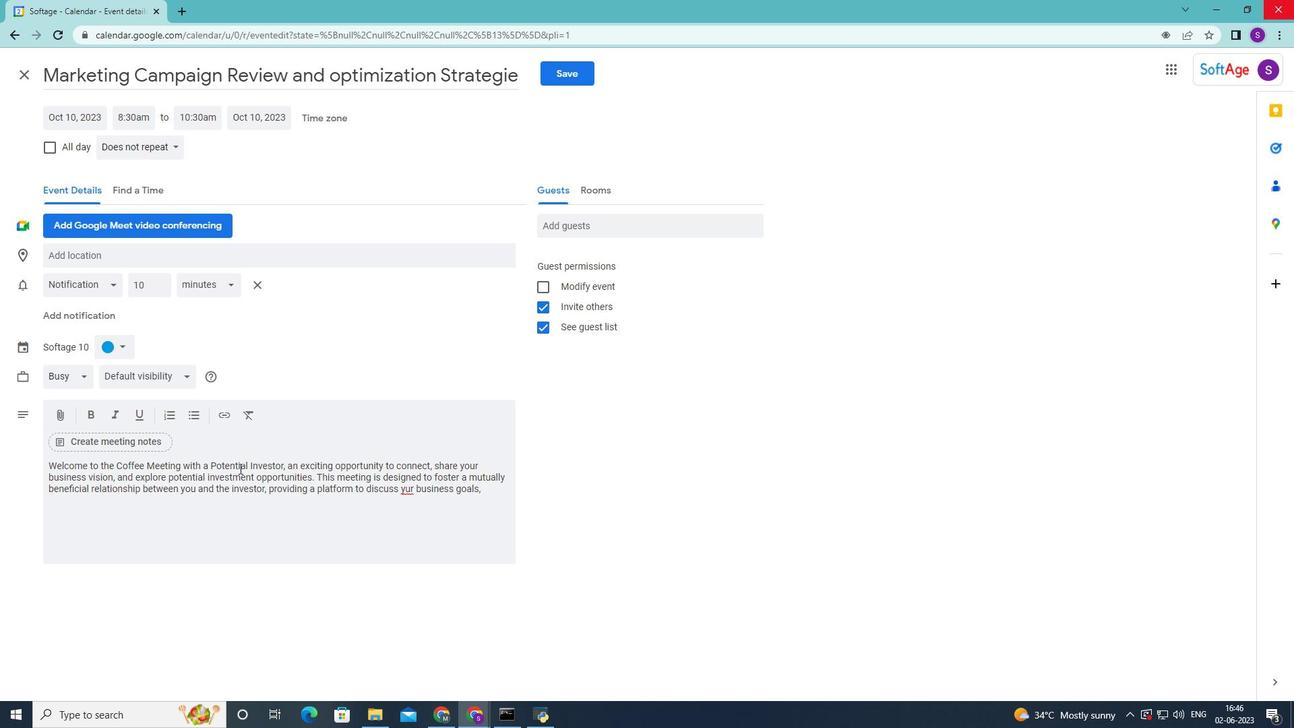 
Action: Mouse moved to (405, 492)
Screenshot: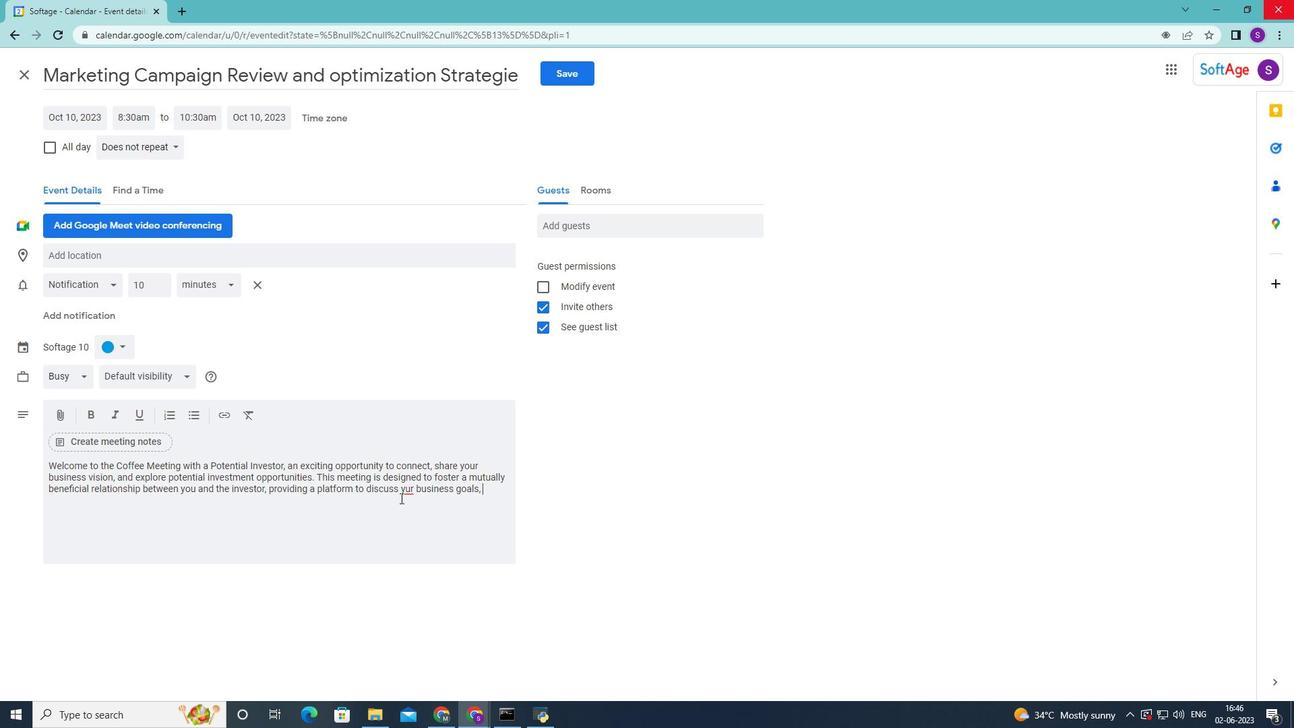
Action: Mouse pressed left at (405, 492)
Screenshot: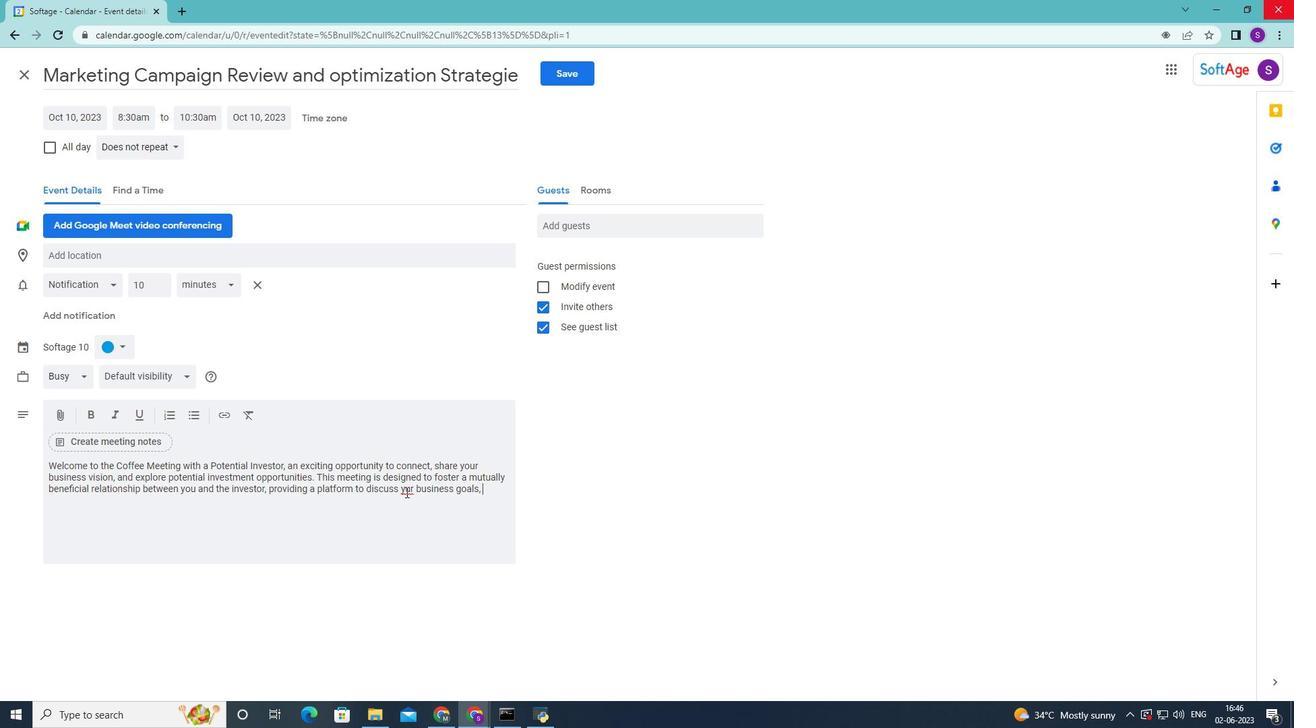 
Action: Mouse moved to (435, 491)
Screenshot: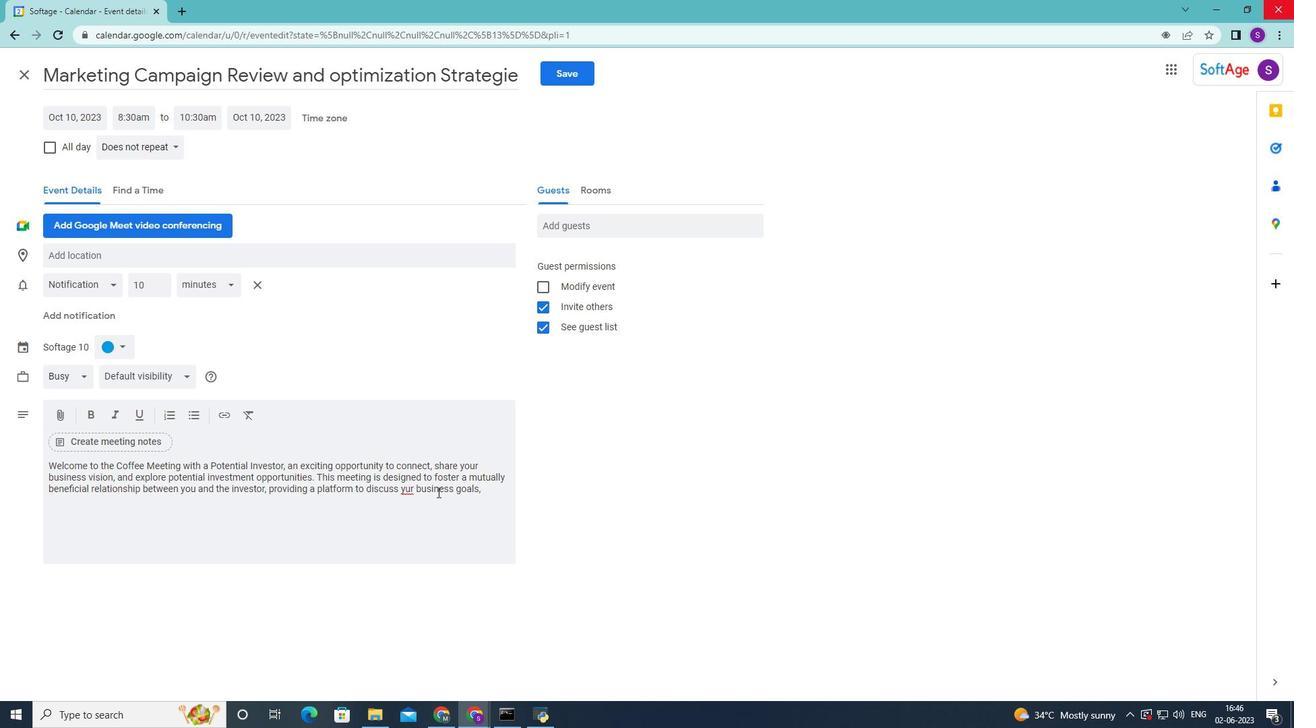 
Action: Key pressed o
Screenshot: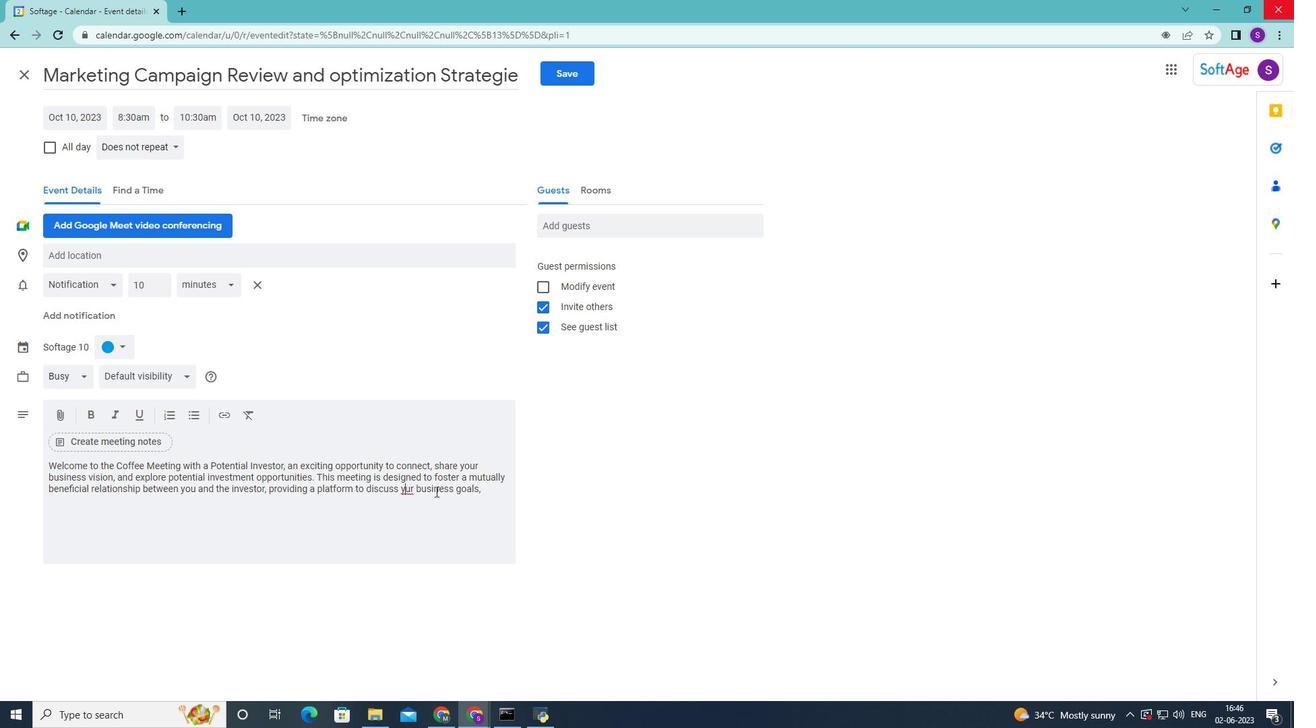 
Action: Mouse moved to (491, 490)
Screenshot: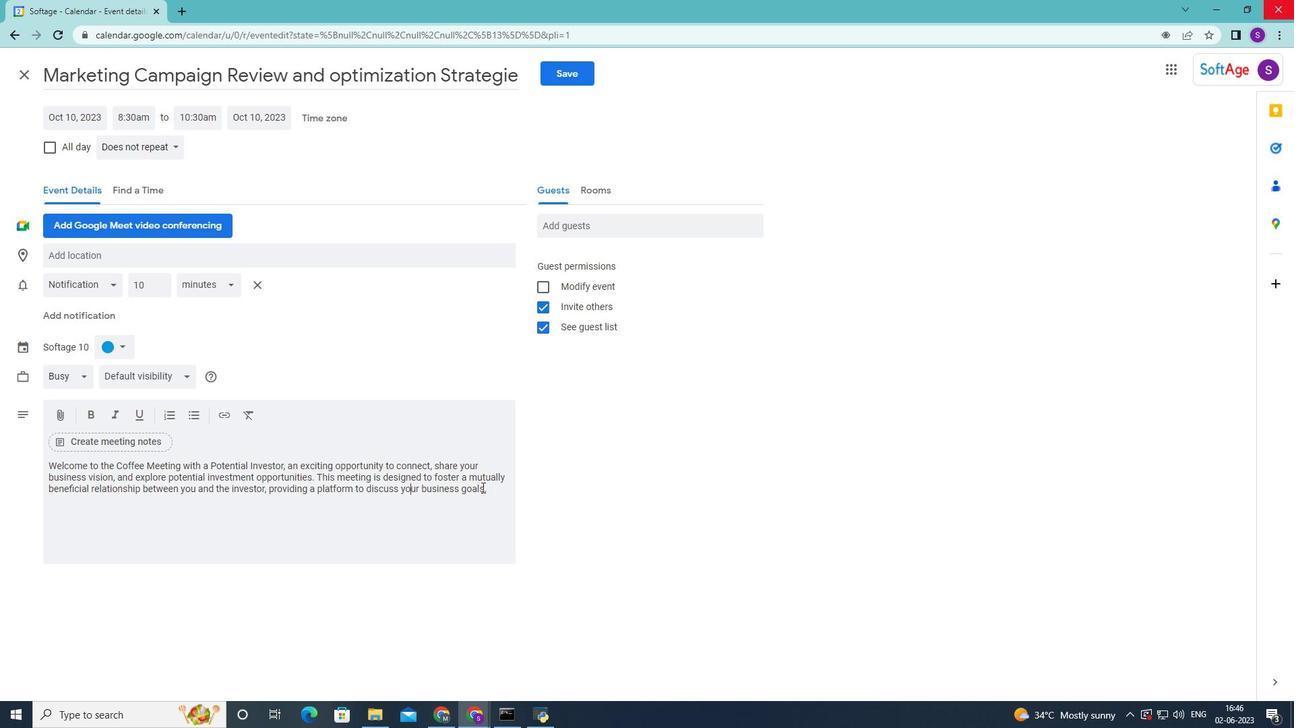 
Action: Mouse pressed left at (491, 490)
Screenshot: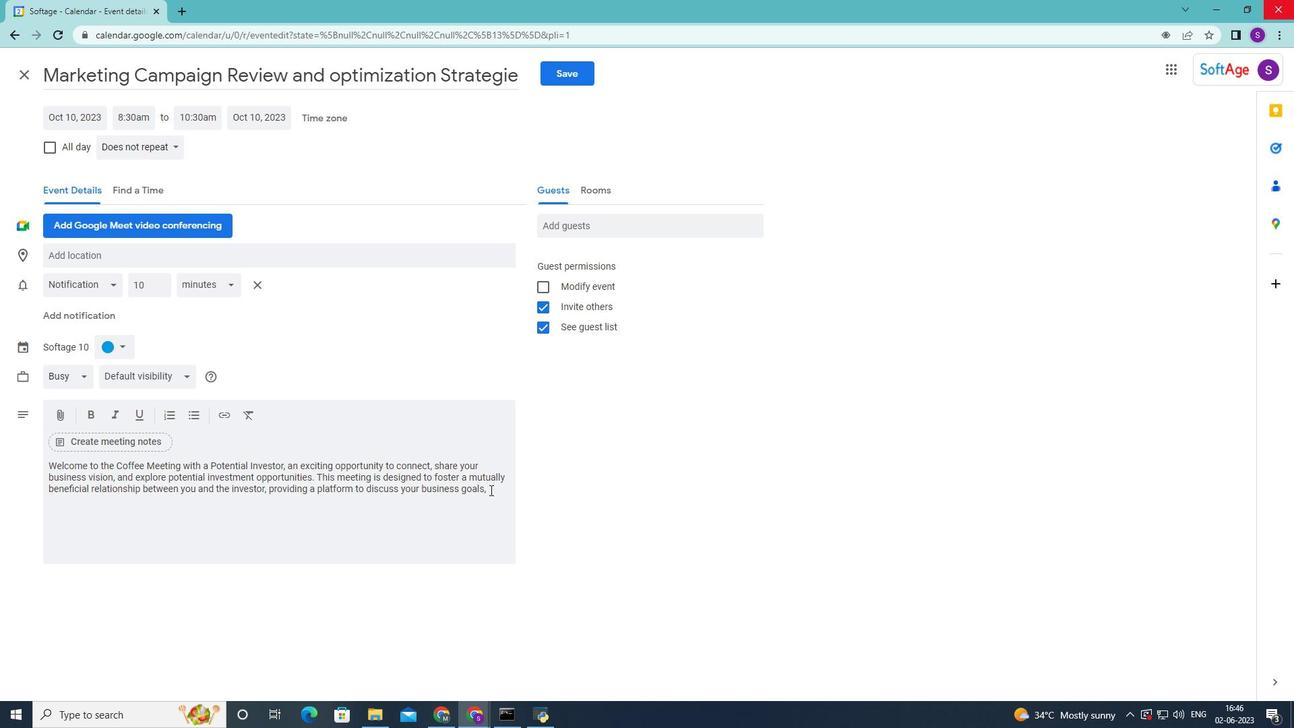 
Action: Mouse moved to (491, 494)
Screenshot: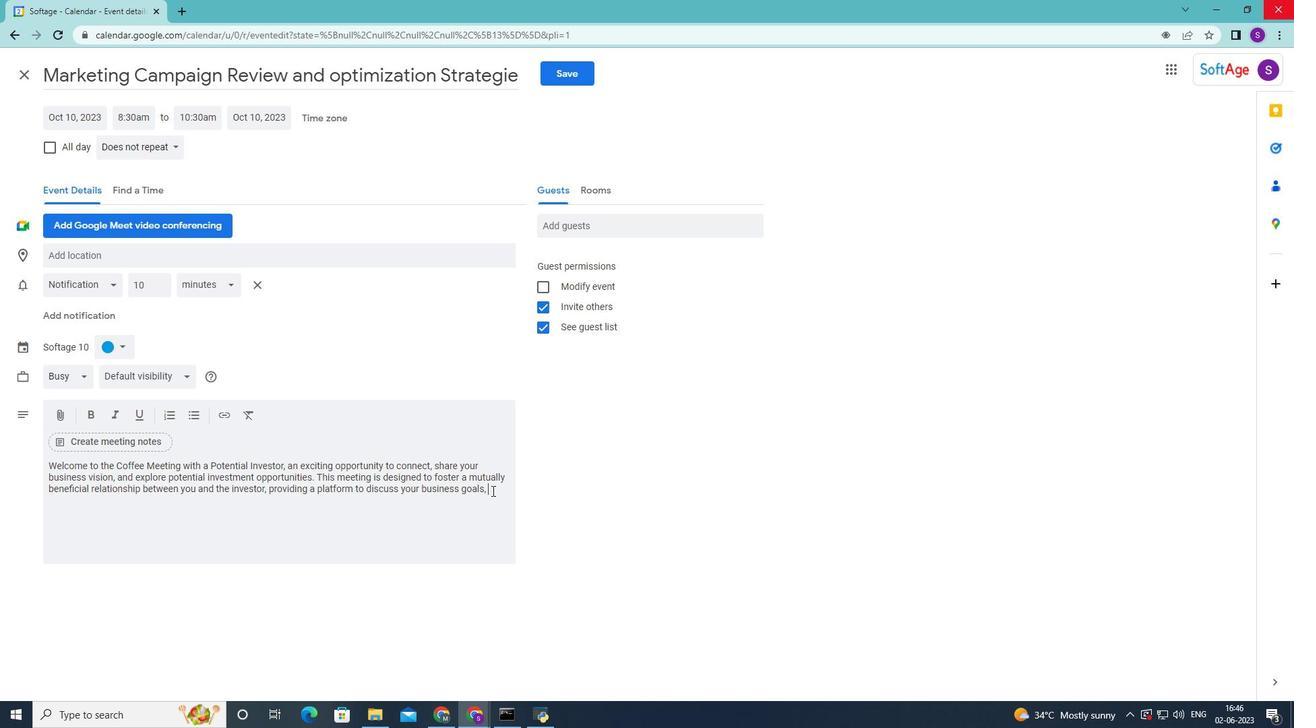 
Action: Key pressed grwoth<Key.space>strategies,<Key.space>and<Key.space>the<Key.space>potentail<Key.space>for<Key.space>collaboration<Key.space>
Screenshot: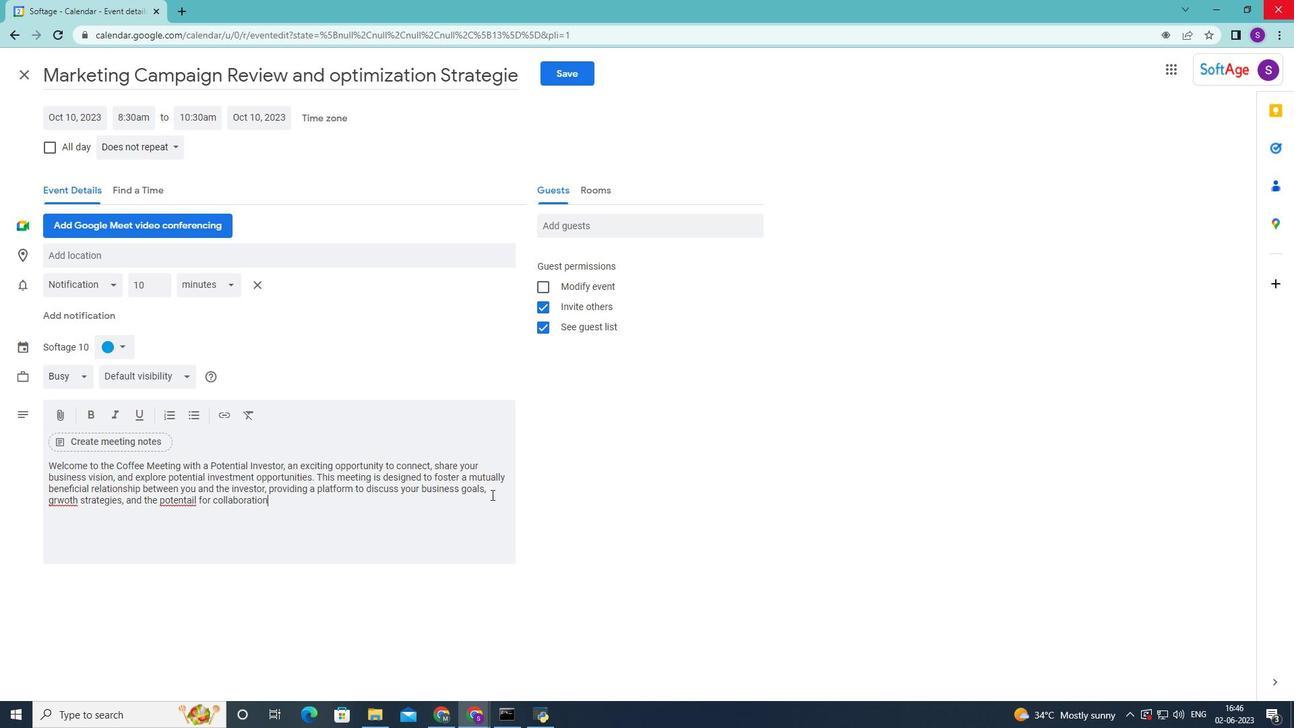
Action: Mouse moved to (190, 502)
Screenshot: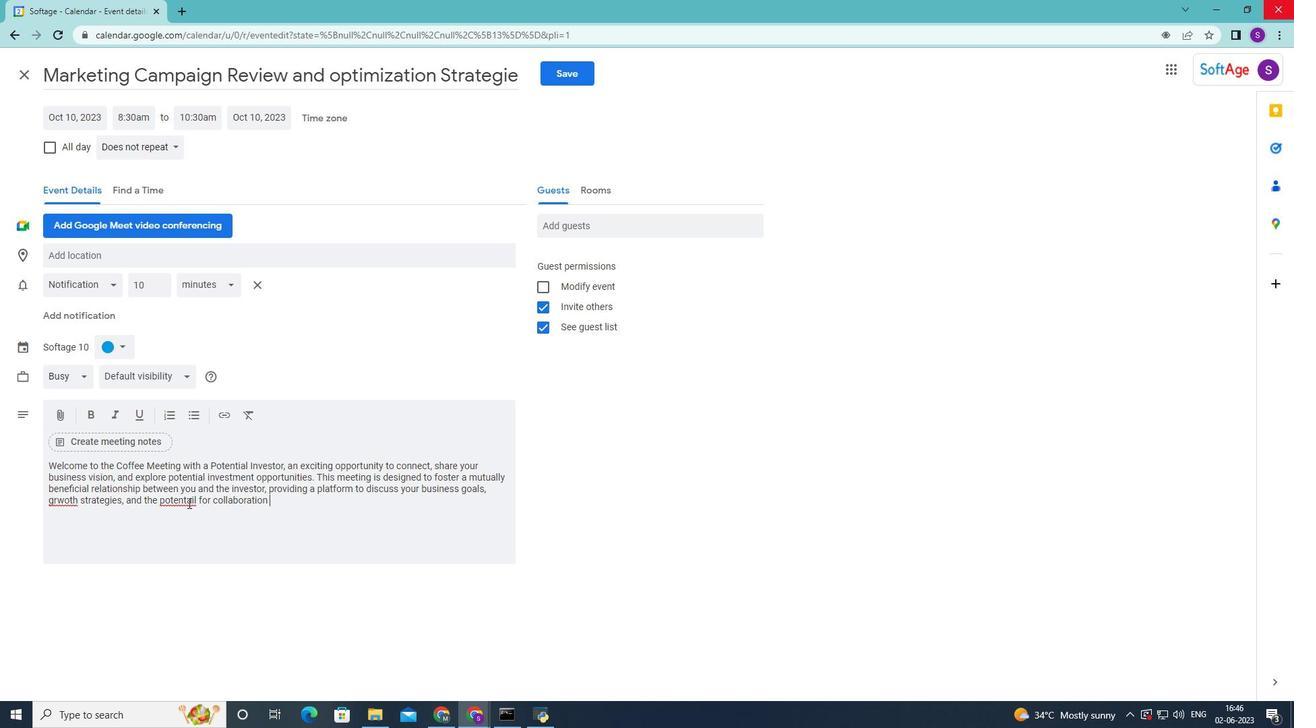 
Action: Mouse pressed left at (190, 502)
Screenshot: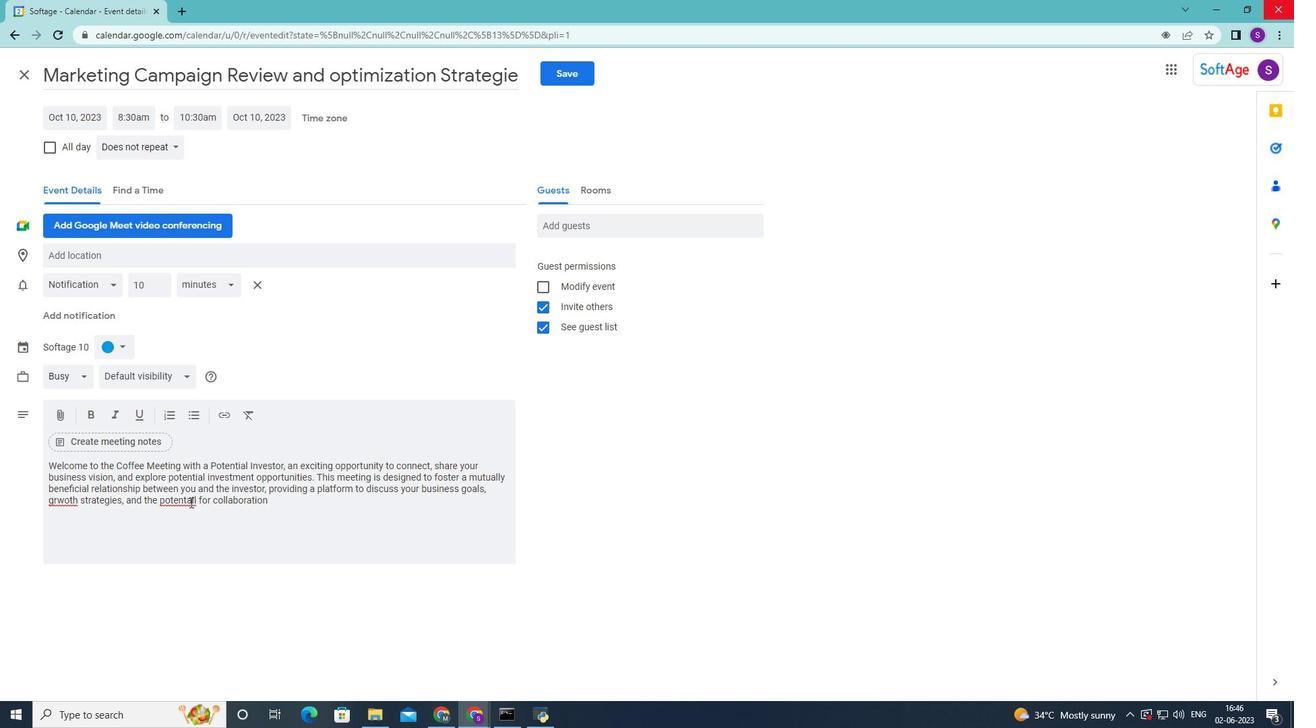 
Action: Mouse moved to (195, 505)
Screenshot: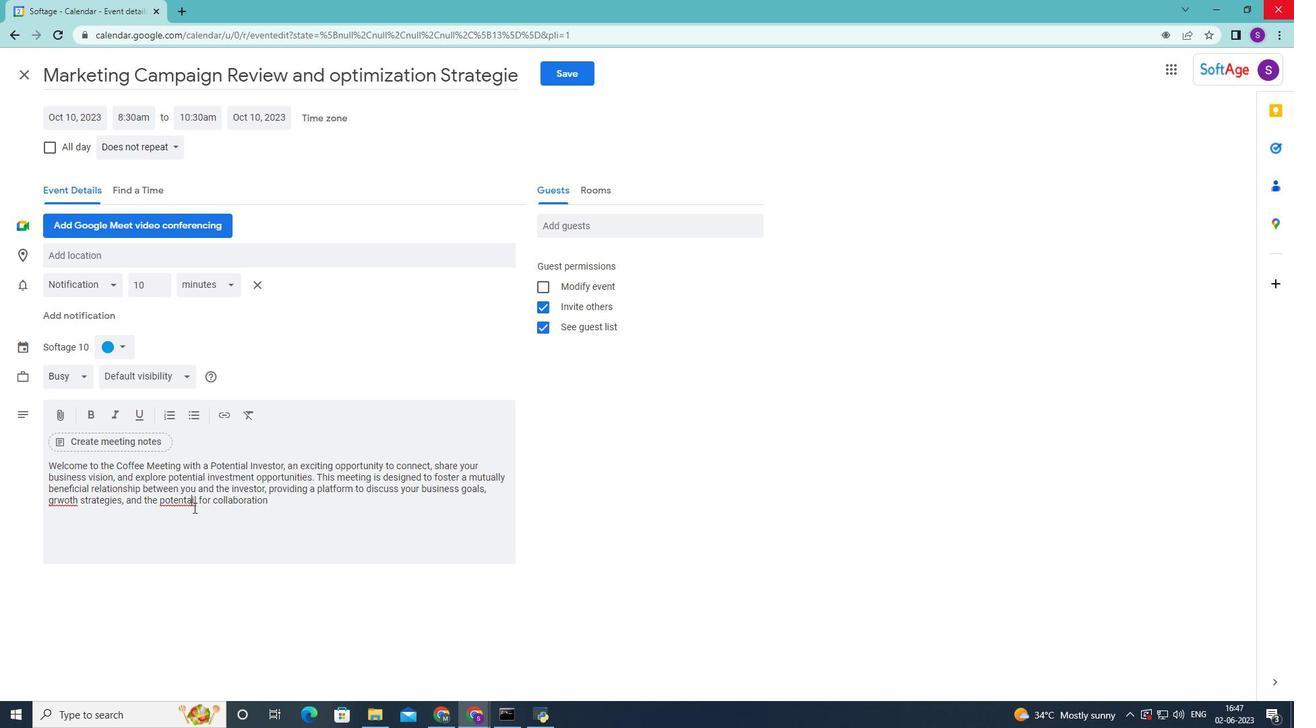
Action: Key pressed <Key.backspace>
Screenshot: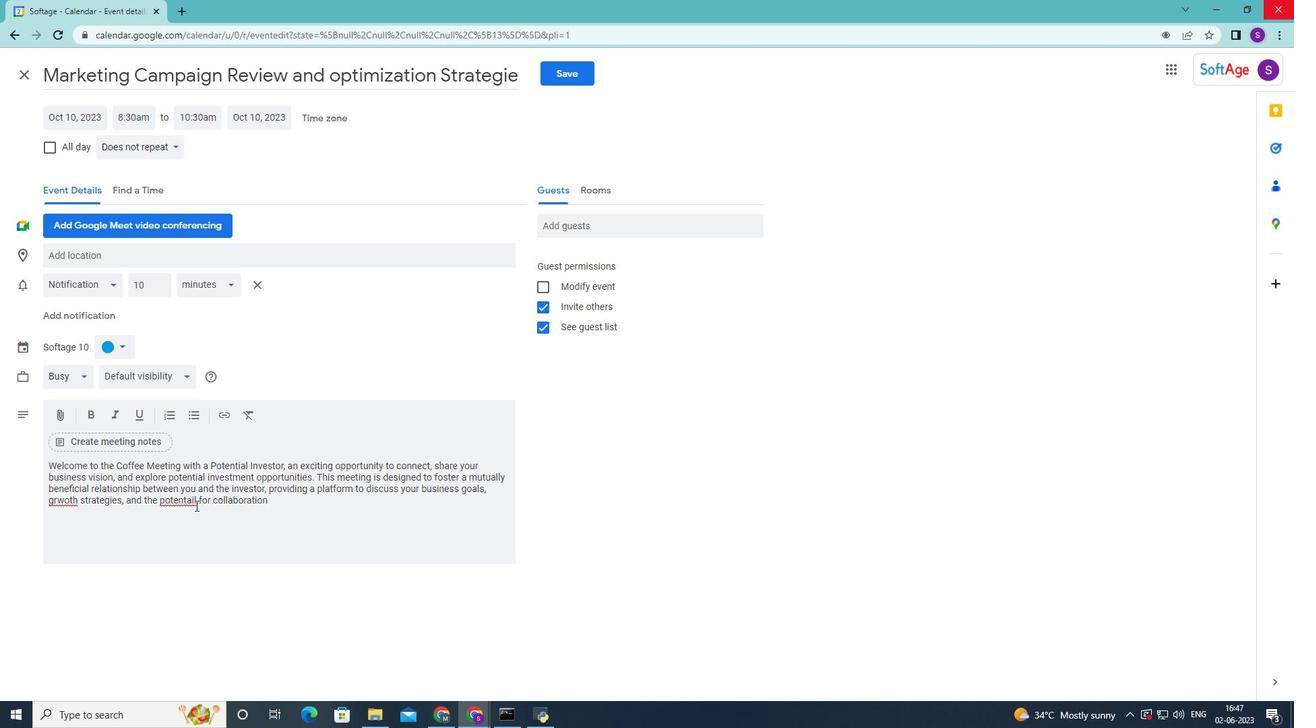 
Action: Mouse moved to (191, 501)
Screenshot: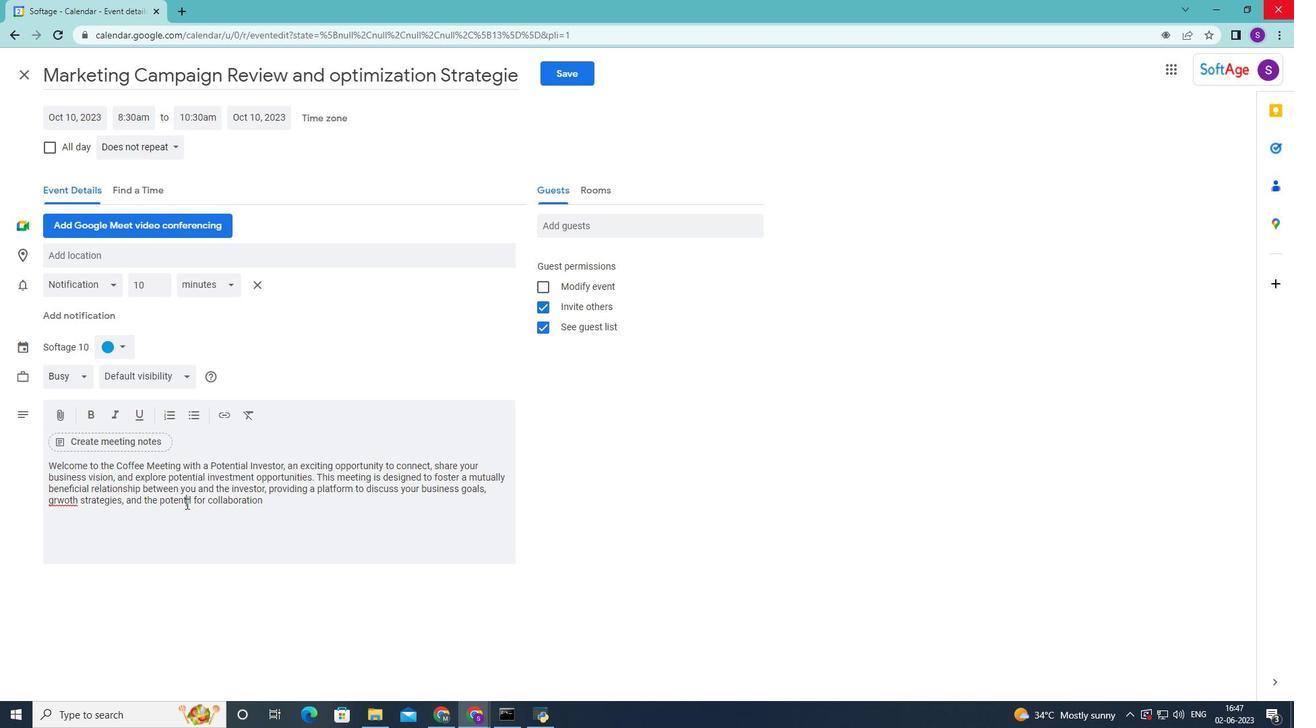 
Action: Mouse pressed left at (191, 501)
Screenshot: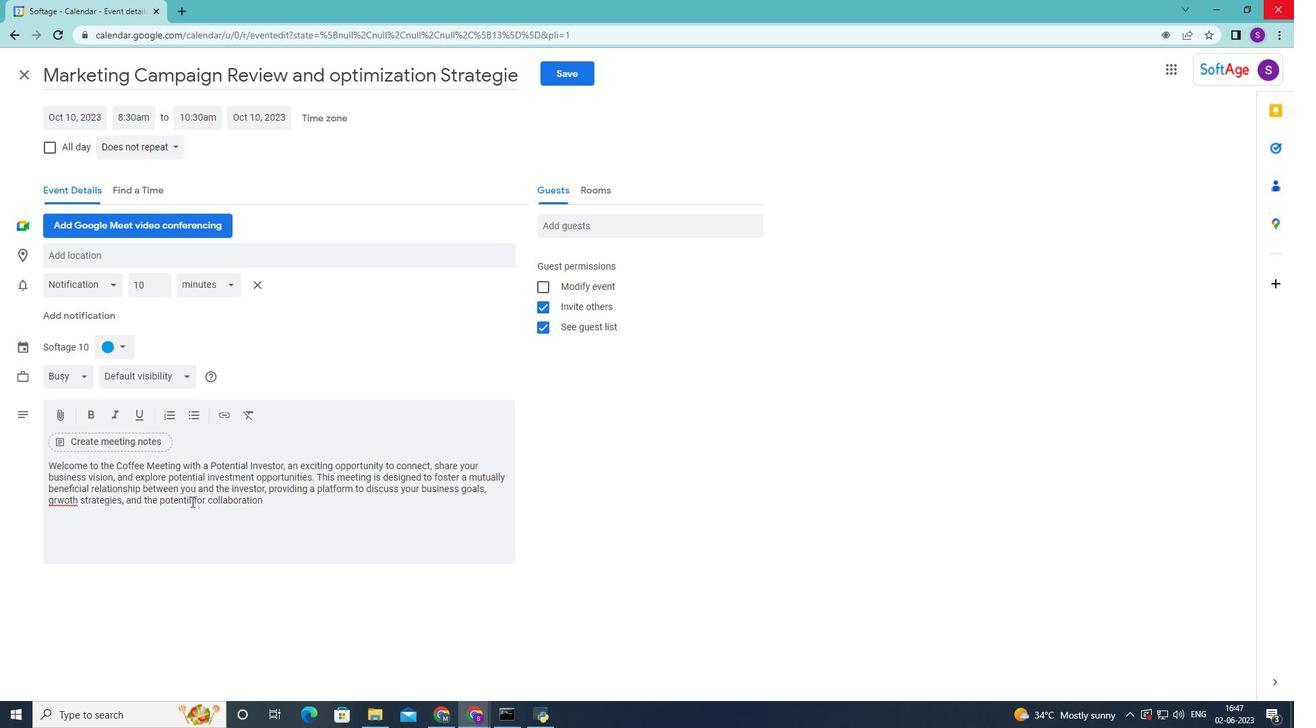 
Action: Mouse moved to (190, 501)
Screenshot: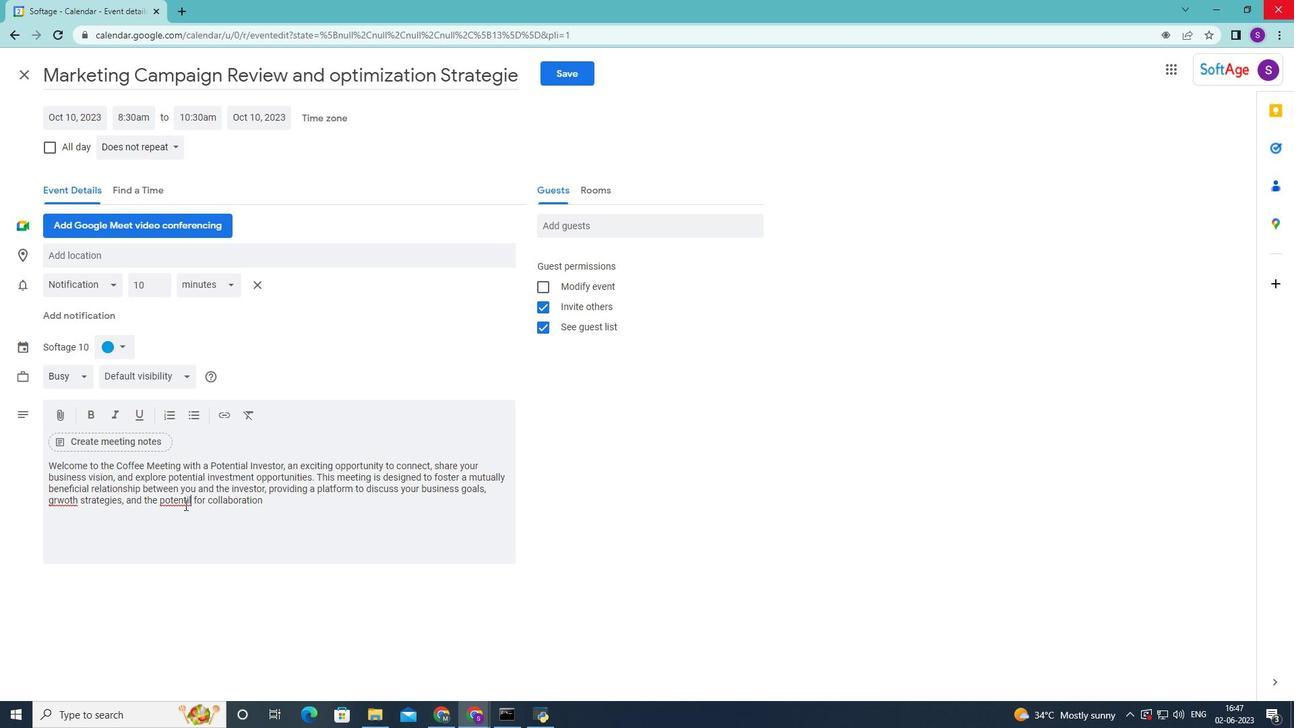 
Action: Key pressed <Key.left>
Screenshot: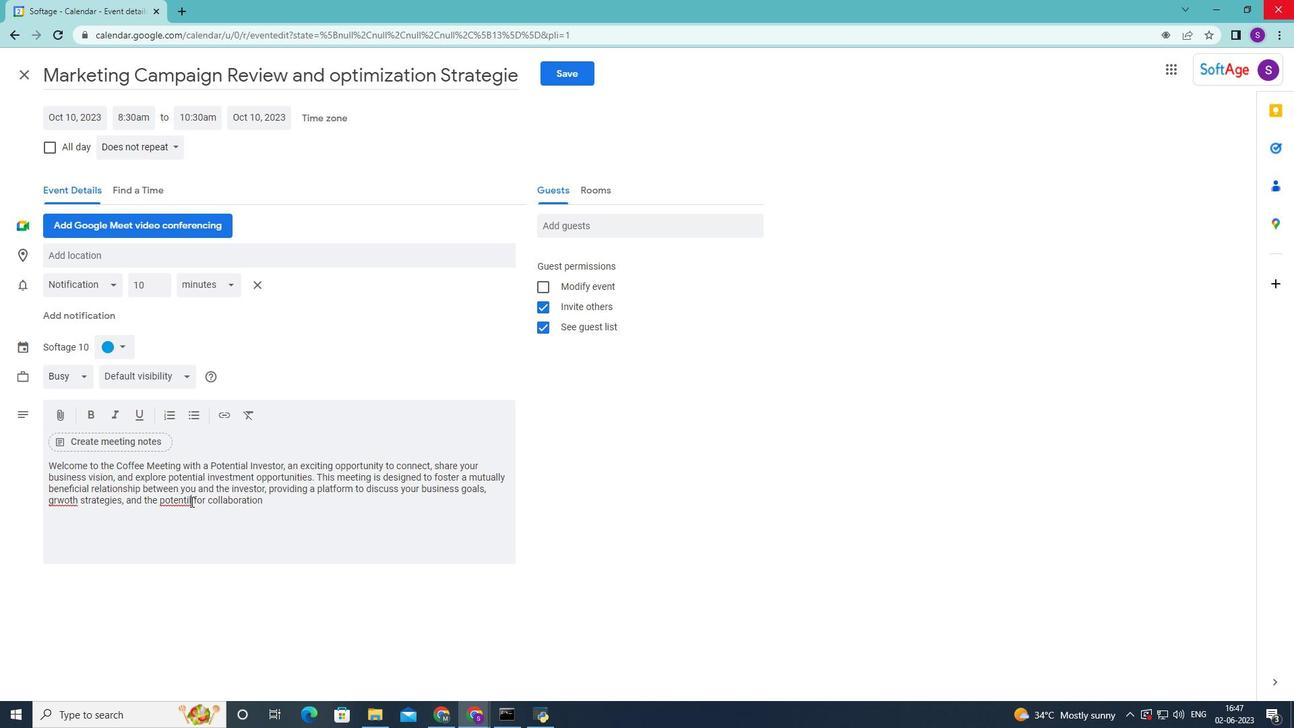 
Action: Mouse moved to (191, 501)
Screenshot: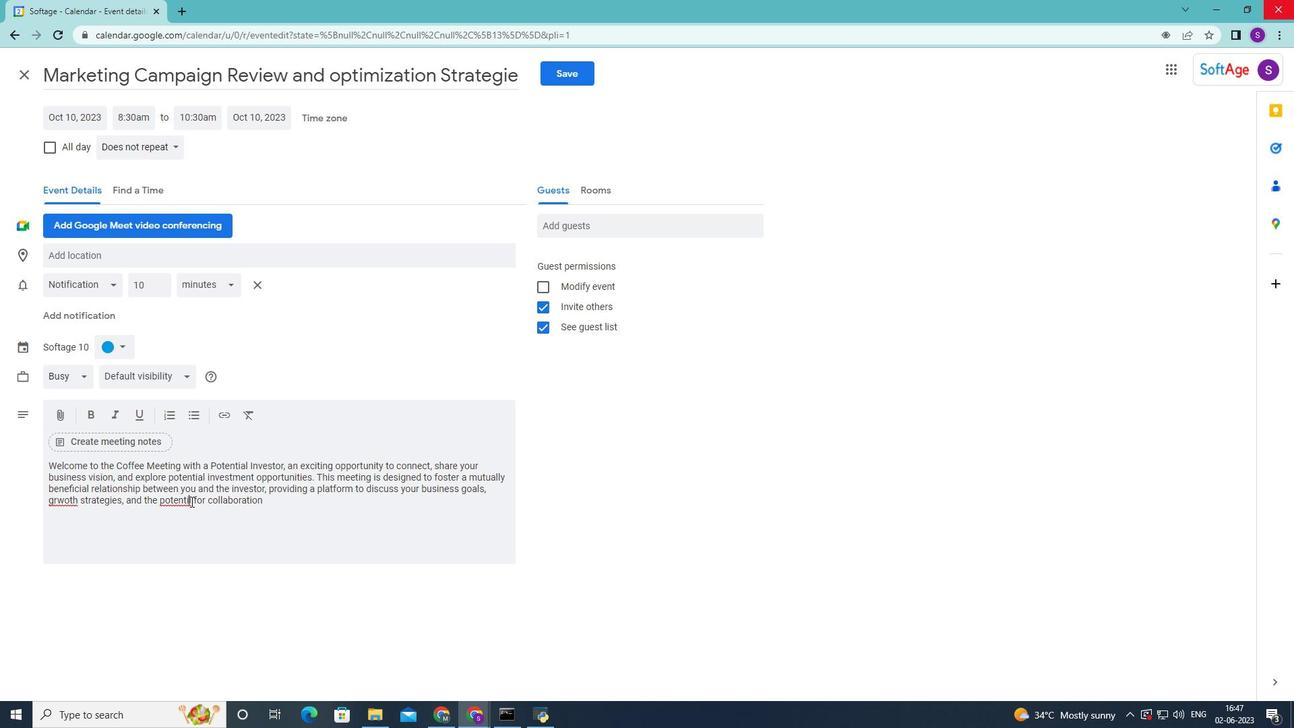 
Action: Key pressed a
Screenshot: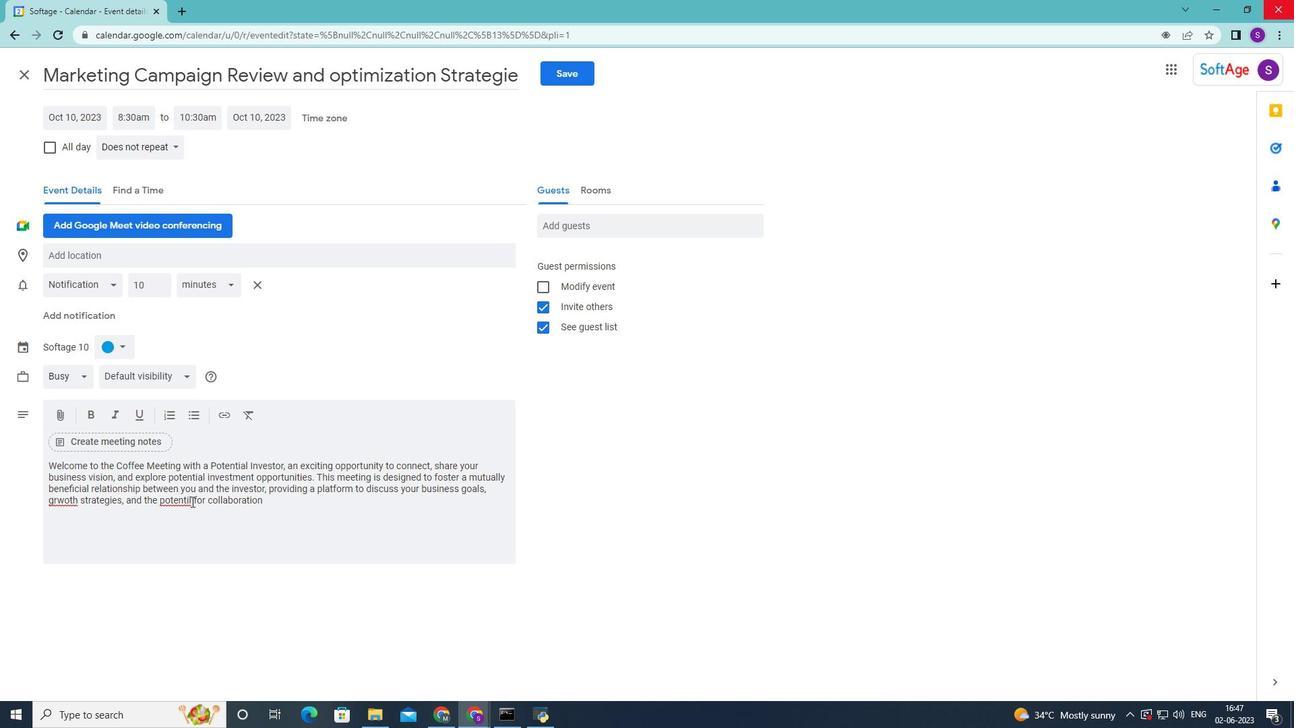 
Action: Mouse moved to (60, 502)
Screenshot: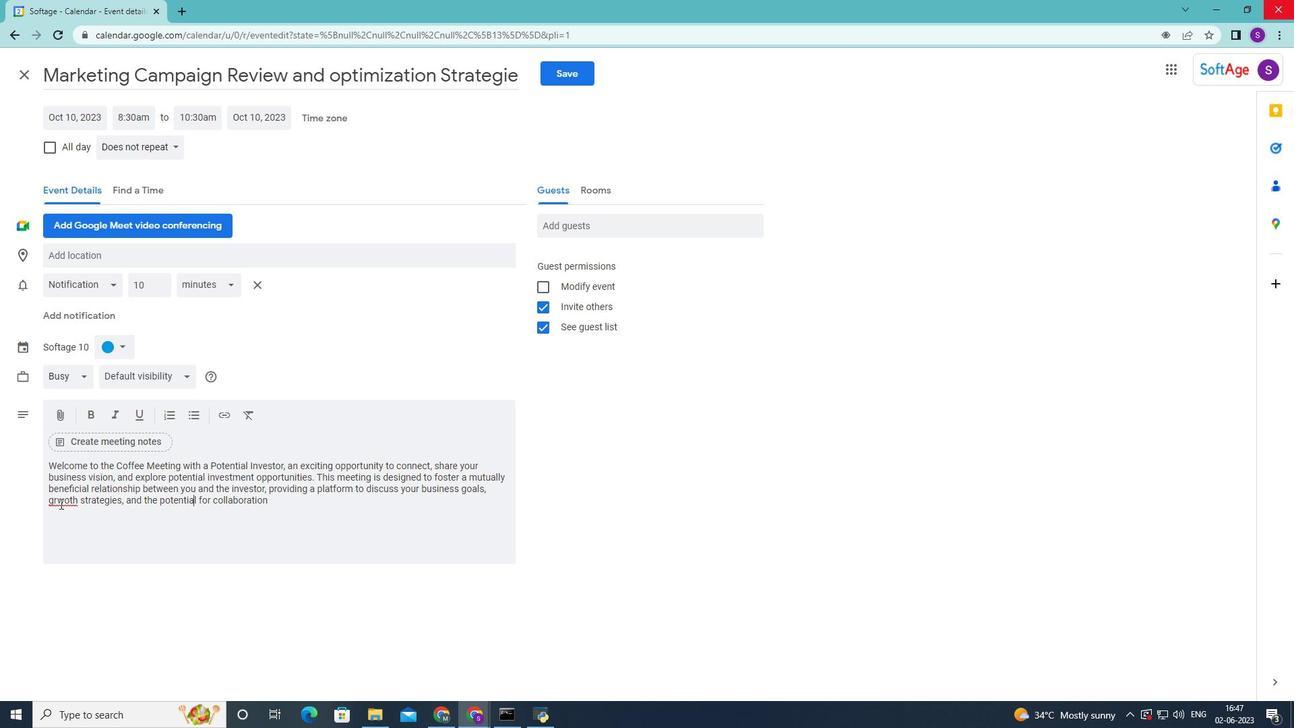 
Action: Mouse pressed left at (60, 502)
Screenshot: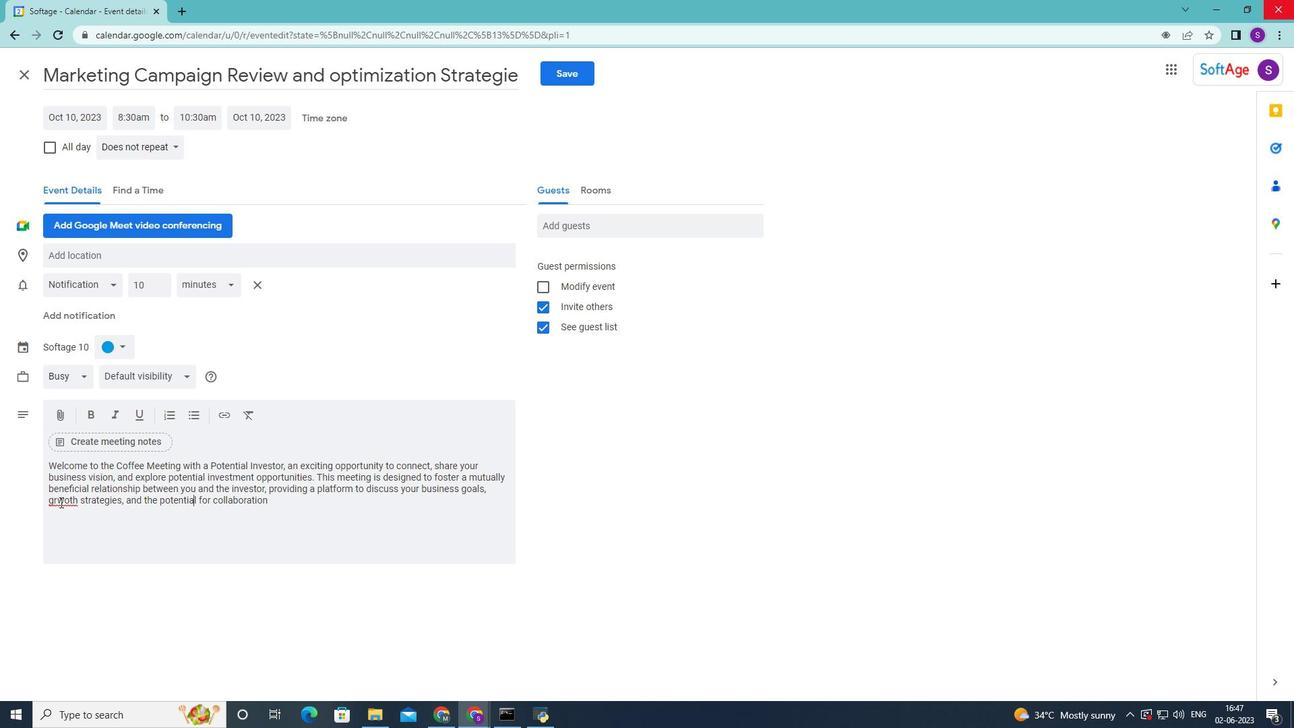 
Action: Mouse moved to (60, 502)
Screenshot: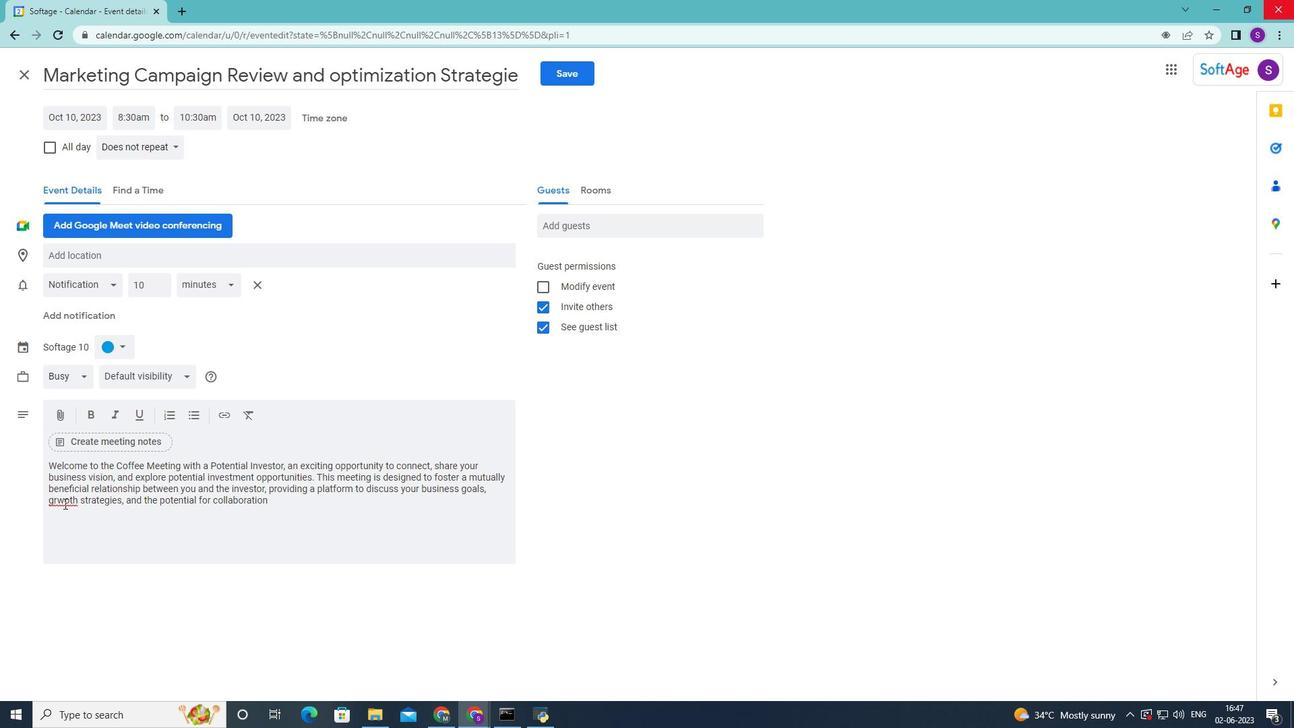 
Action: Mouse pressed left at (60, 502)
Screenshot: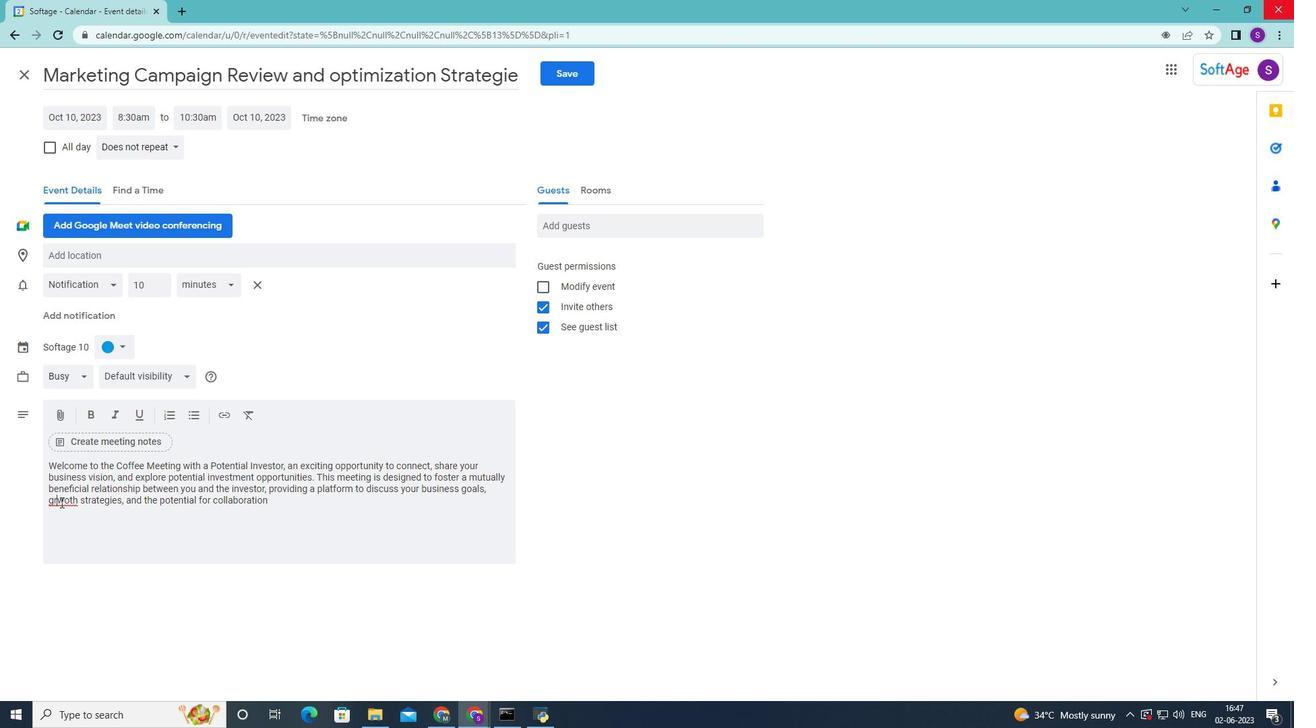 
Action: Mouse moved to (63, 507)
Screenshot: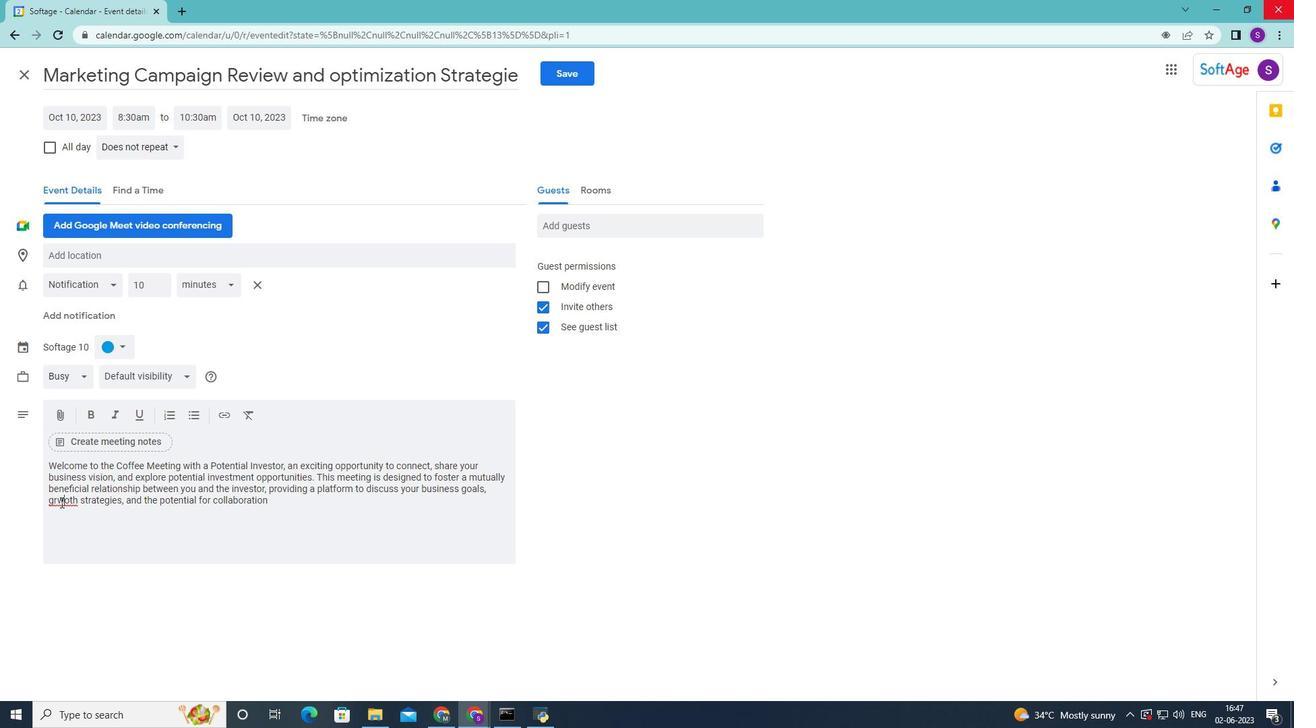
Action: Key pressed <Key.backspace>
Screenshot: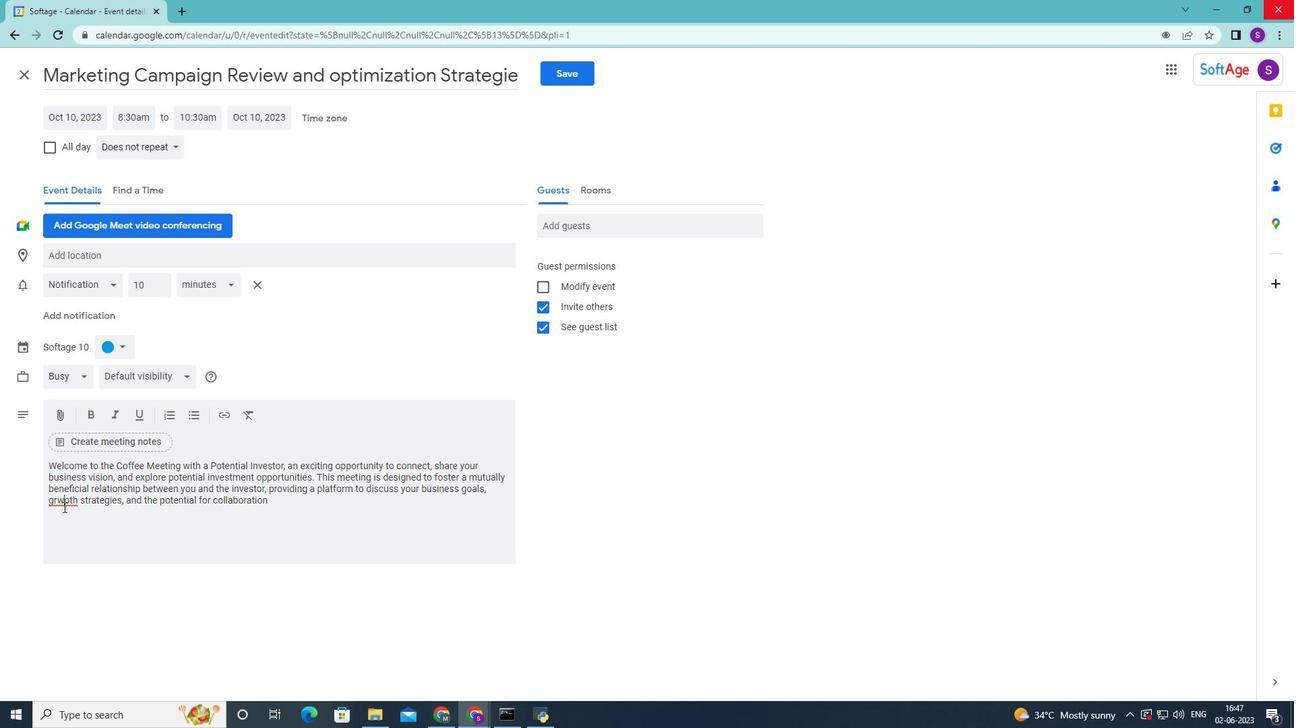 
Action: Mouse moved to (63, 504)
Screenshot: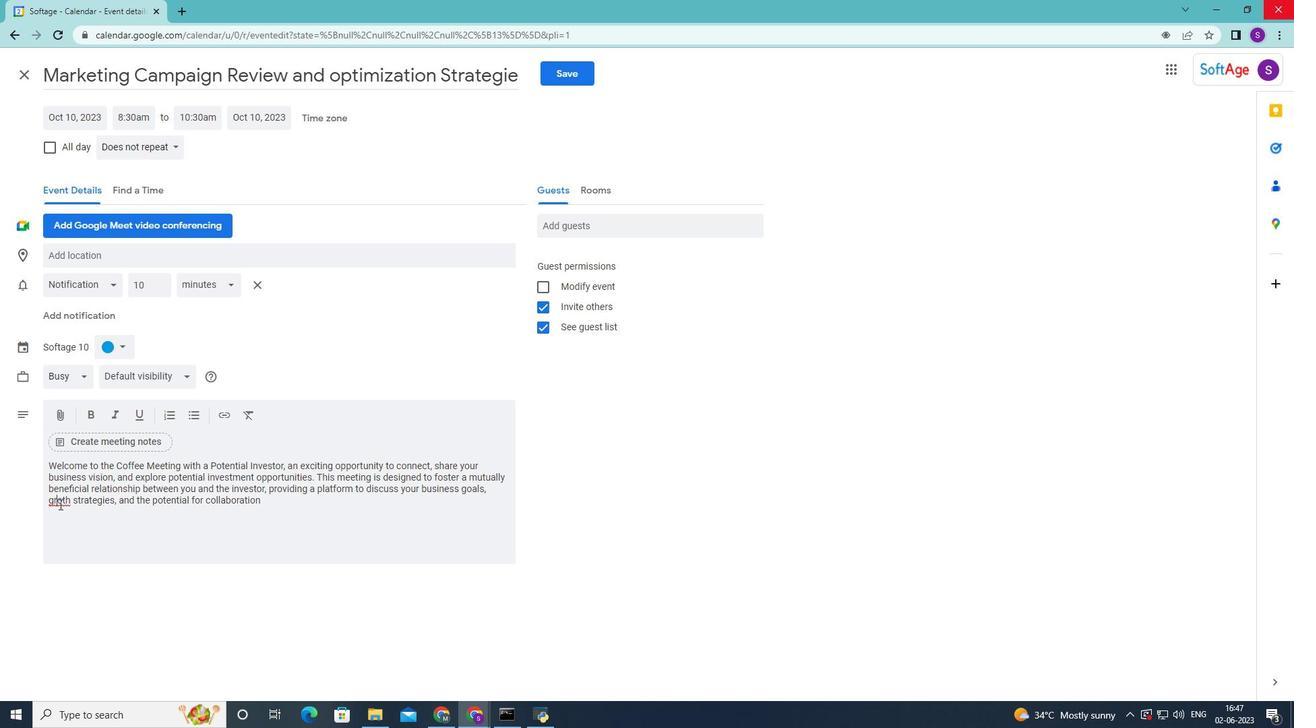 
Action: Mouse pressed left at (63, 504)
Screenshot: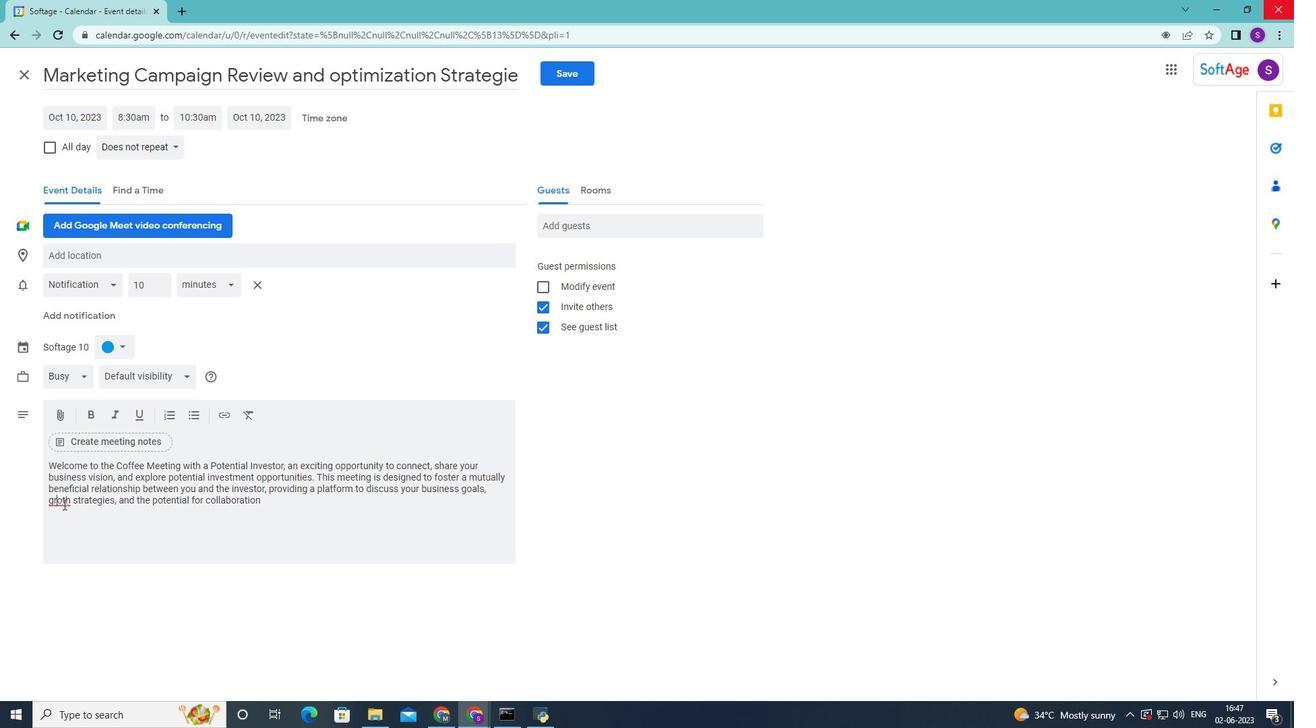 
Action: Mouse moved to (73, 506)
Screenshot: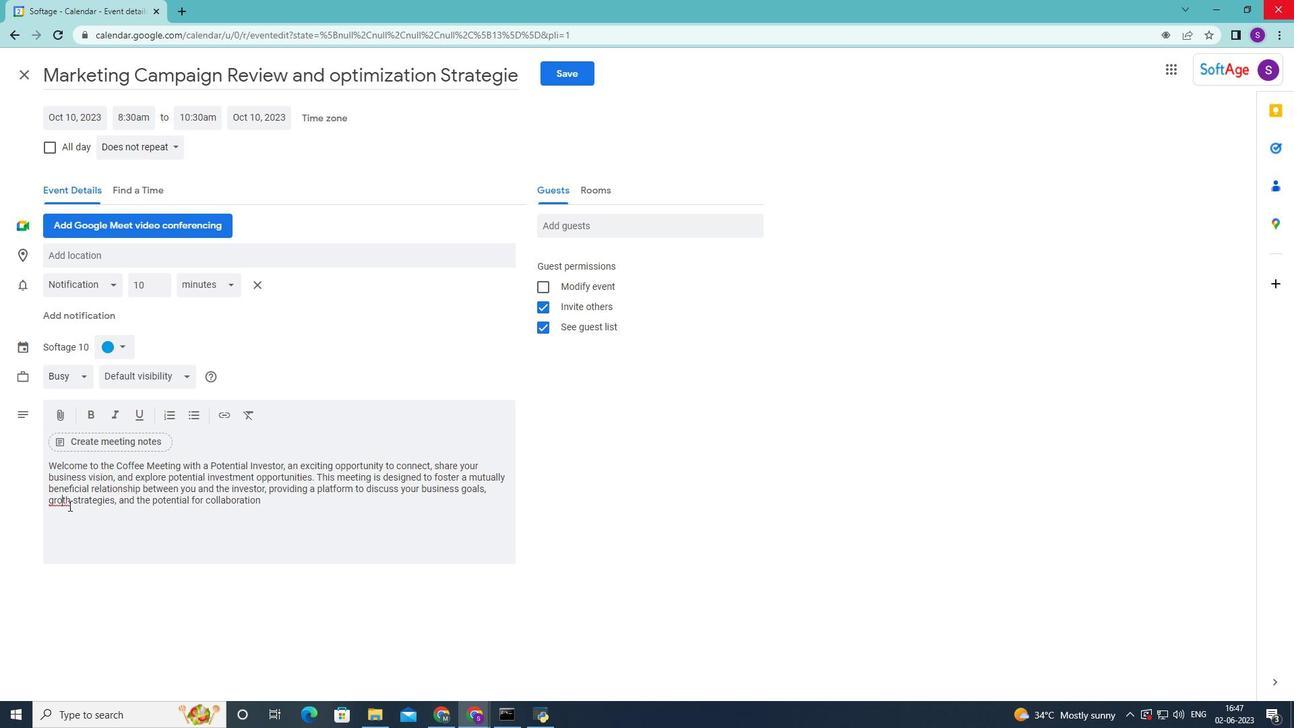 
Action: Key pressed w
Screenshot: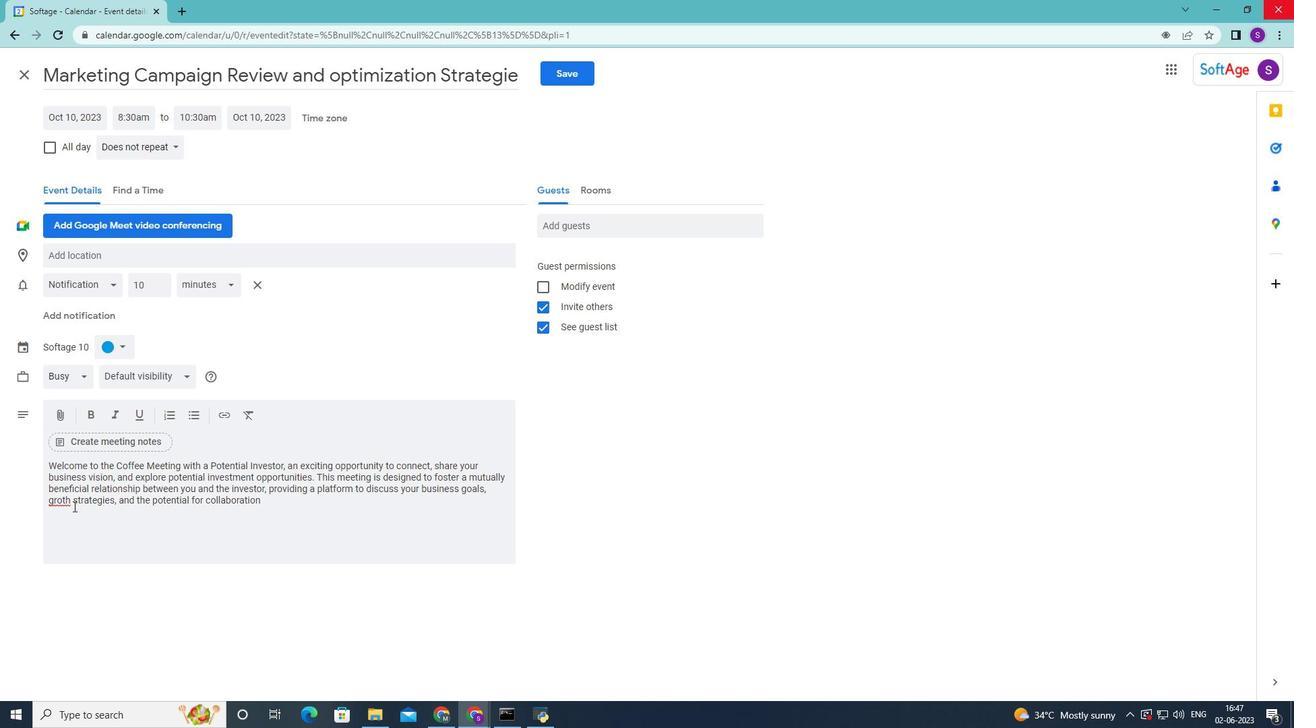 
Action: Mouse moved to (279, 499)
Screenshot: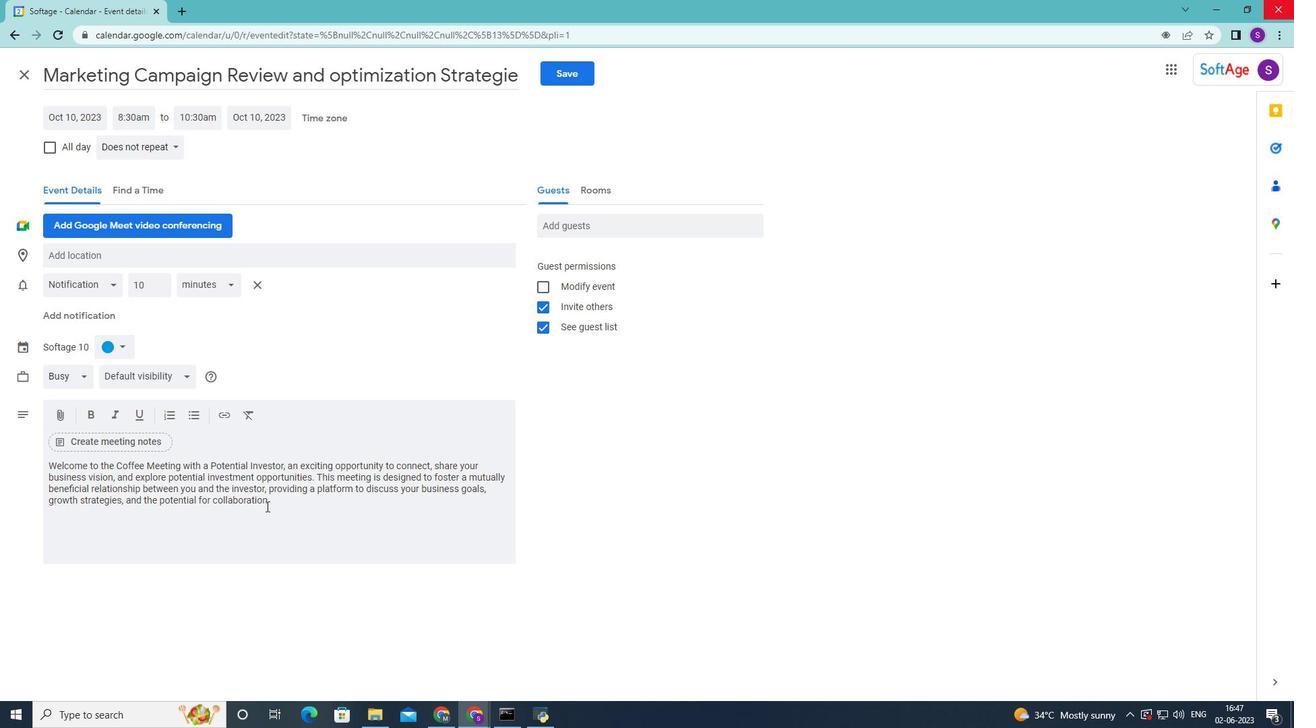 
Action: Mouse pressed left at (279, 499)
Screenshot: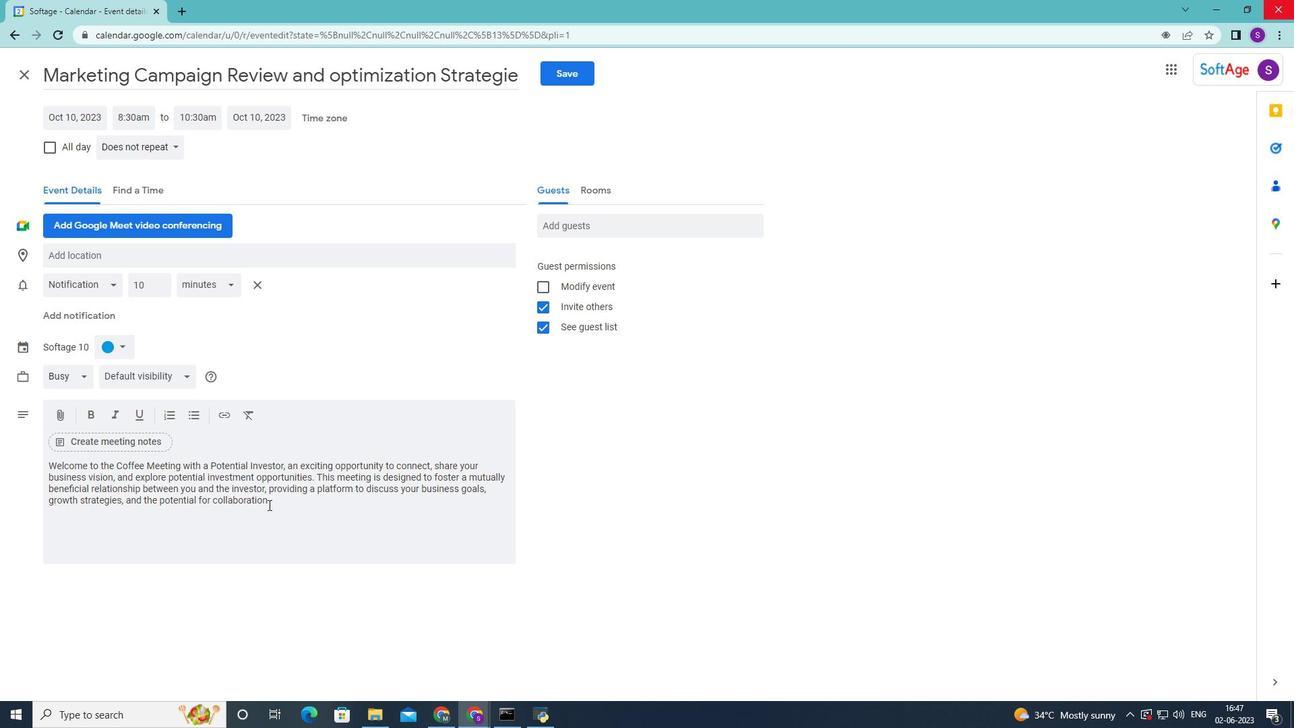 
Action: Mouse moved to (248, 526)
Screenshot: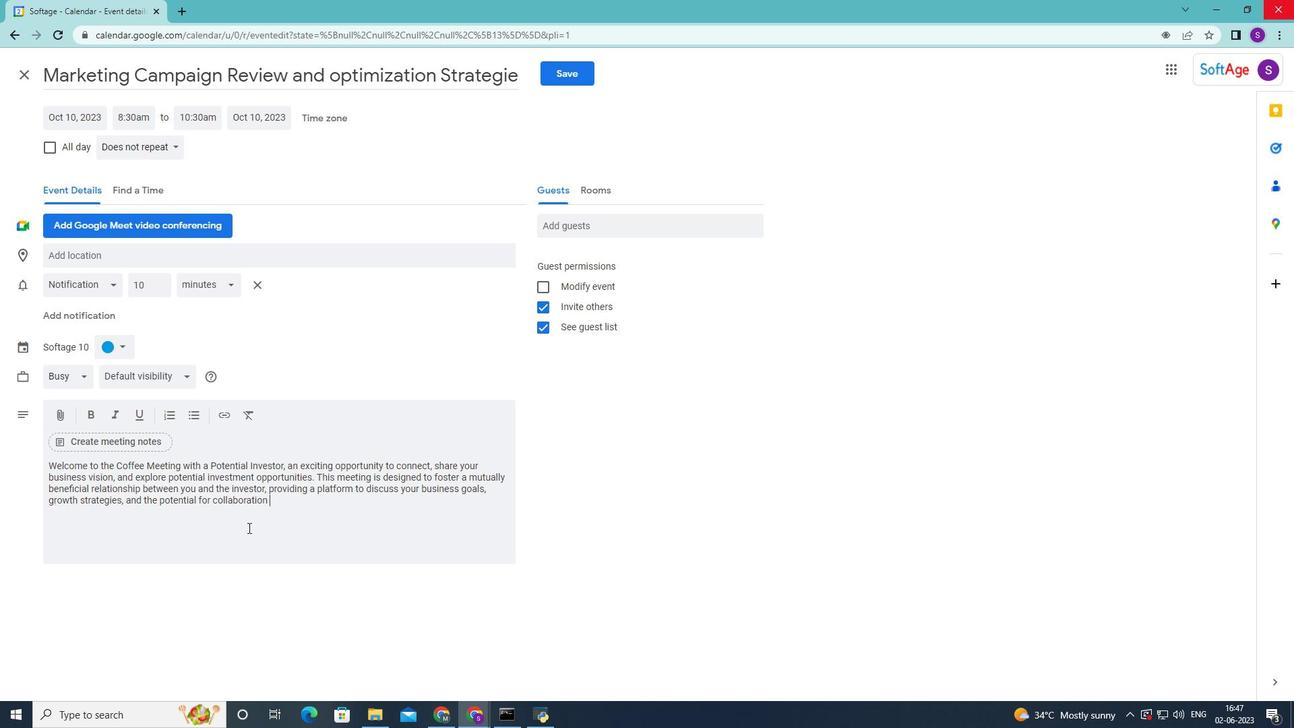 
Action: Key pressed .
Screenshot: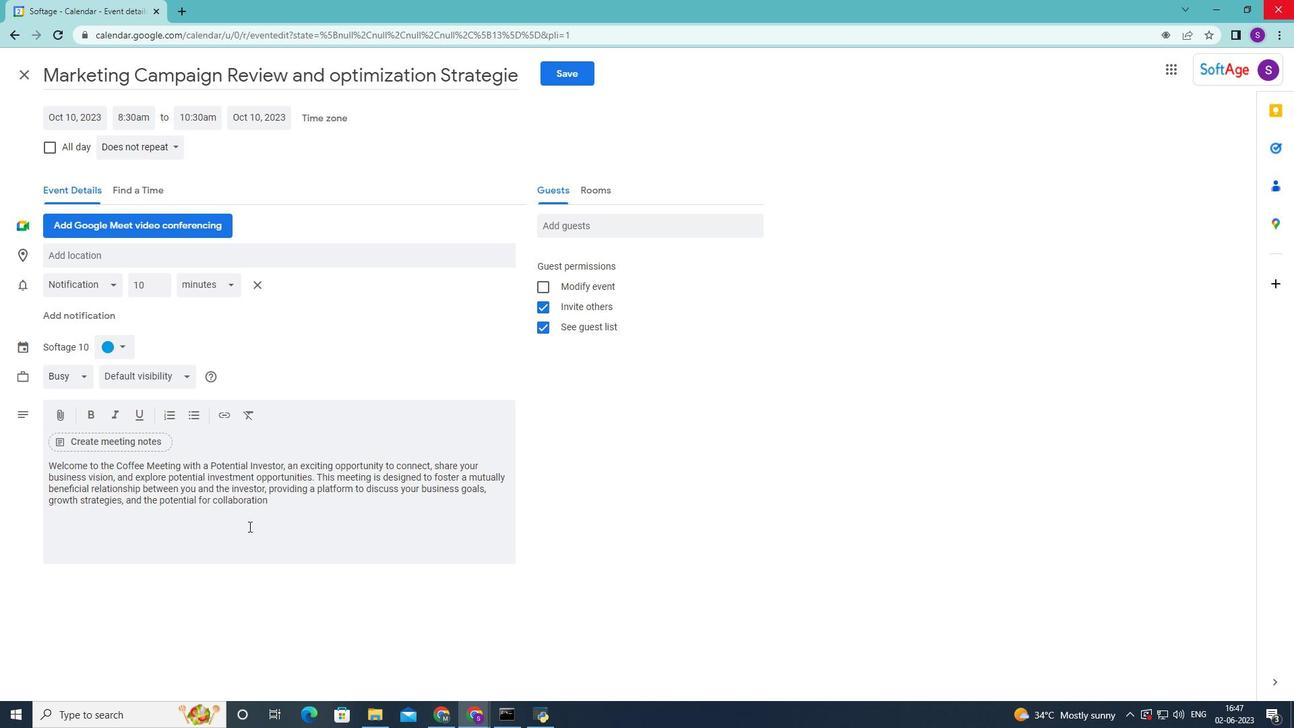 
Action: Mouse moved to (126, 350)
Screenshot: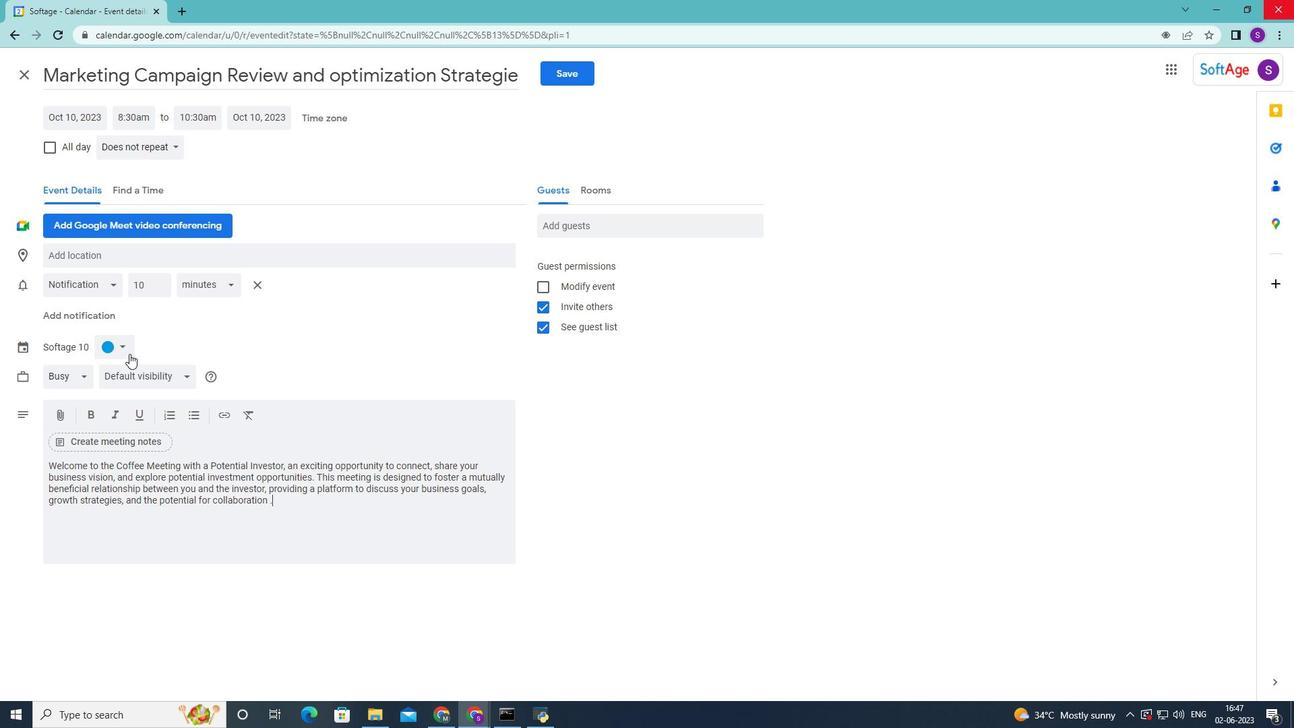 
Action: Mouse pressed left at (126, 350)
Screenshot: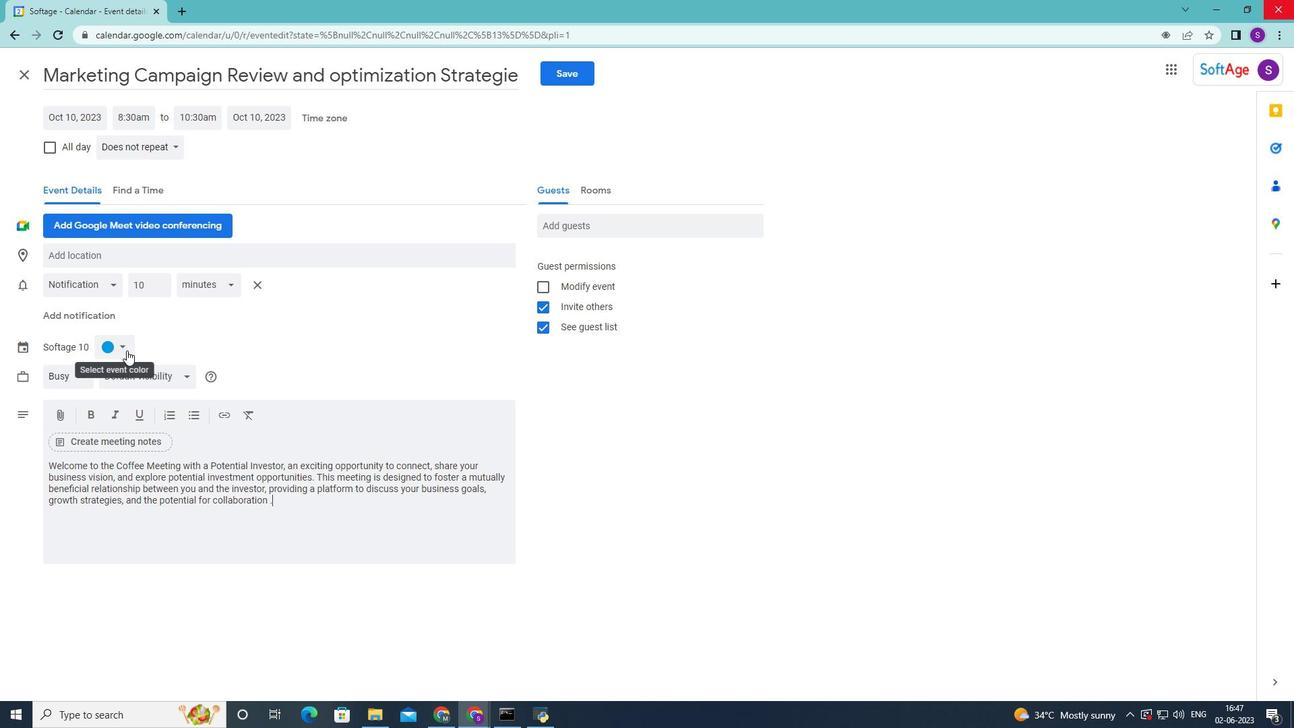 
Action: Mouse moved to (122, 378)
Screenshot: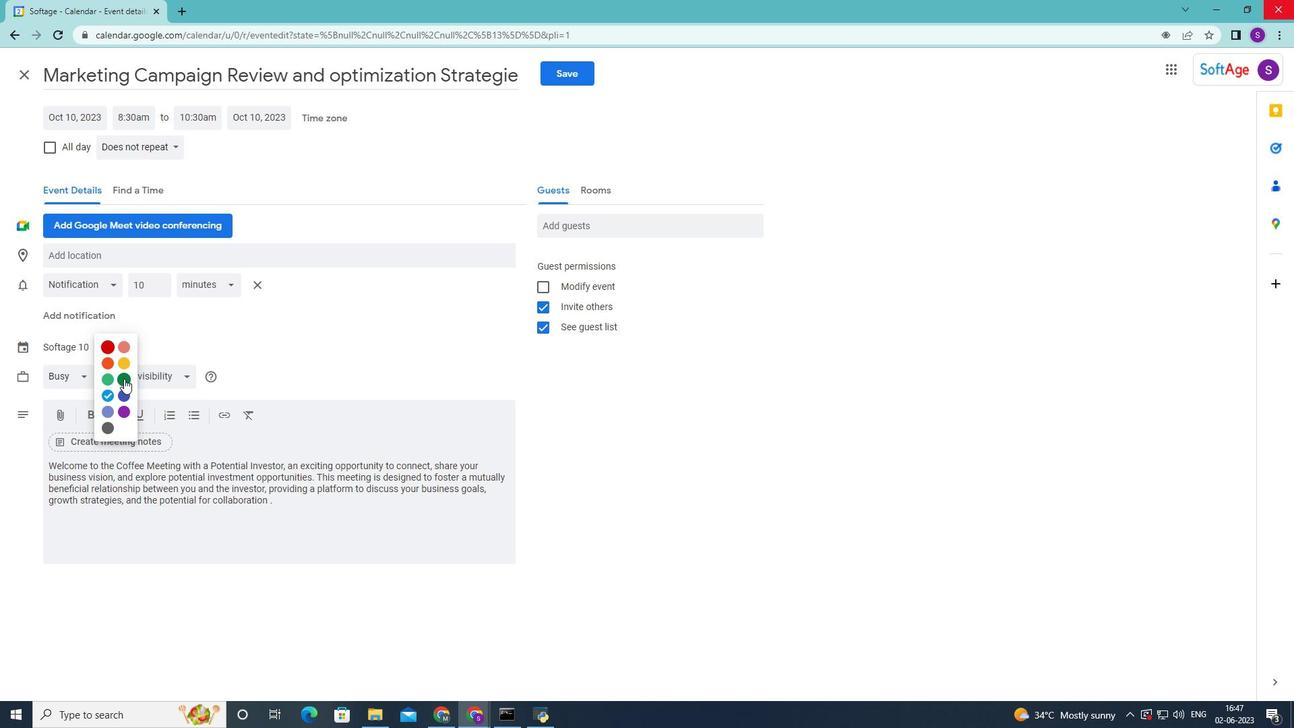 
Action: Mouse pressed left at (122, 378)
Screenshot: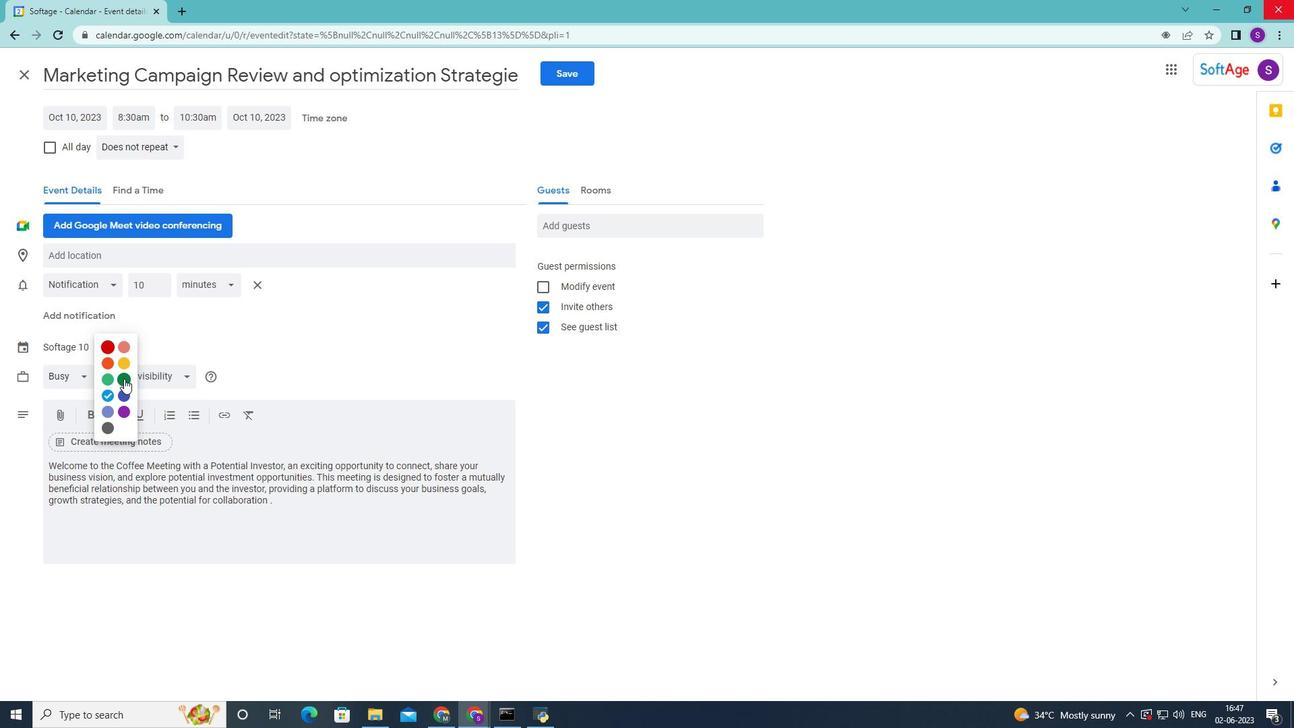 
Action: Mouse moved to (113, 258)
Screenshot: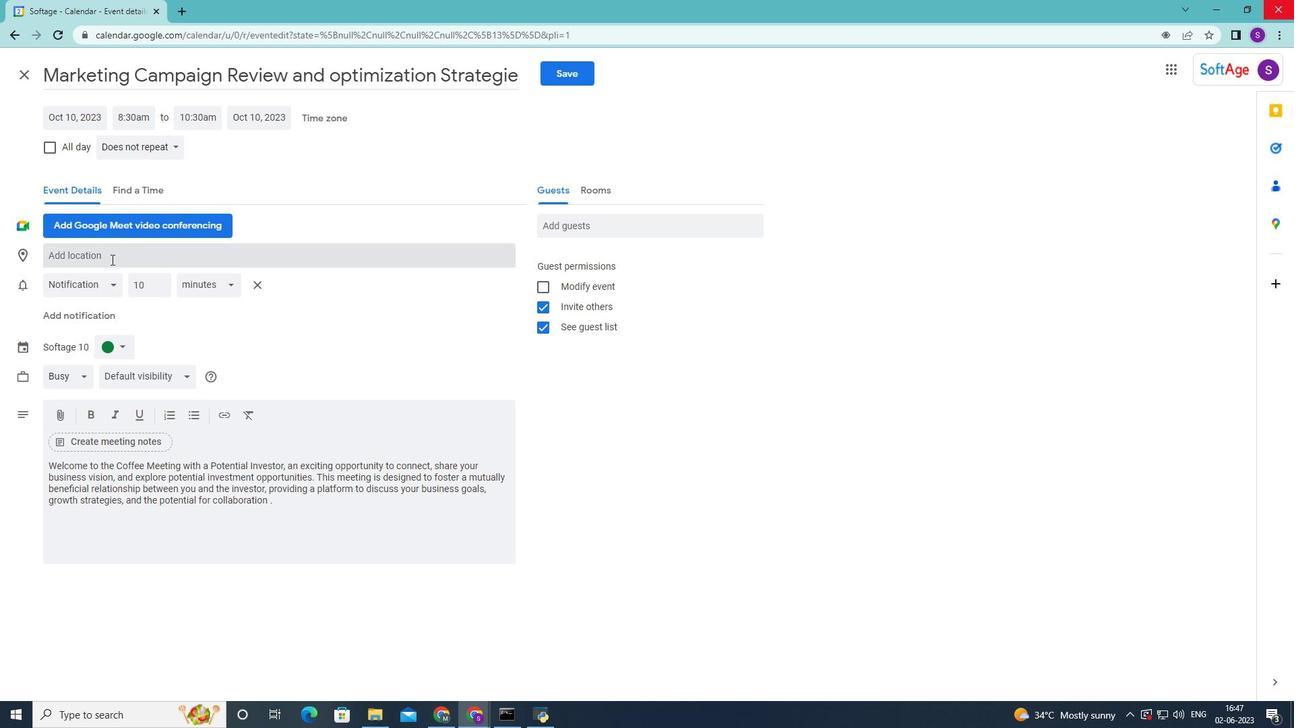
Action: Mouse pressed left at (113, 258)
Screenshot: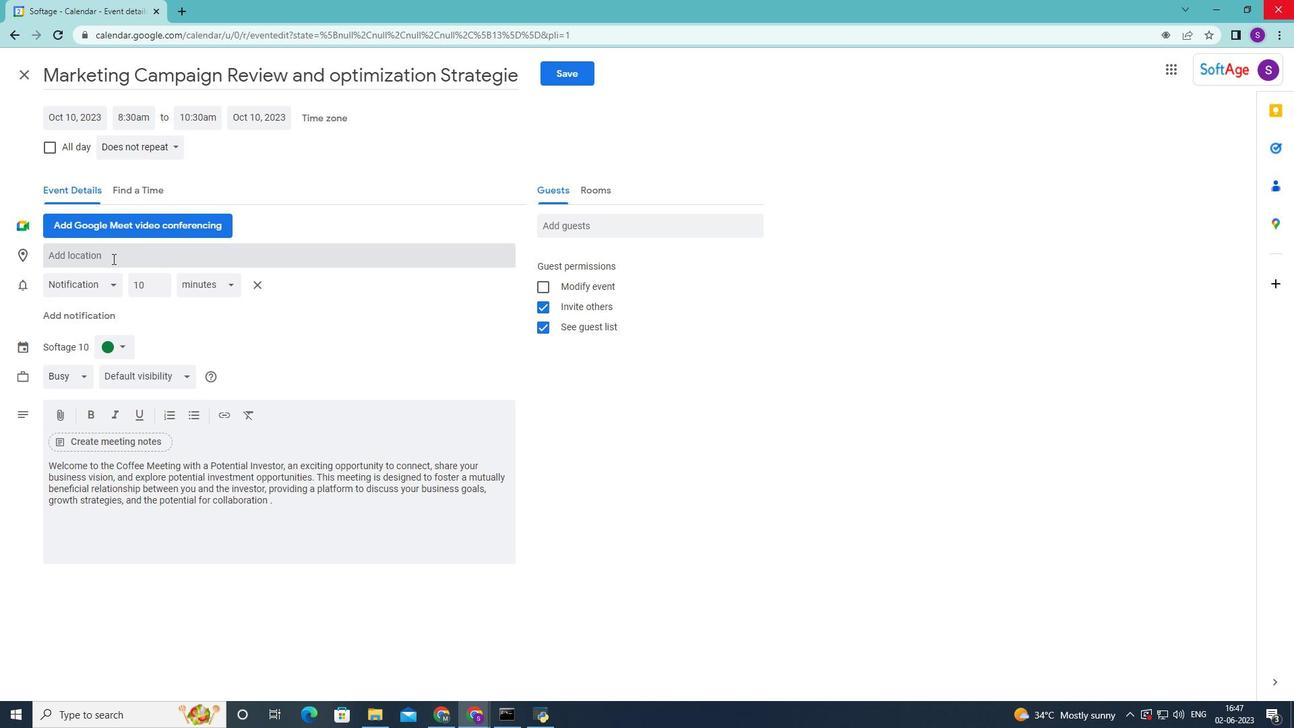 
Action: Mouse moved to (1294, 0)
Screenshot: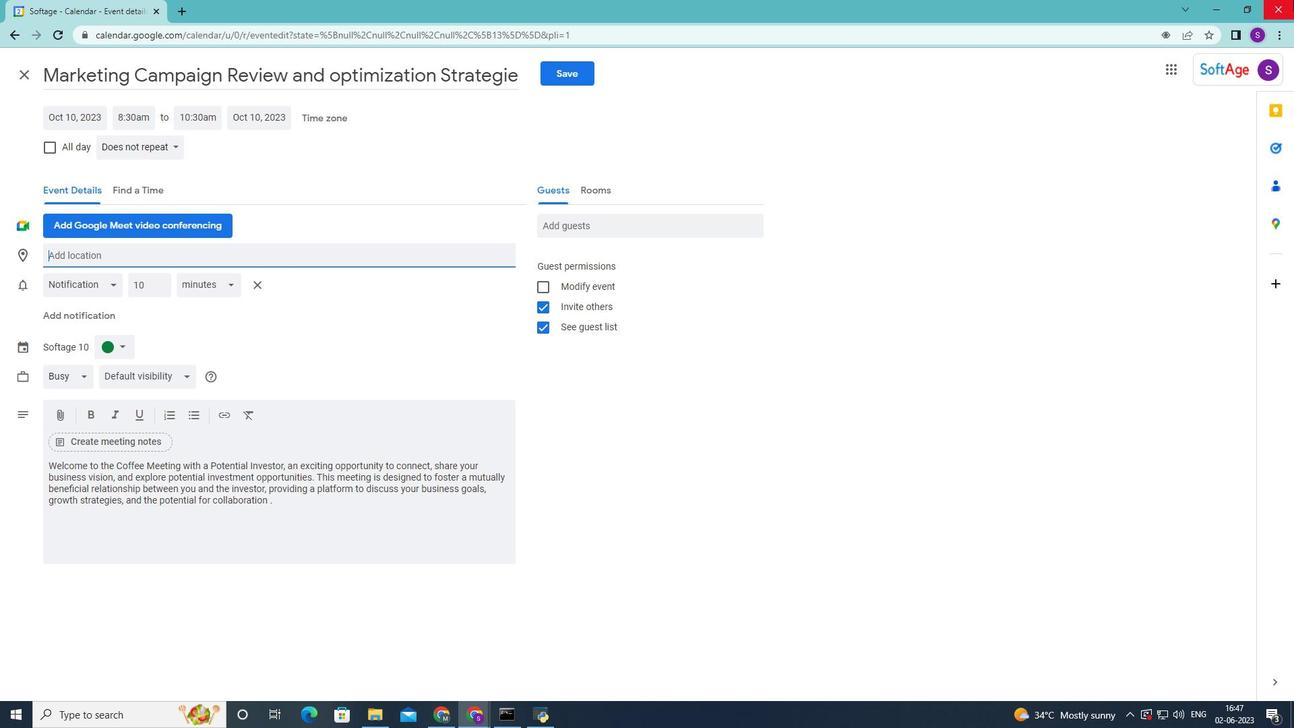 
Action: Key pressed 321<Key.space><Key.shift>The<Key.space><Key.shift>Blue<Key.space><Key.shift>mosque,<Key.space><Key.shift>istanbul,t<Key.backspace><Key.space><Key.shift>Turkey,<Key.space>
Screenshot: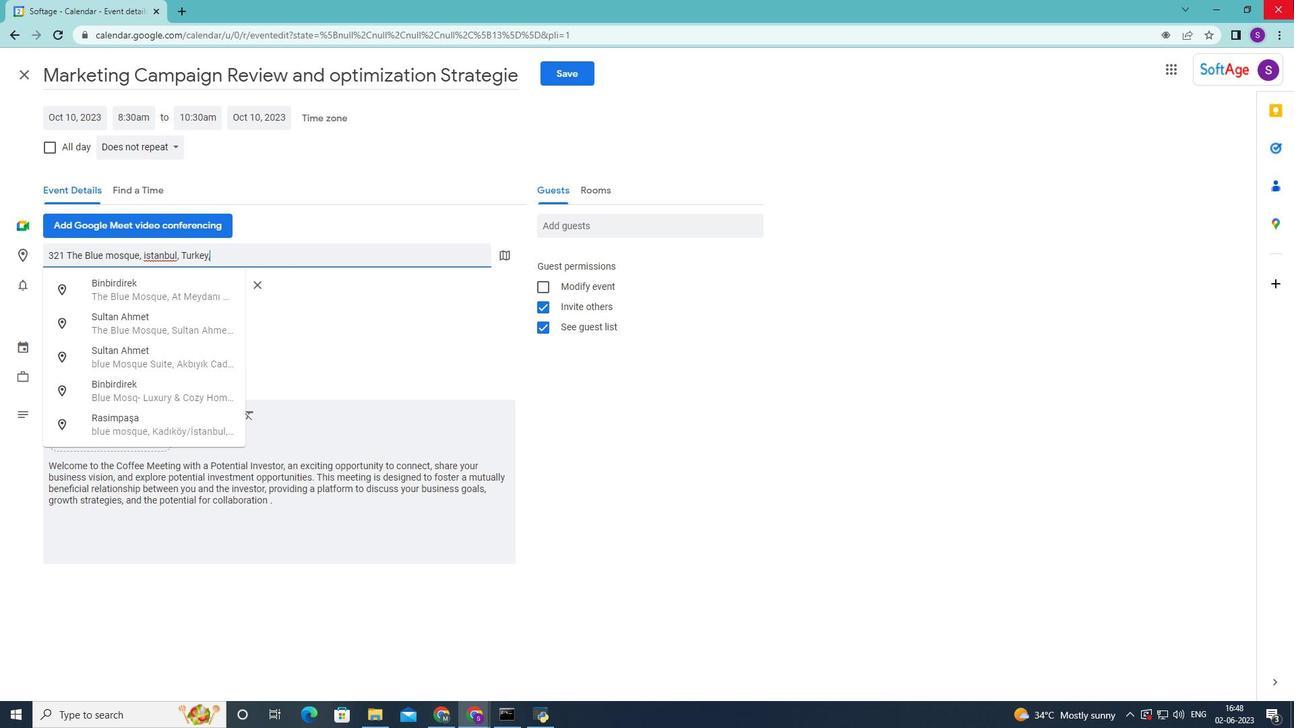 
Action: Mouse moved to (149, 292)
Screenshot: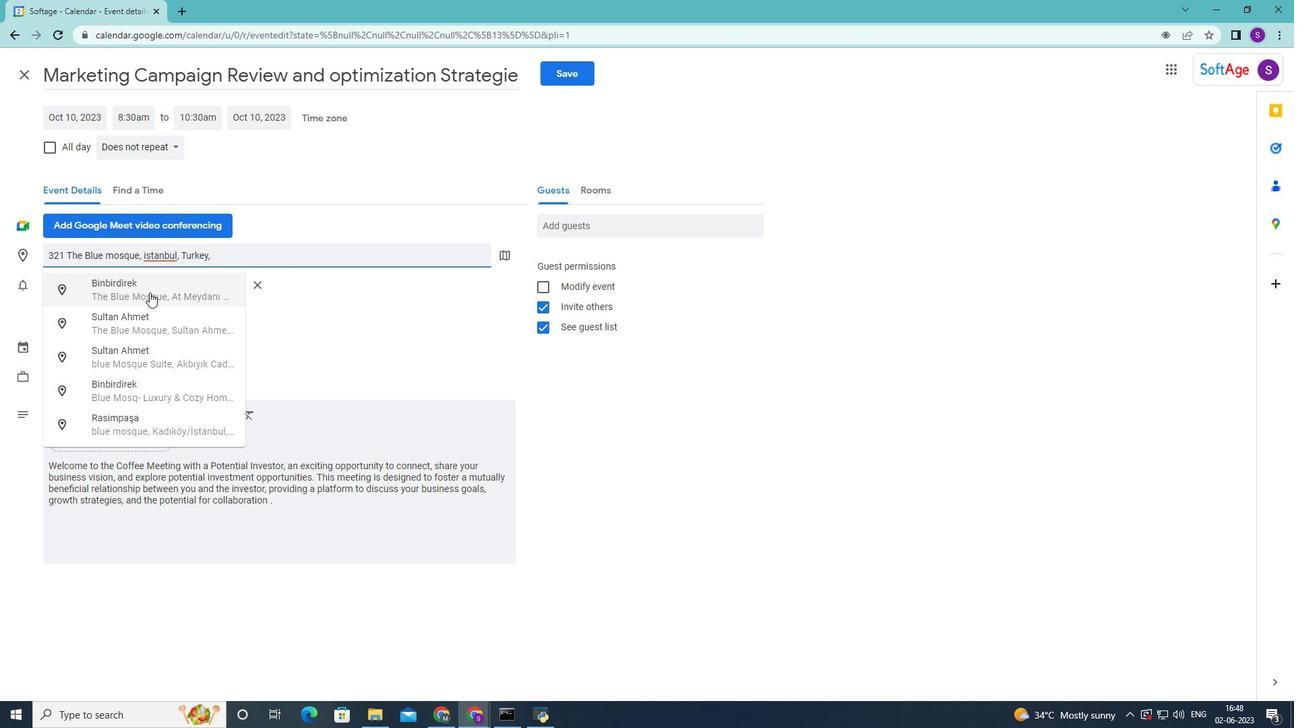 
Action: Mouse pressed left at (149, 292)
Screenshot: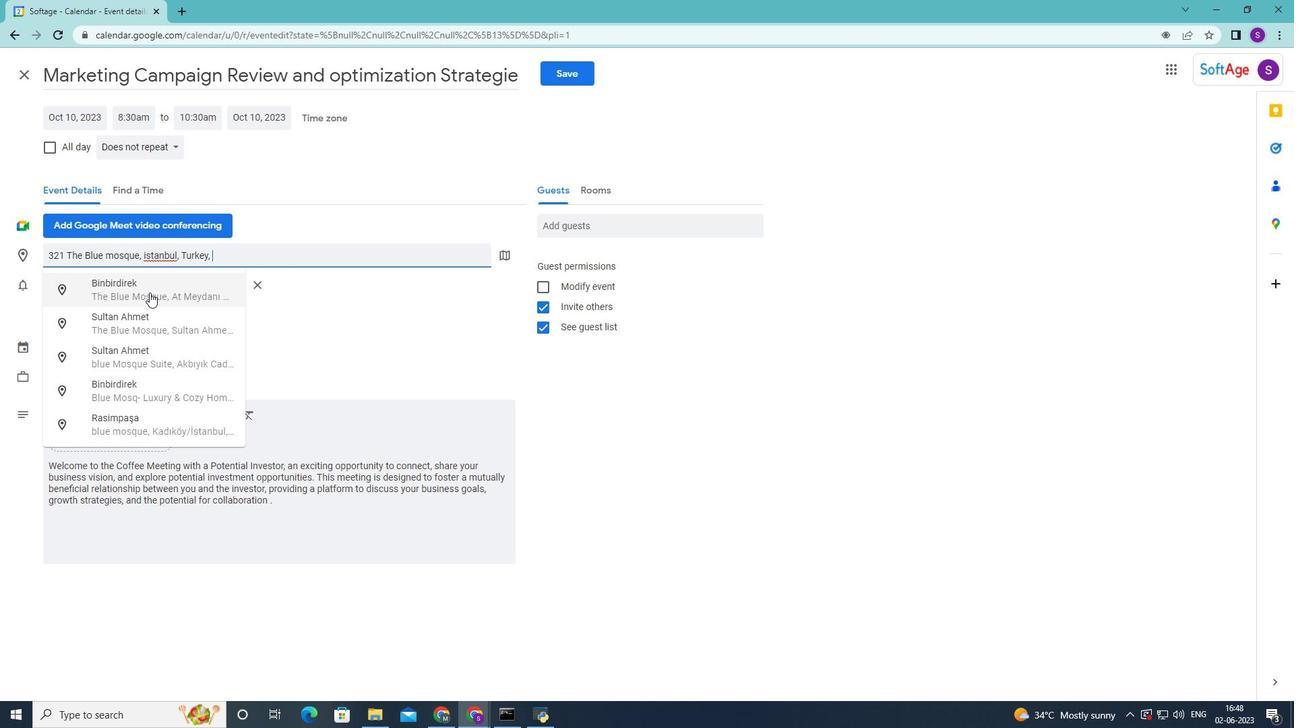 
Action: Mouse moved to (565, 331)
Screenshot: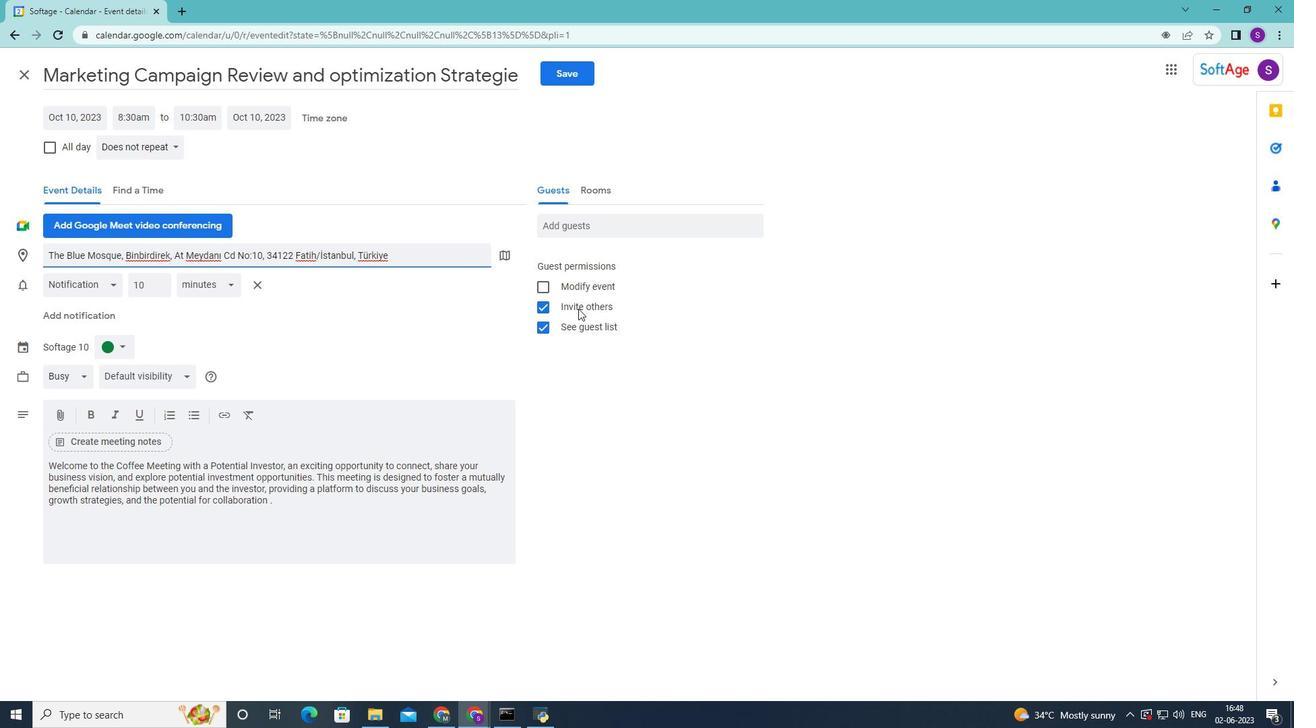 
Action: Mouse pressed left at (565, 331)
Screenshot: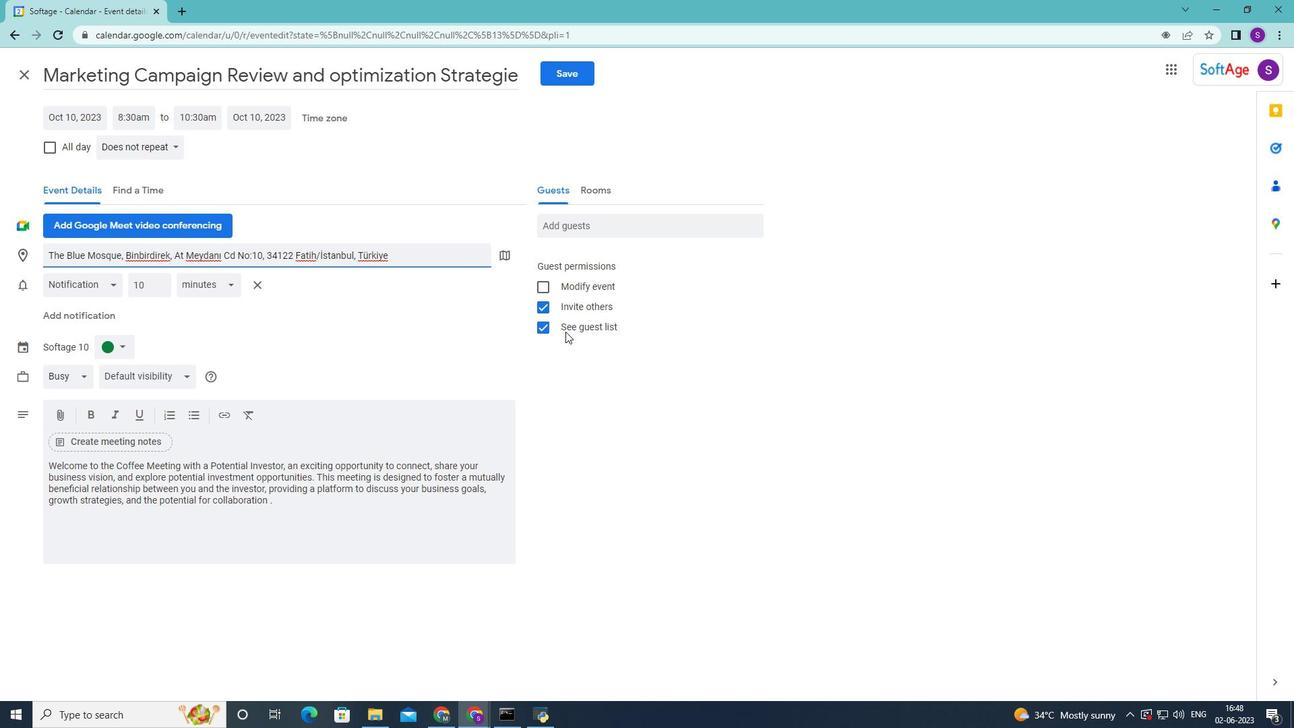 
Action: Mouse moved to (599, 225)
Screenshot: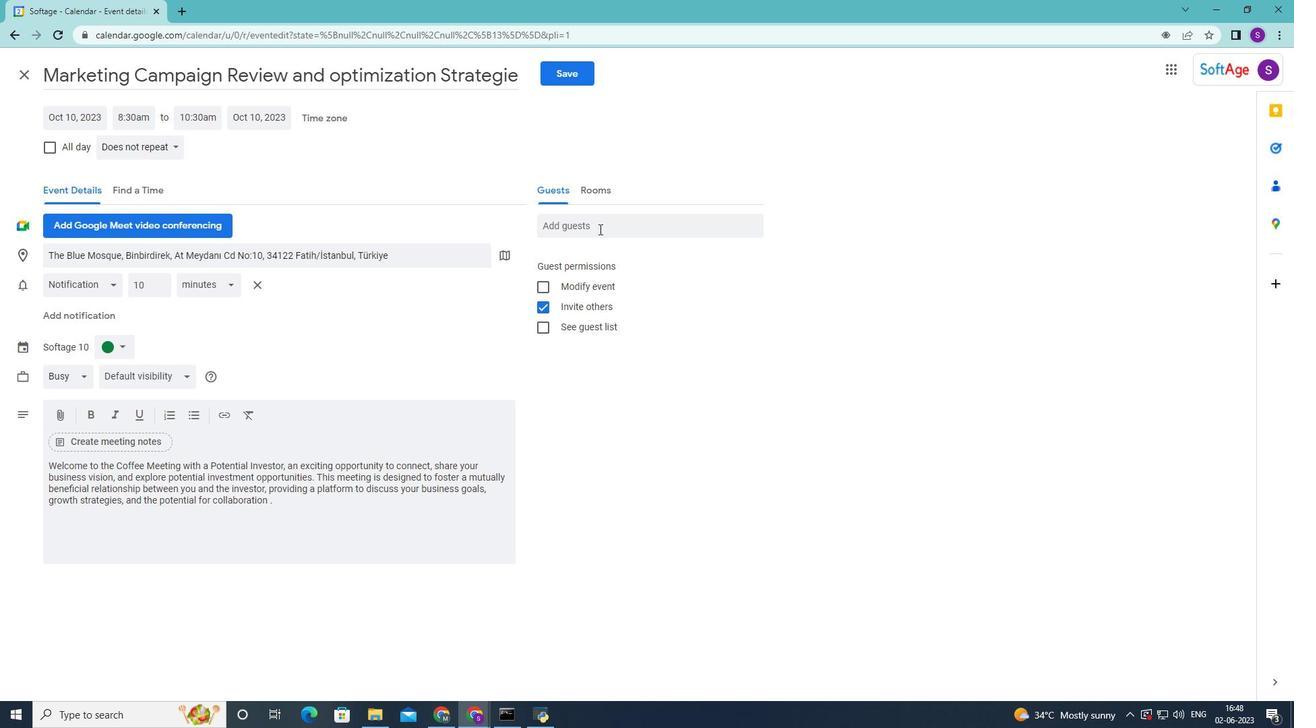 
Action: Mouse pressed left at (599, 225)
Screenshot: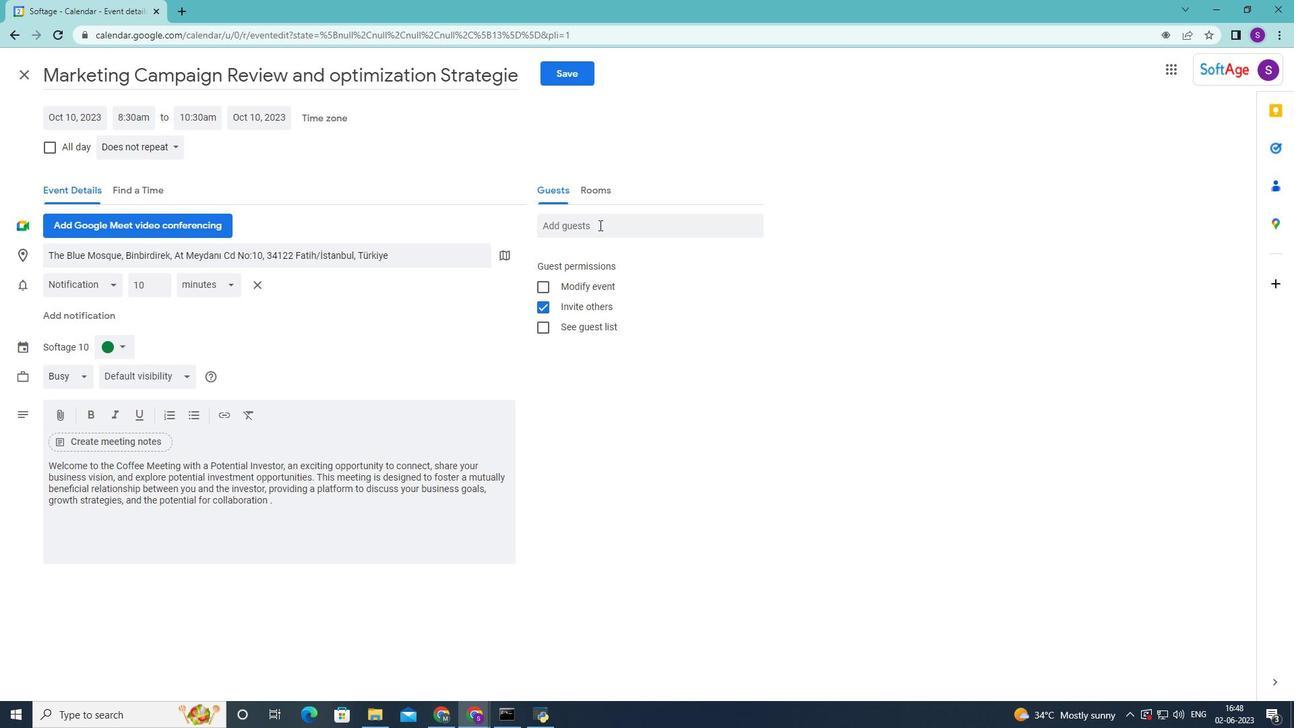 
Action: Key pressed softage.7<Key.shift>2softage.net<Key.enter>
Screenshot: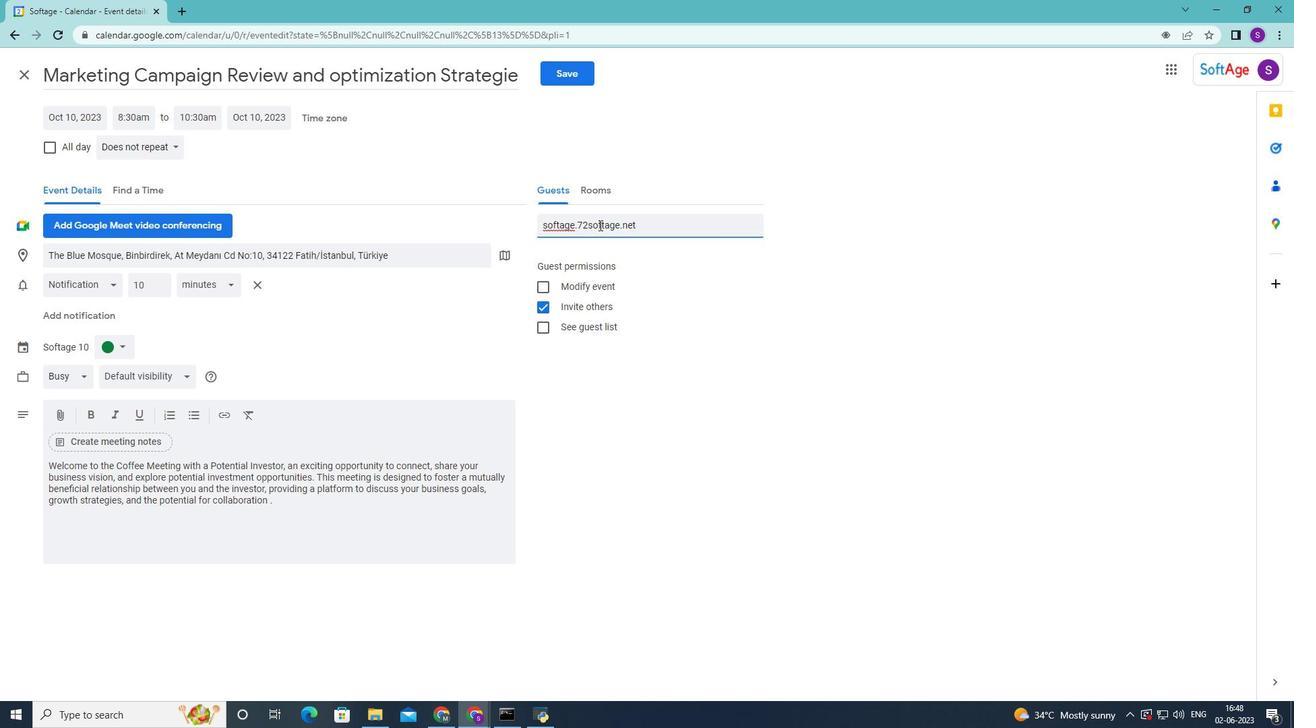 
Action: Mouse moved to (588, 227)
Screenshot: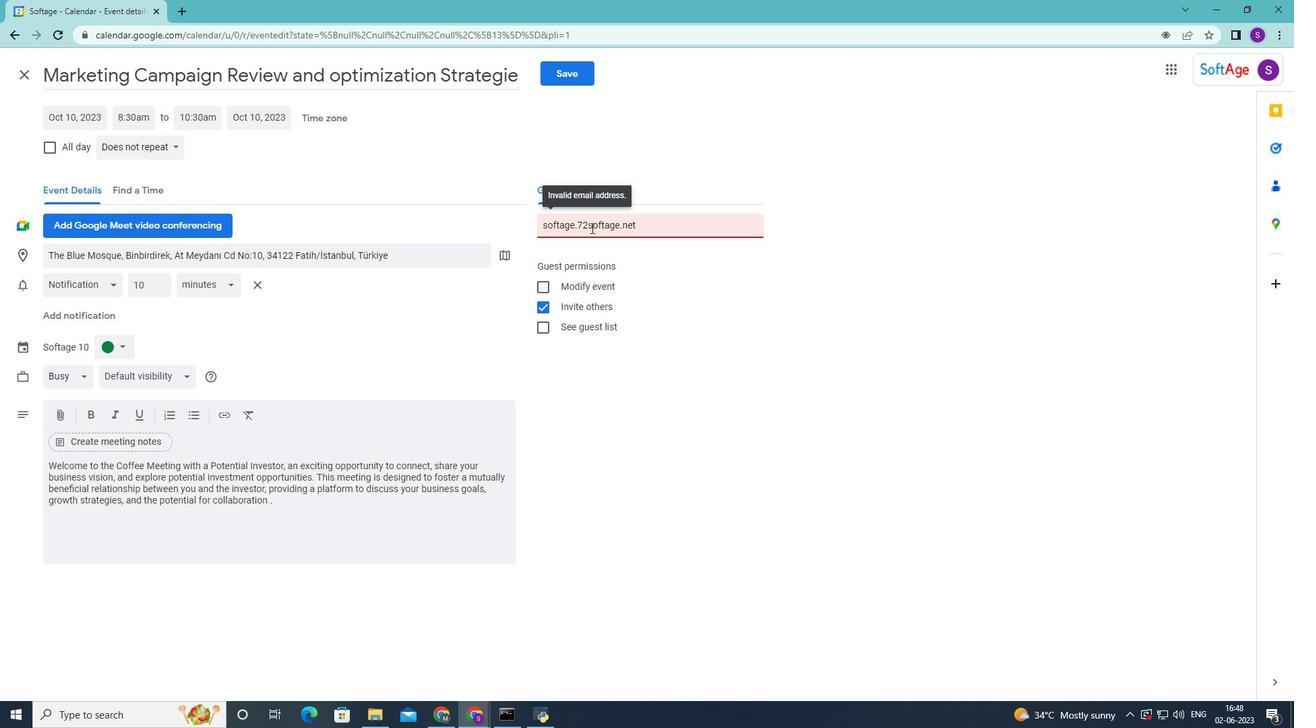 
Action: Mouse pressed left at (588, 227)
Screenshot: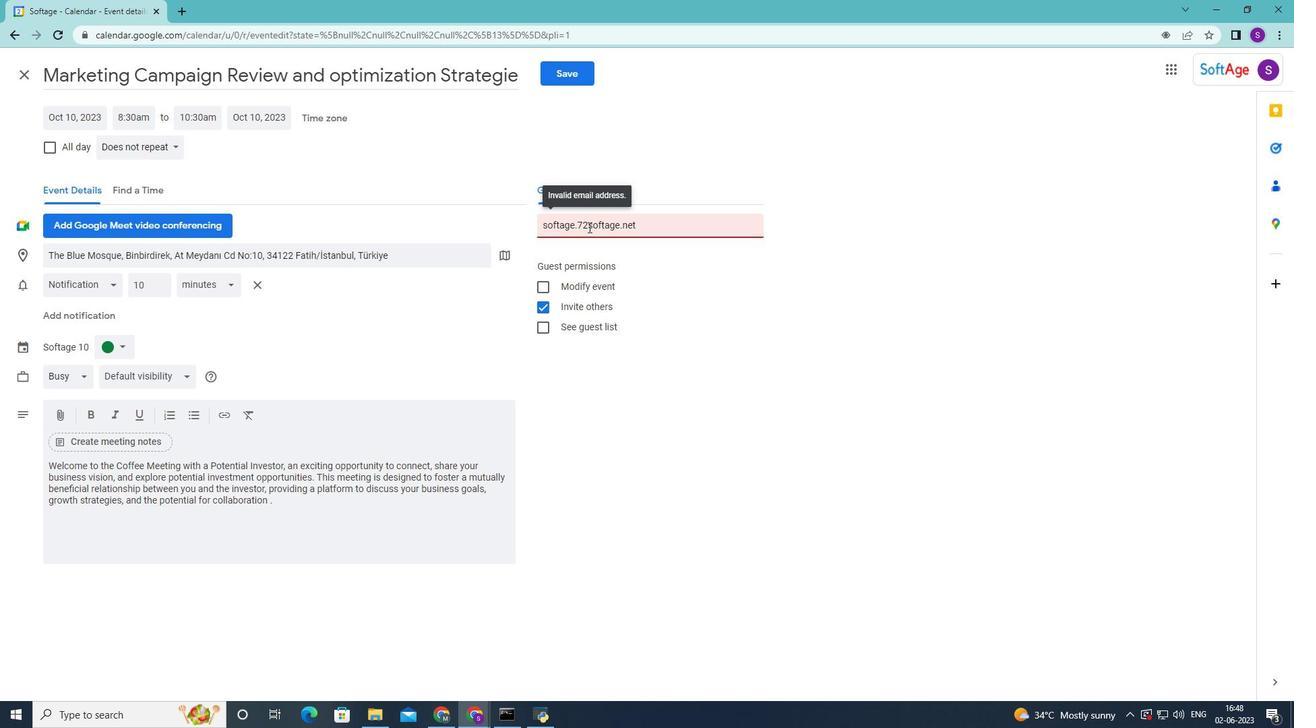 
Action: Mouse moved to (588, 227)
Screenshot: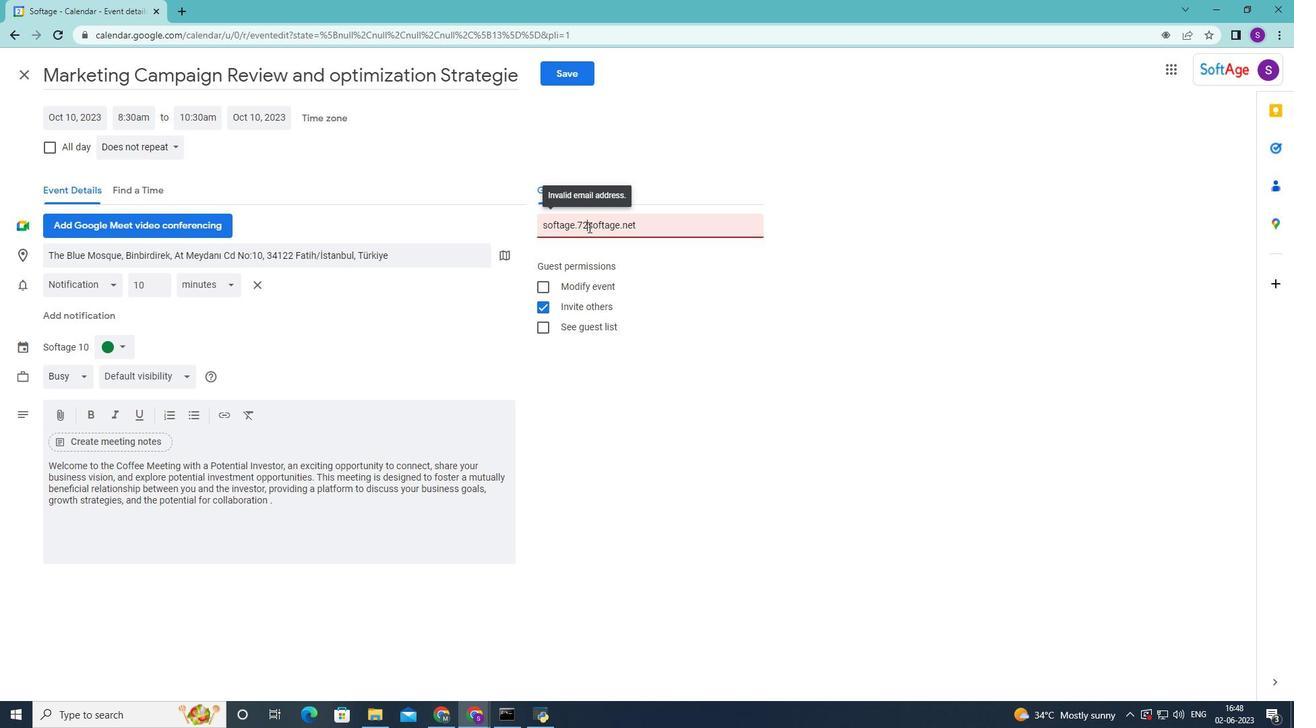 
Action: Key pressed <Key.backspace><Key.shift><Key.shift><Key.shift>@
Screenshot: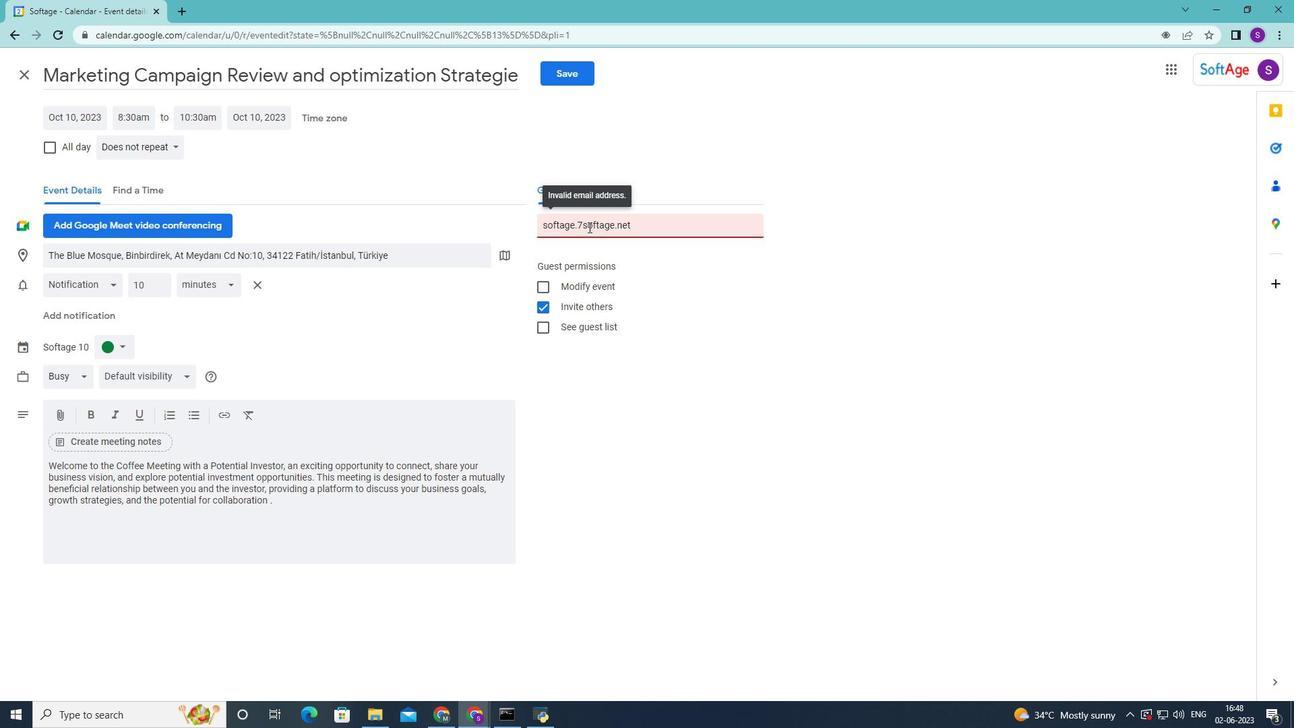 
Action: Mouse moved to (614, 259)
Screenshot: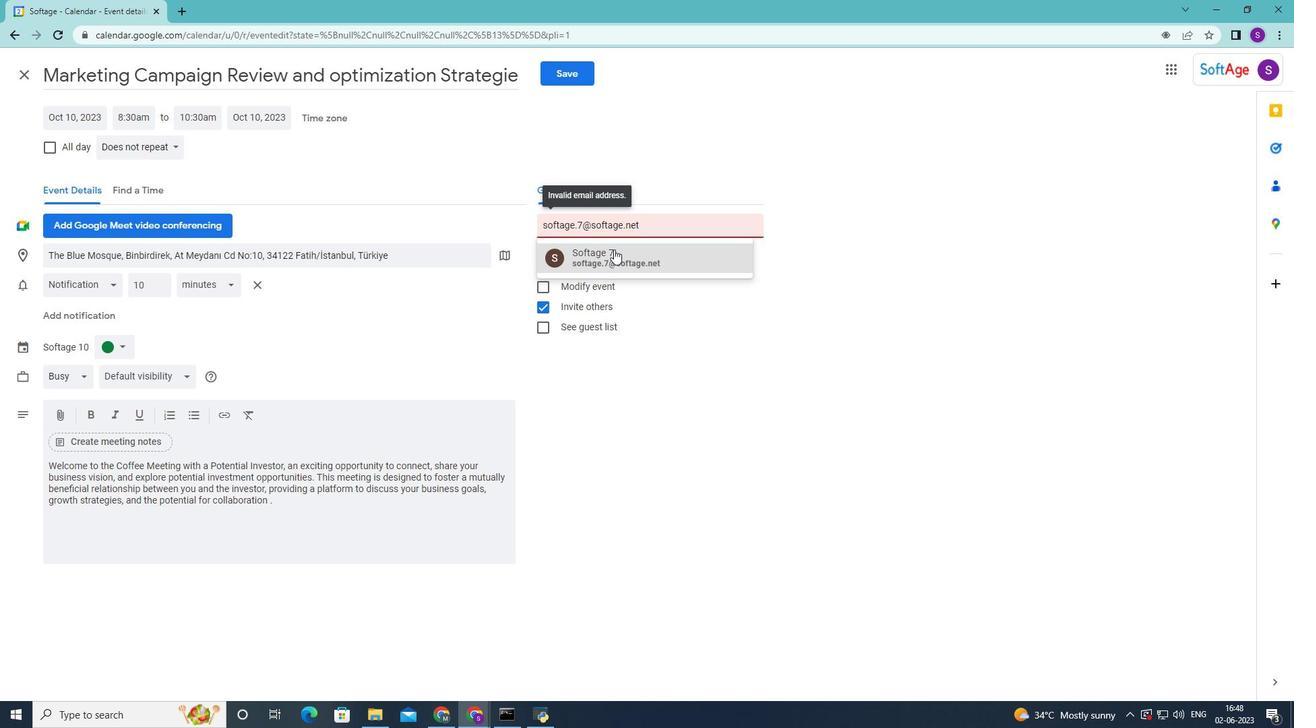 
Action: Mouse pressed left at (614, 259)
Screenshot: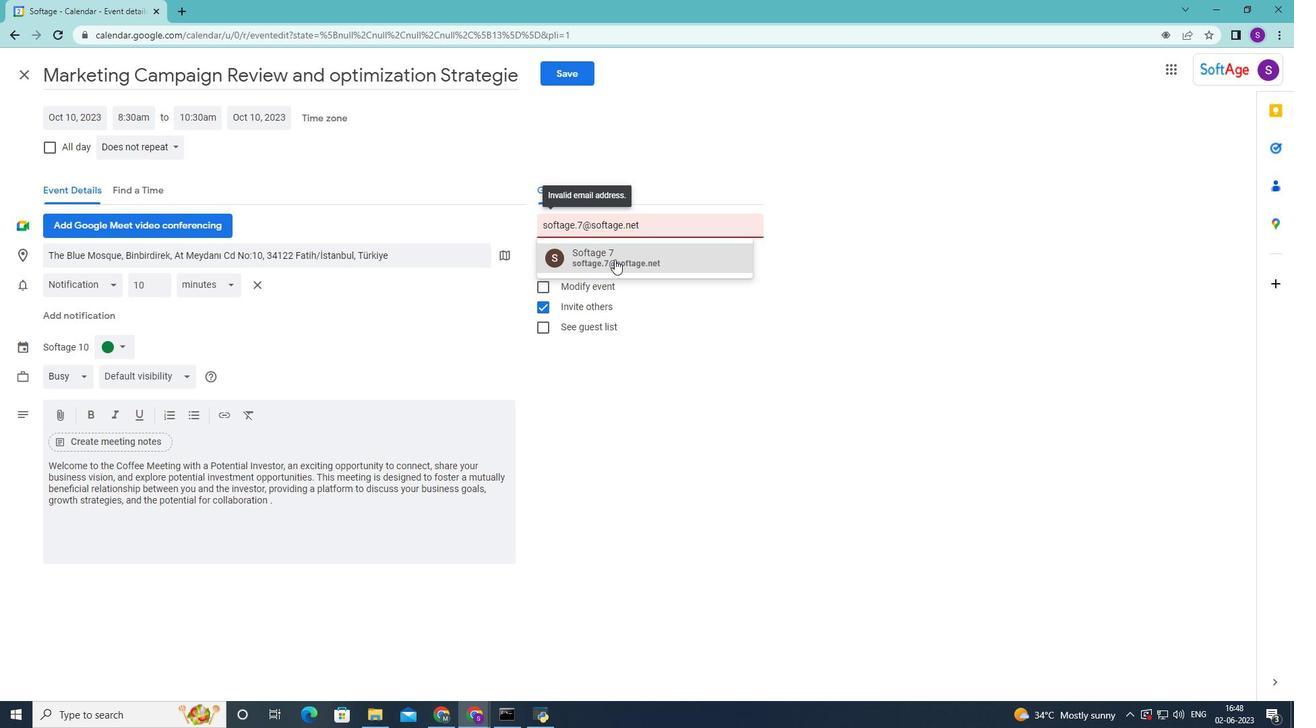 
Action: Mouse moved to (620, 241)
Screenshot: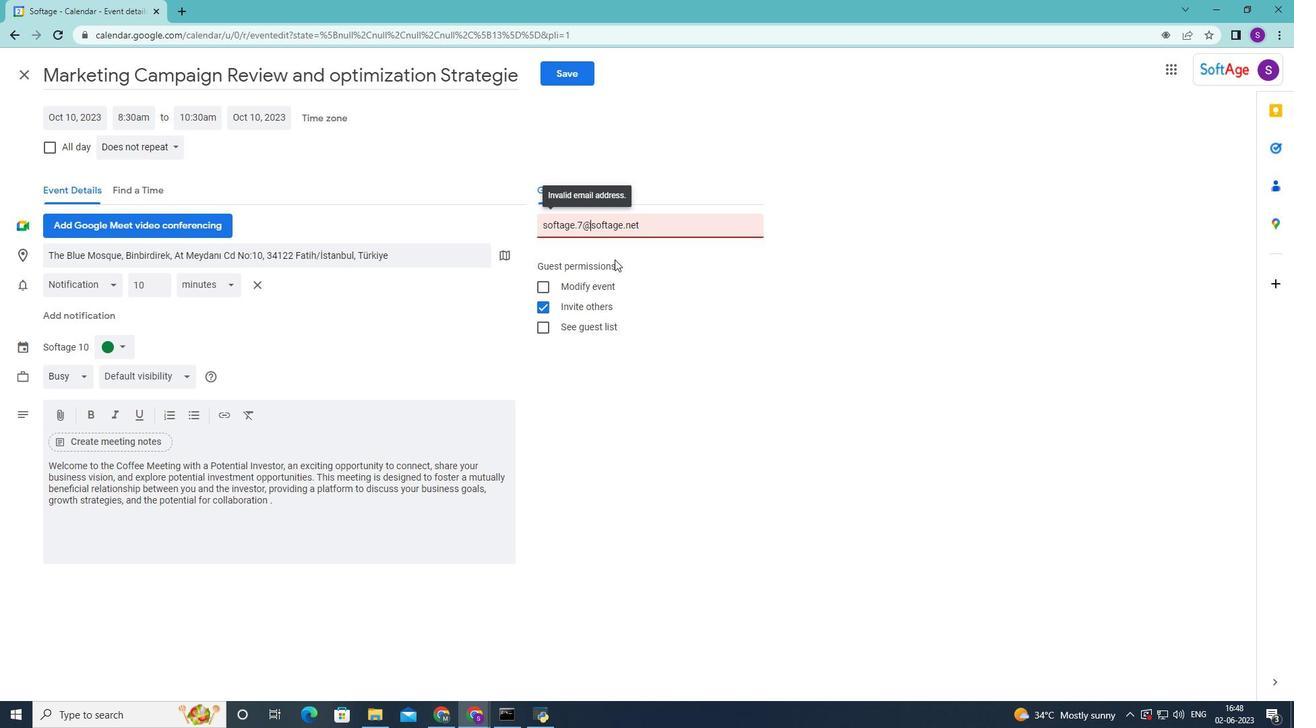 
Action: Key pressed softage.8<Key.shift>@softage.net
Screenshot: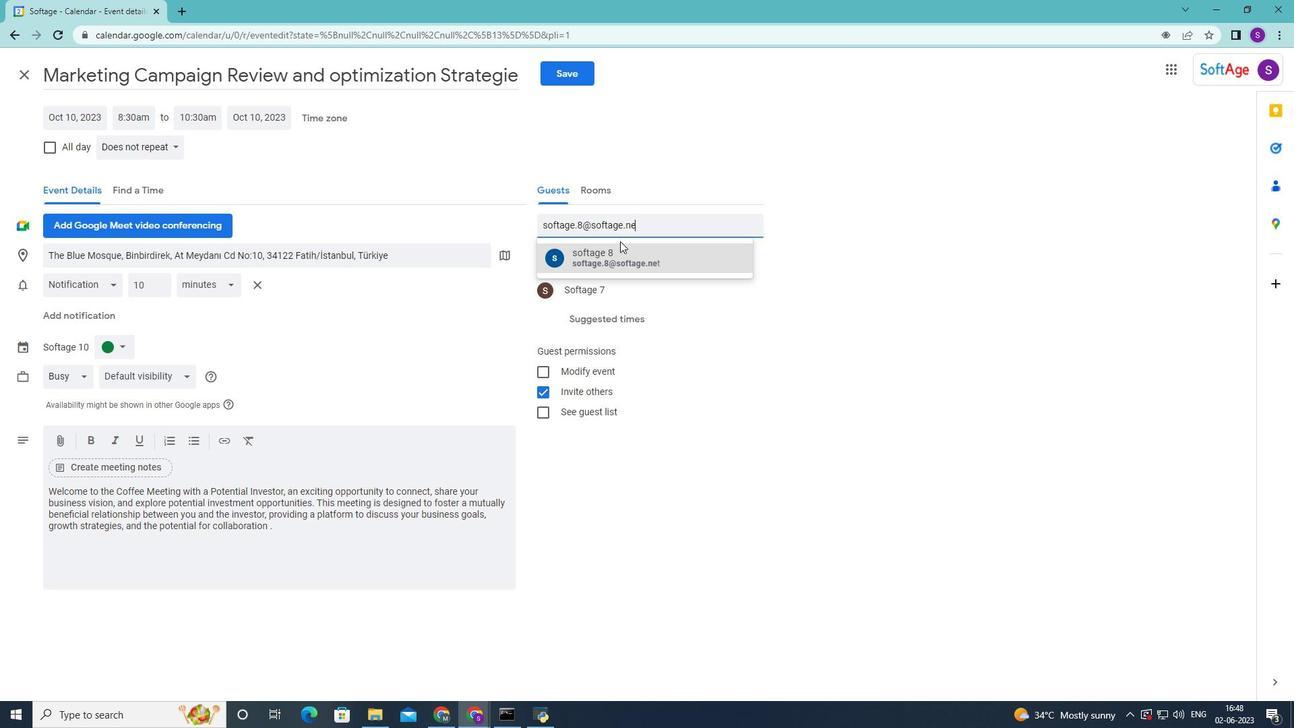 
Action: Mouse moved to (624, 245)
Screenshot: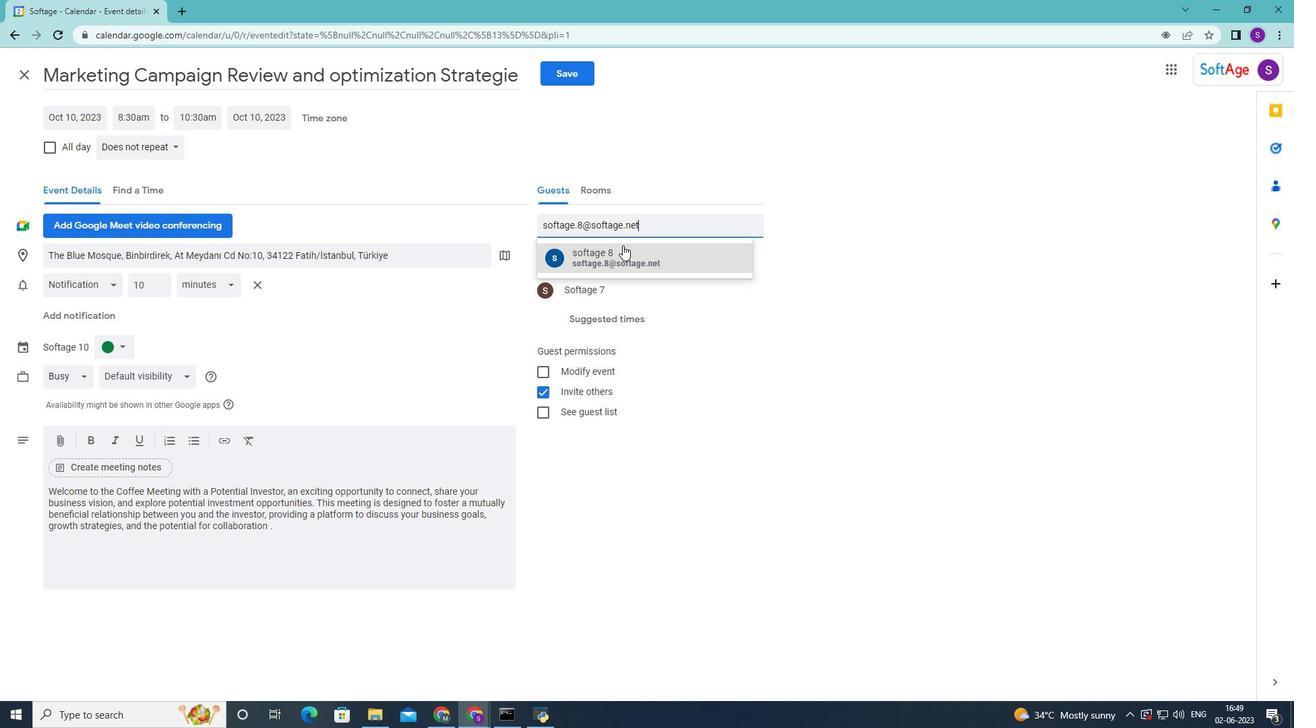 
Action: Mouse pressed left at (624, 245)
Screenshot: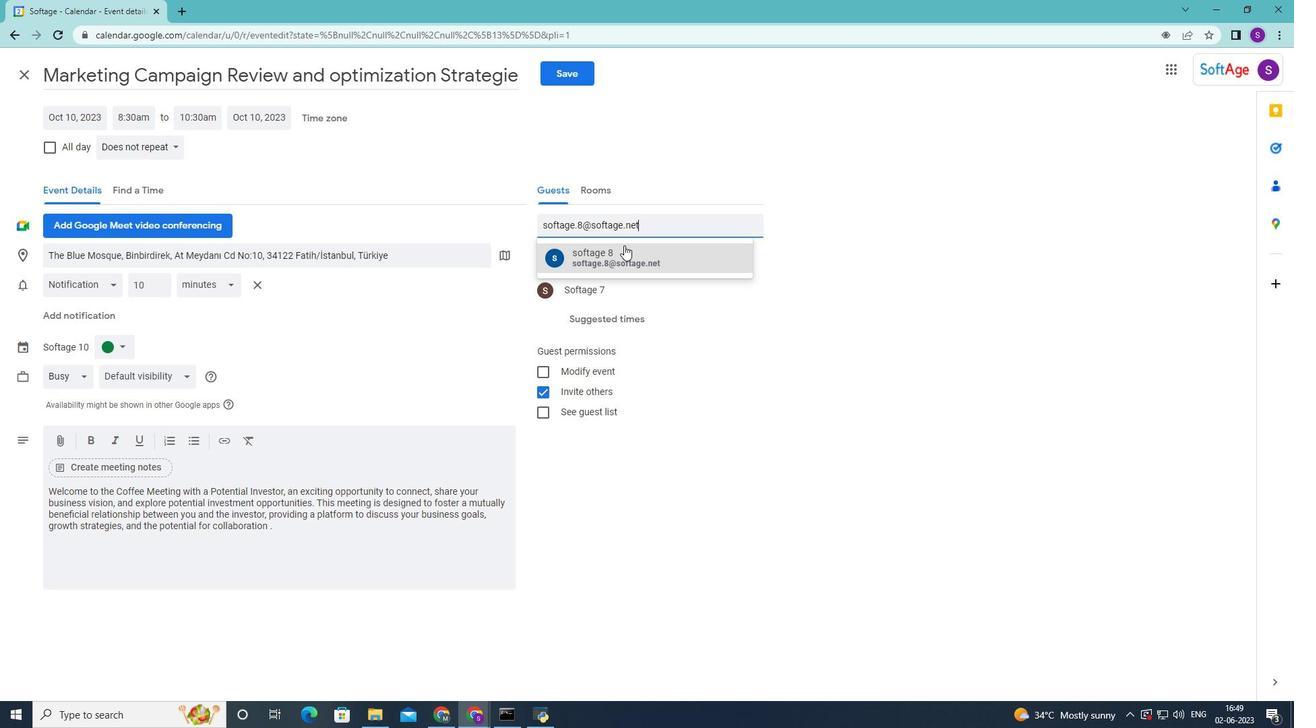 
Action: Mouse moved to (147, 151)
Screenshot: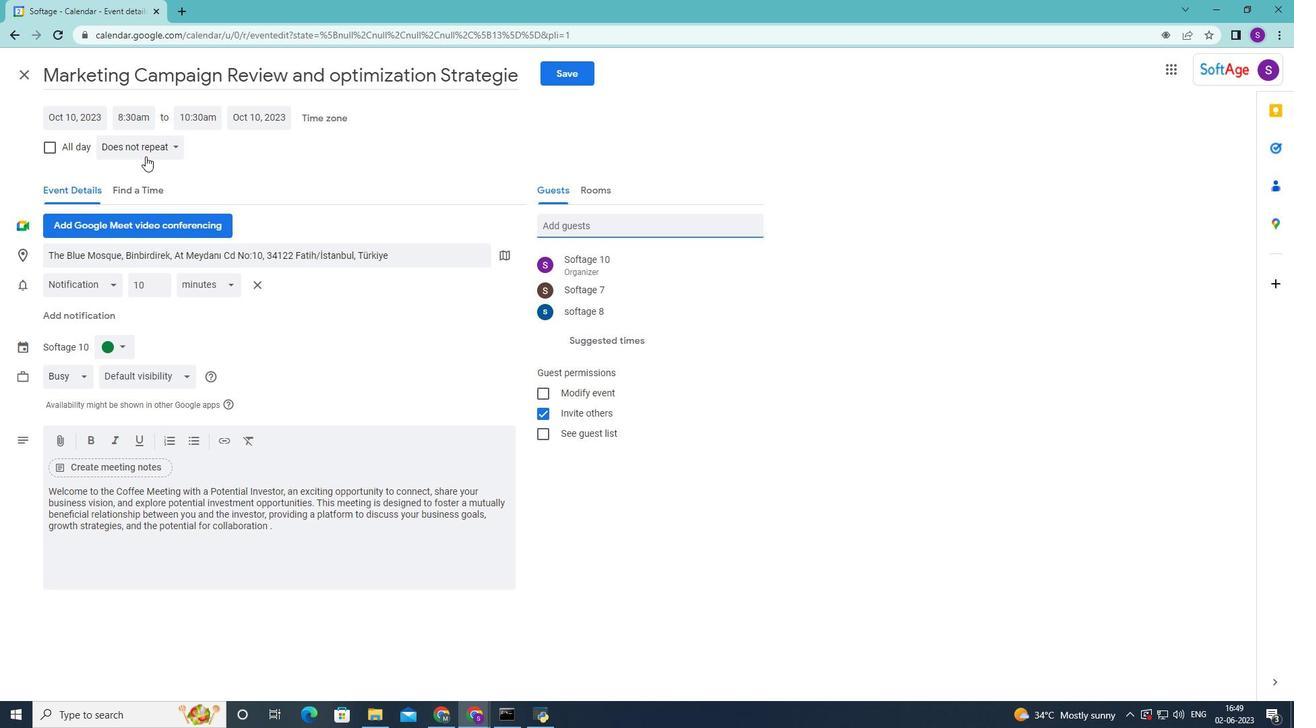 
Action: Mouse pressed left at (147, 151)
Screenshot: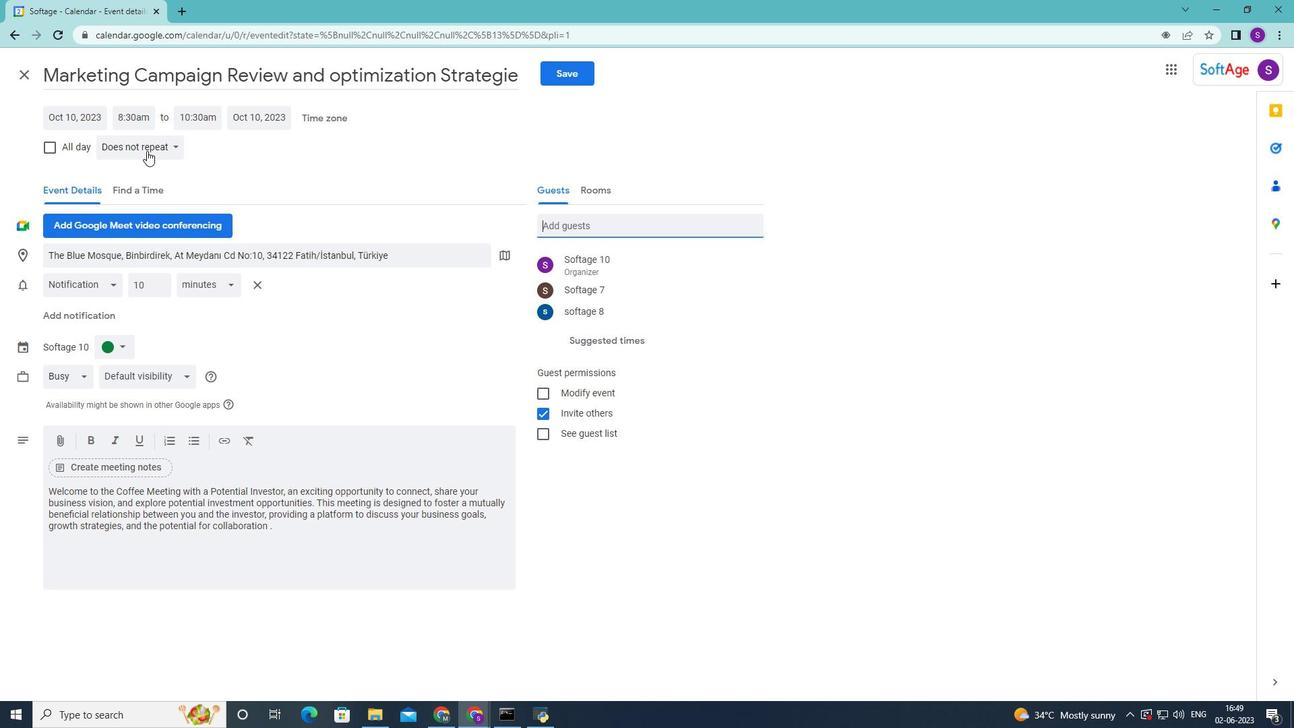 
Action: Mouse moved to (354, 314)
Screenshot: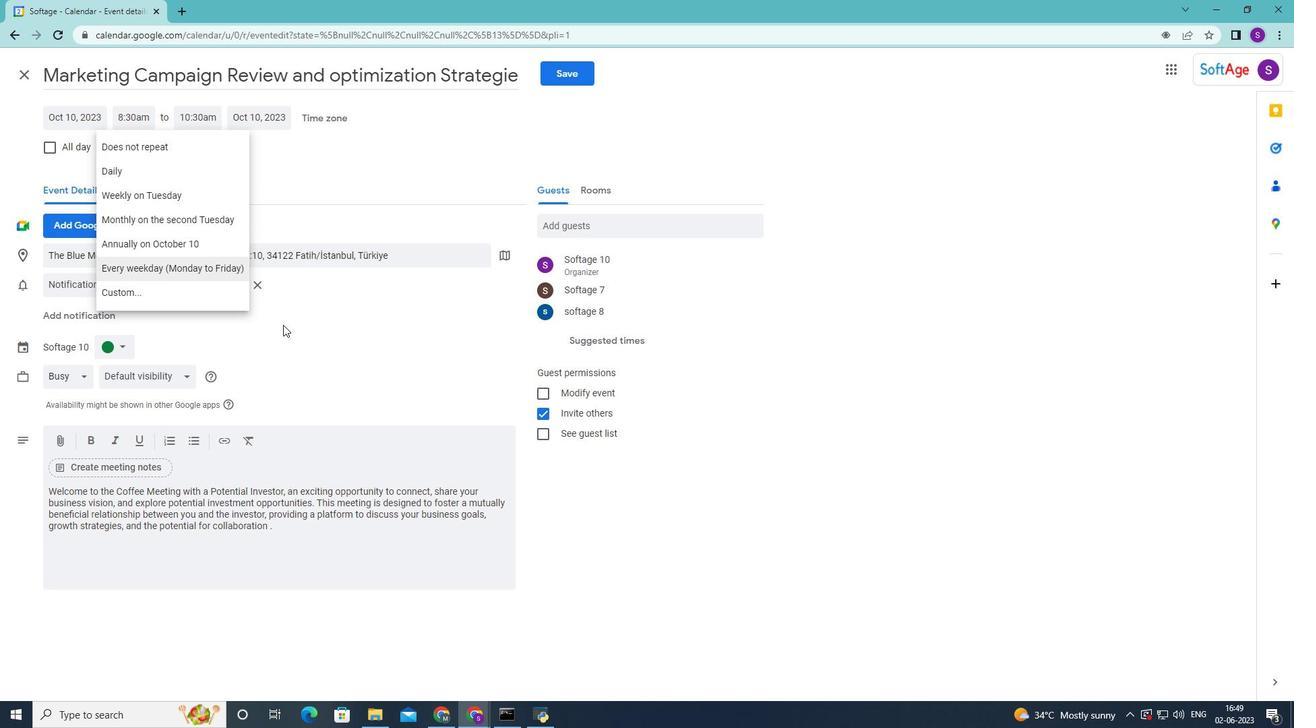 
Action: Mouse pressed left at (354, 314)
Screenshot: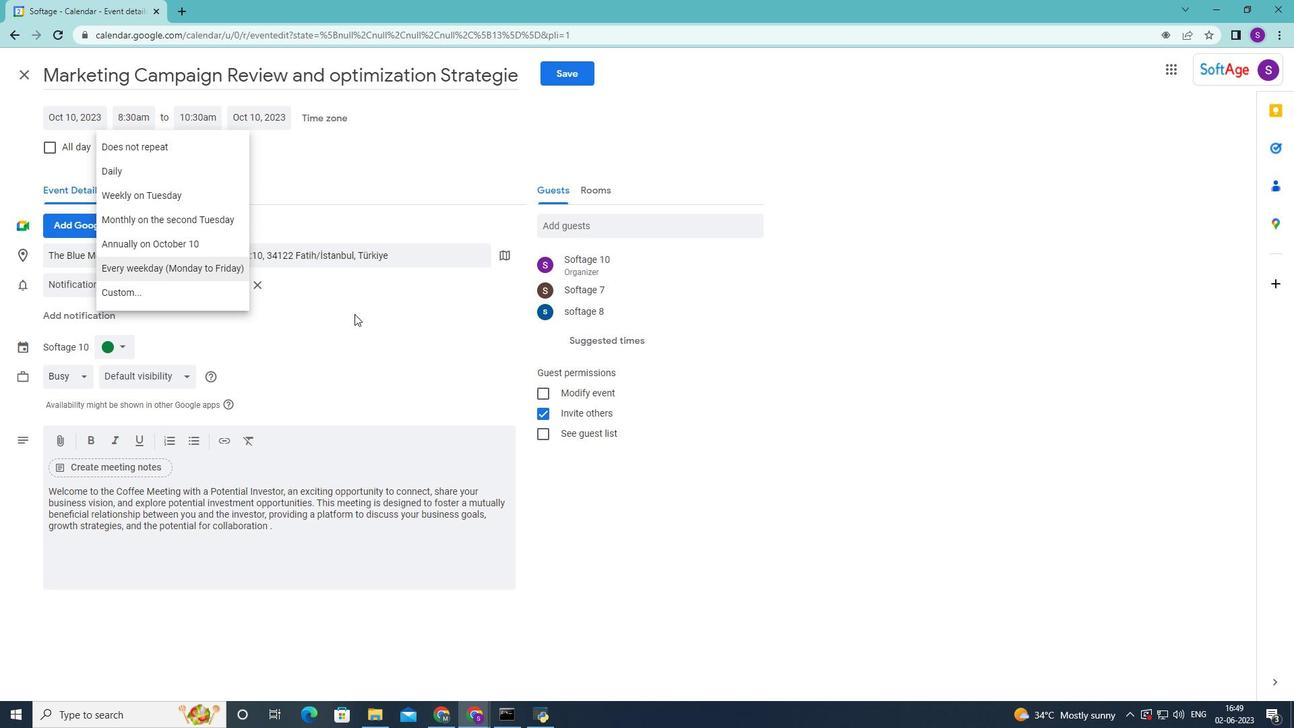 
Action: Mouse moved to (590, 68)
Screenshot: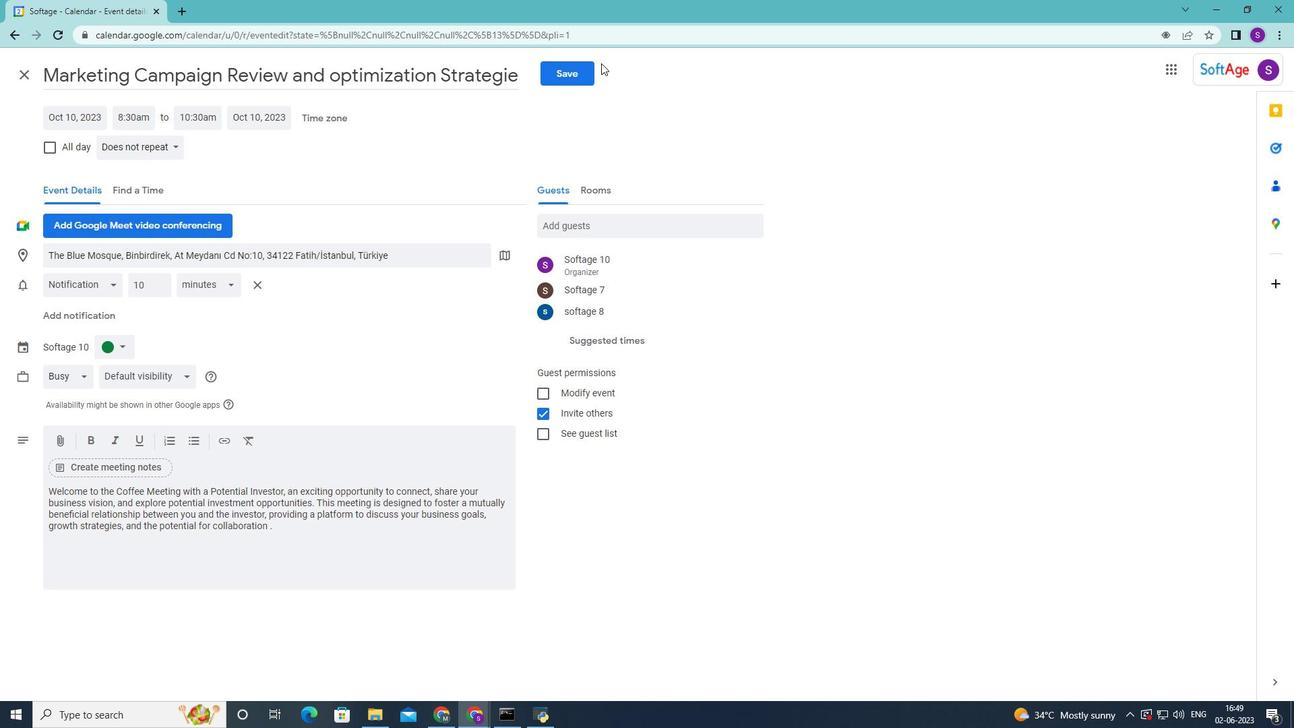 
Action: Mouse pressed left at (590, 68)
Screenshot: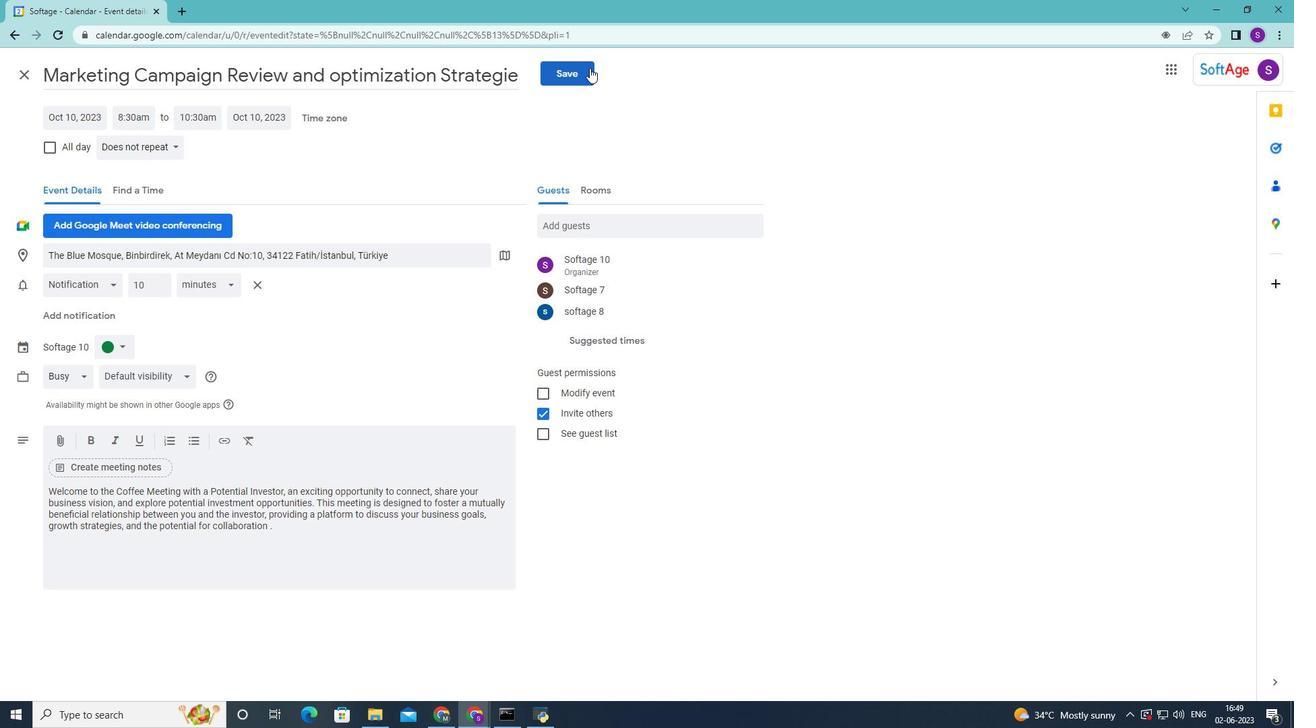 
Action: Mouse moved to (769, 406)
Screenshot: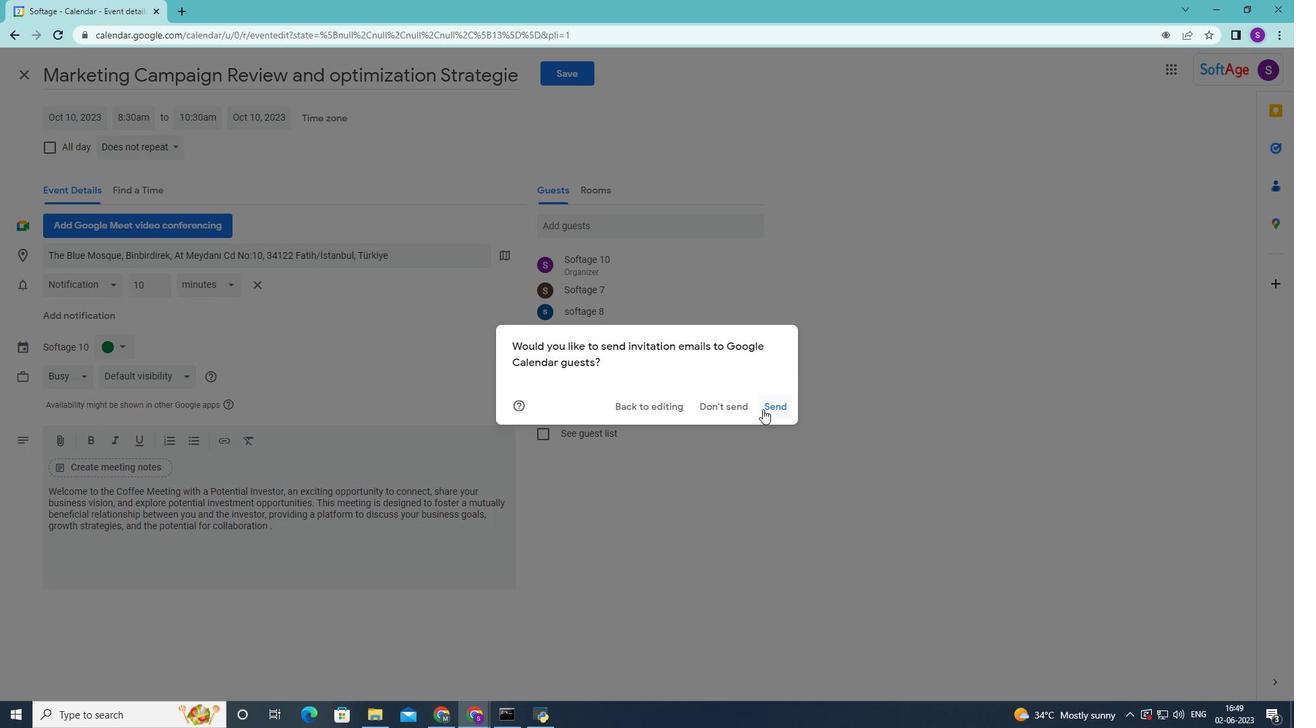 
Action: Mouse pressed left at (769, 406)
Screenshot: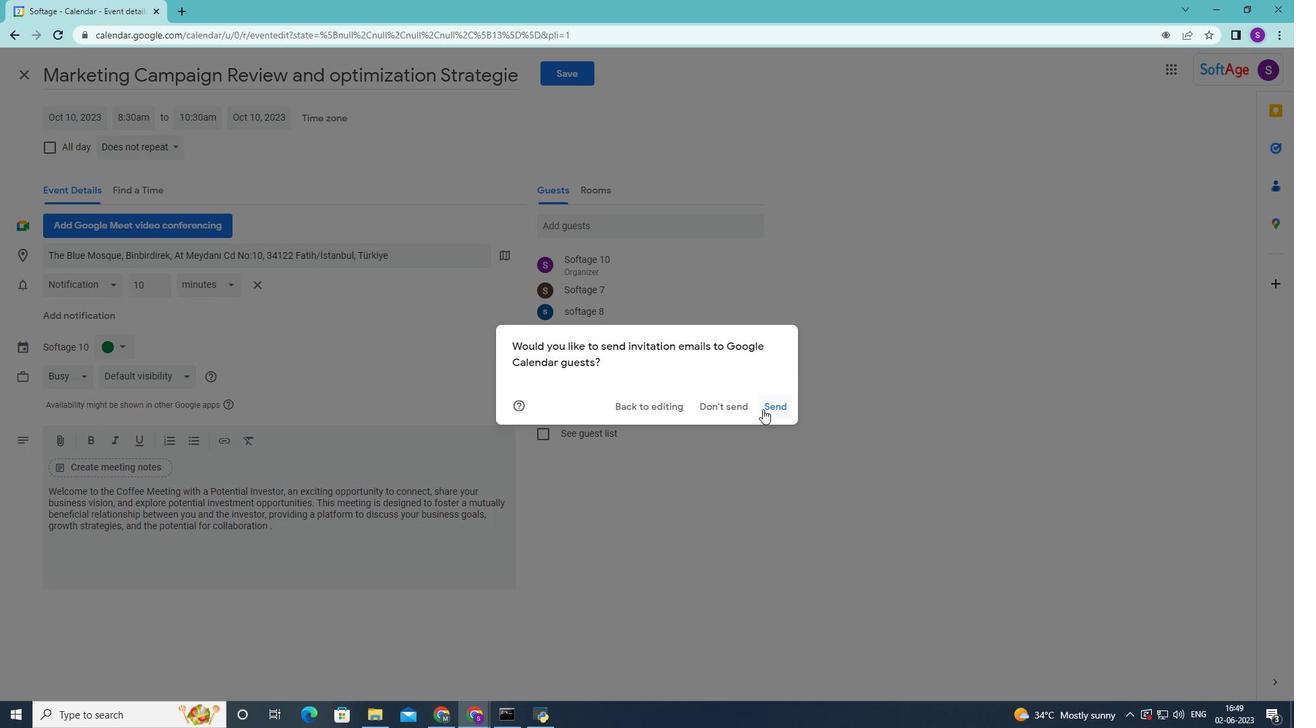 
Action: Mouse moved to (153, 555)
Screenshot: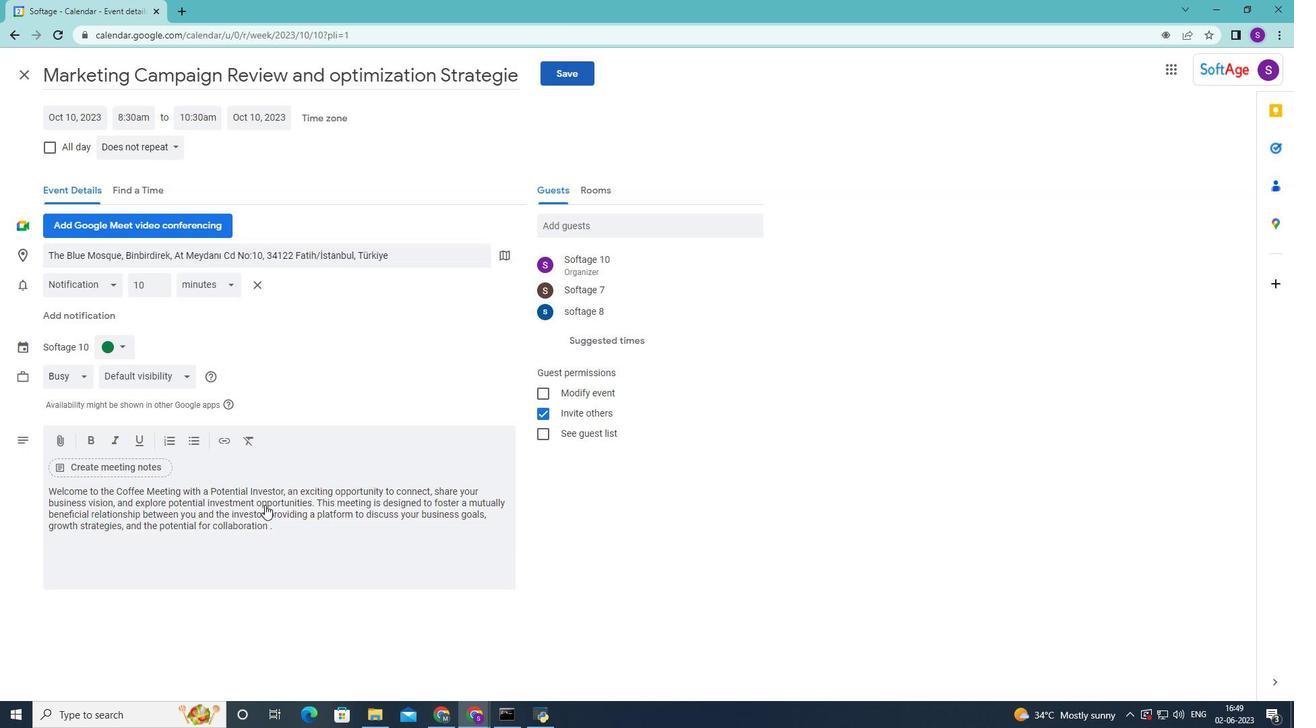 
